 Task: Look for space in São Sebastião do Passé, Brazil from 6th September, 2023 to 18th September, 2023 for 3 adults in price range Rs.6000 to Rs.12000. Place can be entire place with 2 bedrooms having 2 beds and 2 bathrooms. Property type can be house, flat, guest house, hotel. Booking option can be shelf check-in. Required host language is Spanish.
Action: Mouse moved to (290, 187)
Screenshot: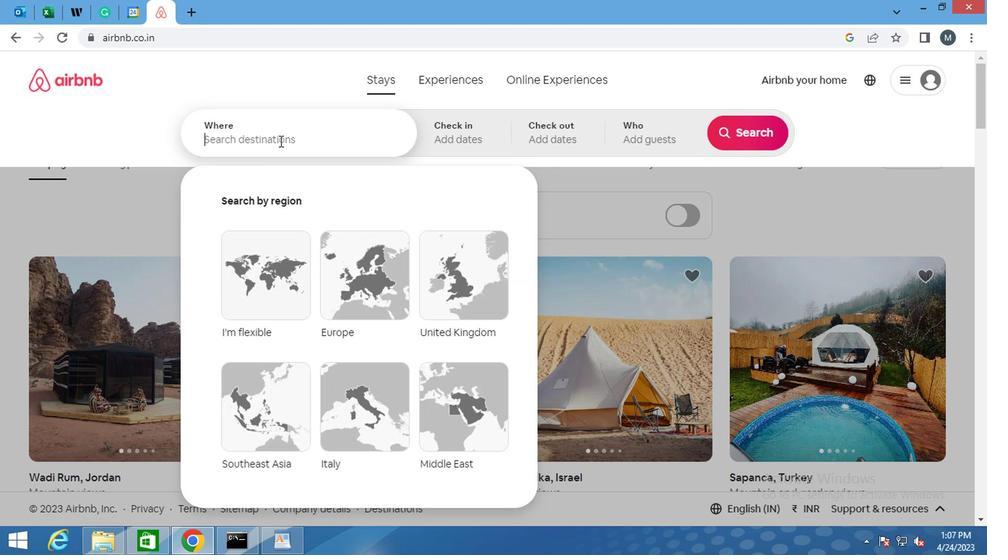 
Action: Mouse pressed left at (290, 187)
Screenshot: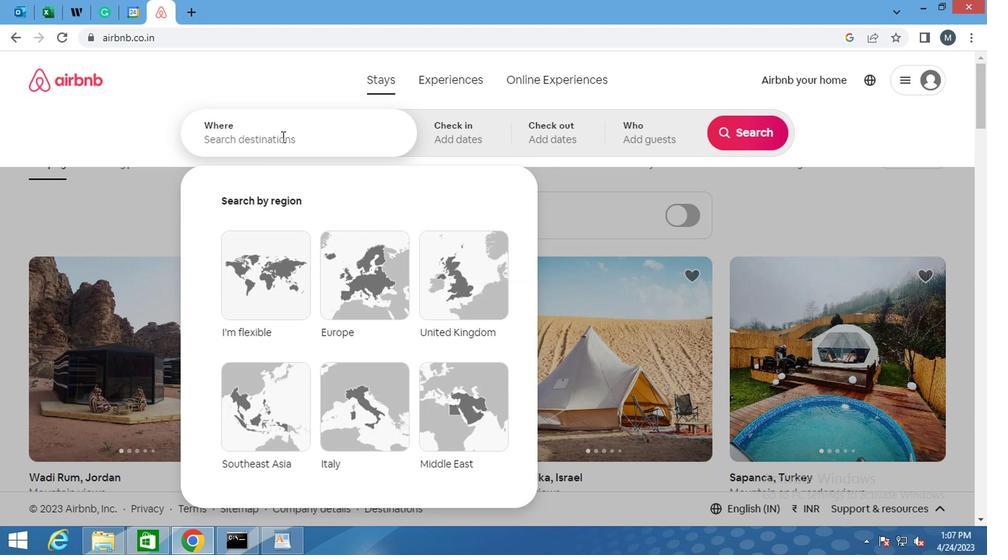 
Action: Key pressed <Key.shift>SAO<Key.space><Key.shift>SEBASTIAO,<Key.space><Key.shift><Key.shift><Key.shift><Key.shift><Key.shift><Key.shift><Key.shift><Key.shift><Key.shift><Key.shift><Key.shift><Key.backspace><Key.backspace><Key.space><Key.shift><Key.shift><Key.shift><Key.shift><Key.shift><Key.shift><Key.shift><Key.shift><Key.shift><Key.shift><Key.shift><Key.shift><Key.shift><Key.shift><Key.shift><Key.shift><Key.shift>DO<Key.space>PASSE<Key.space><Key.backspace>,<Key.space><Key.shift><Key.shift><Key.shift><Key.shift><Key.shift><Key.shift><Key.shift><Key.shift><Key.shift><Key.shift><Key.shift><Key.shift><Key.shift><Key.shift><Key.shift>BRAZIL<Key.enter>
Screenshot: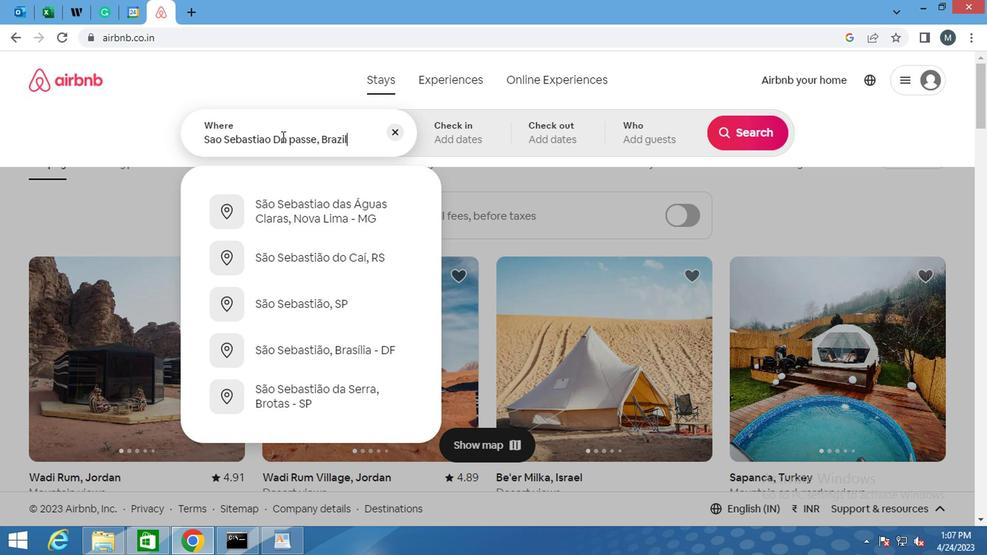
Action: Mouse moved to (484, 305)
Screenshot: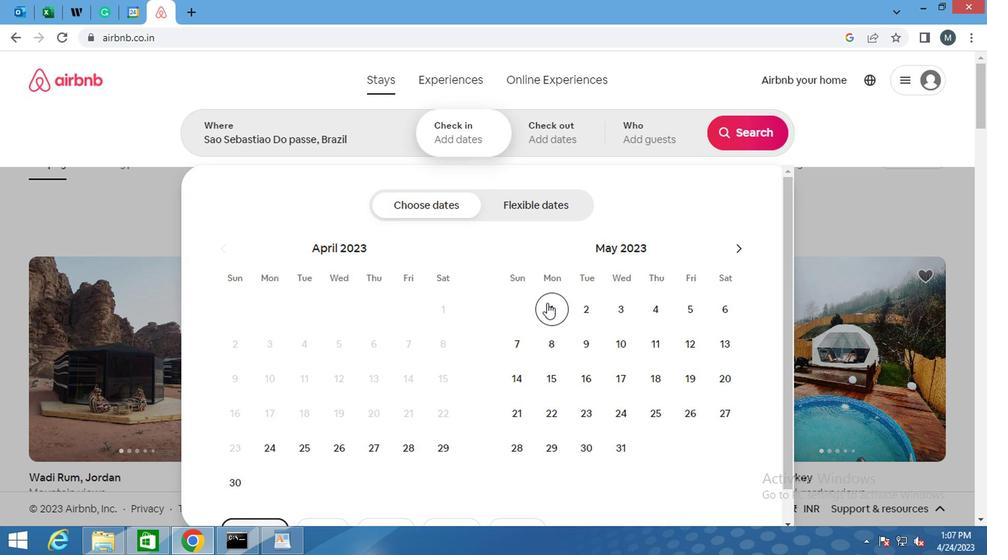 
Action: Mouse scrolled (484, 305) with delta (0, 0)
Screenshot: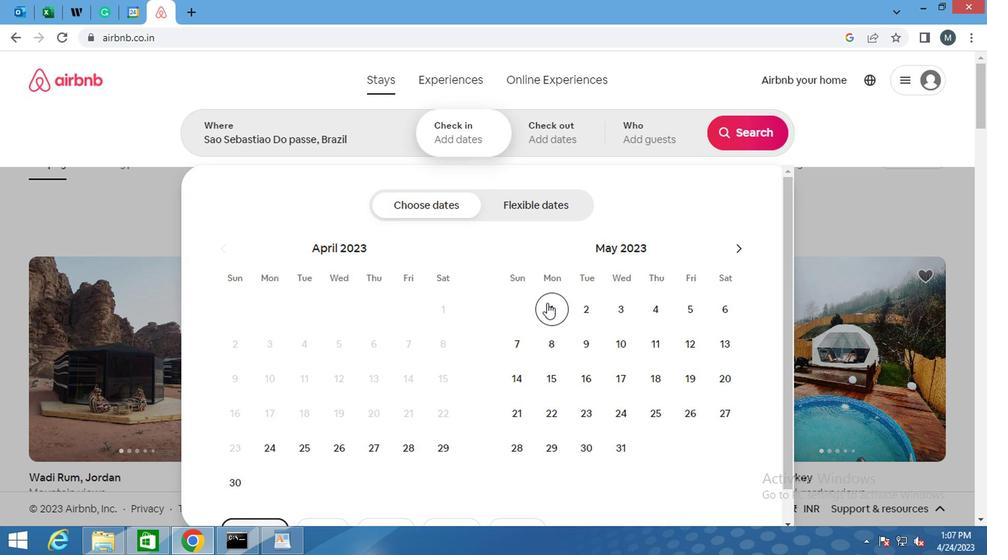 
Action: Mouse moved to (488, 305)
Screenshot: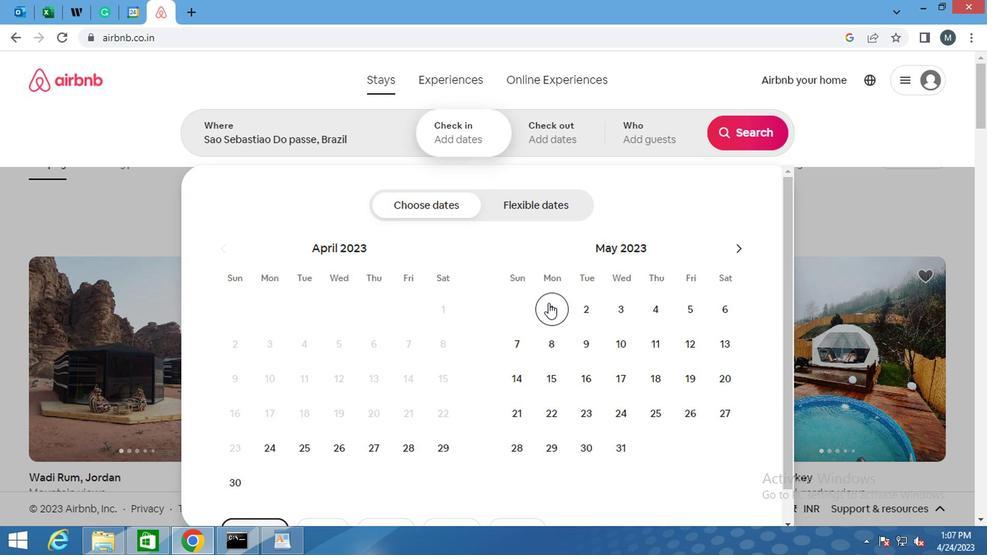 
Action: Mouse scrolled (488, 305) with delta (0, 0)
Screenshot: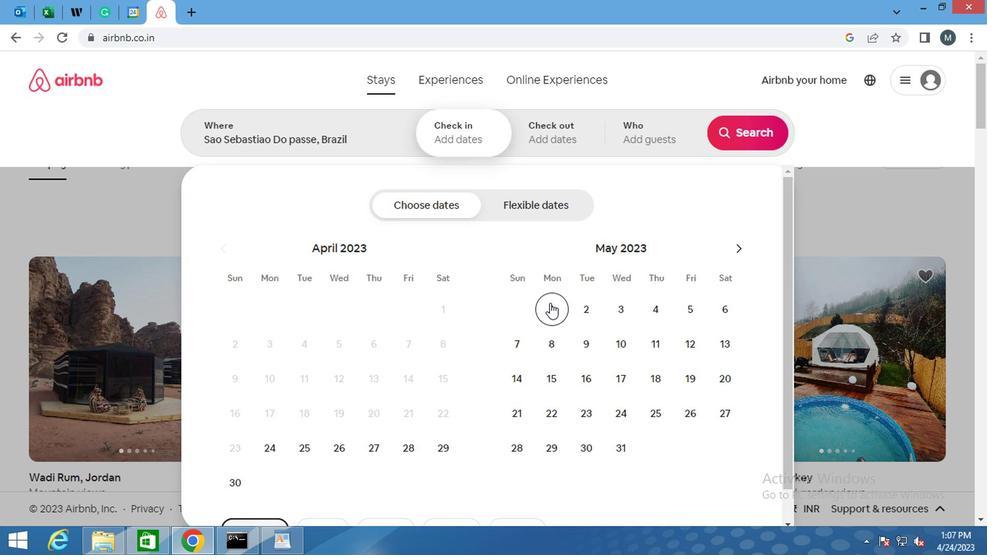 
Action: Mouse moved to (536, 284)
Screenshot: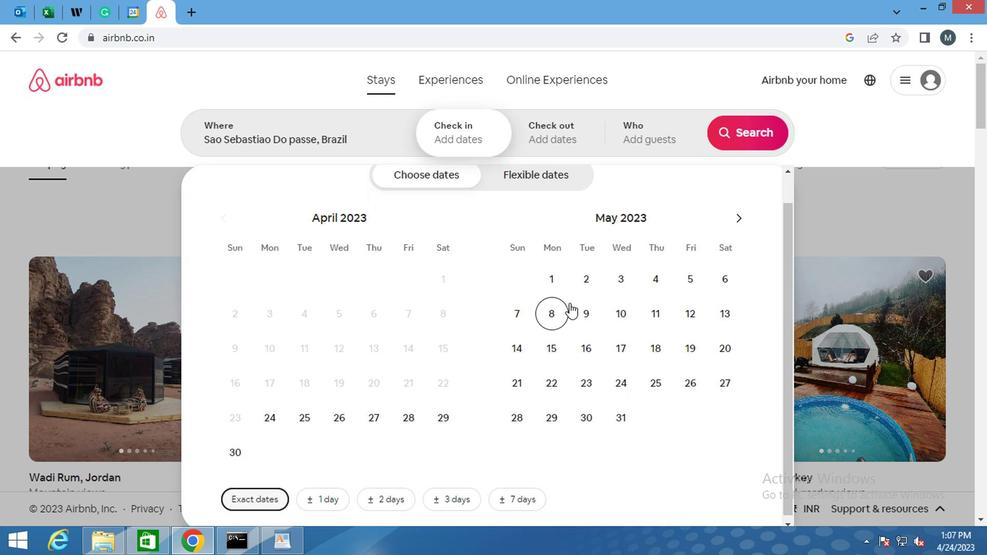
Action: Mouse scrolled (536, 285) with delta (0, 0)
Screenshot: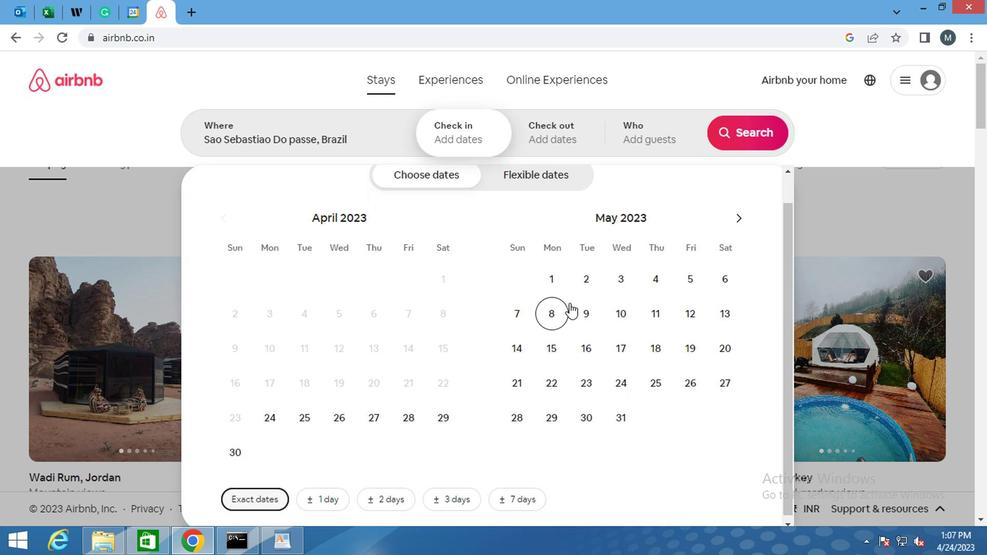 
Action: Mouse moved to (536, 284)
Screenshot: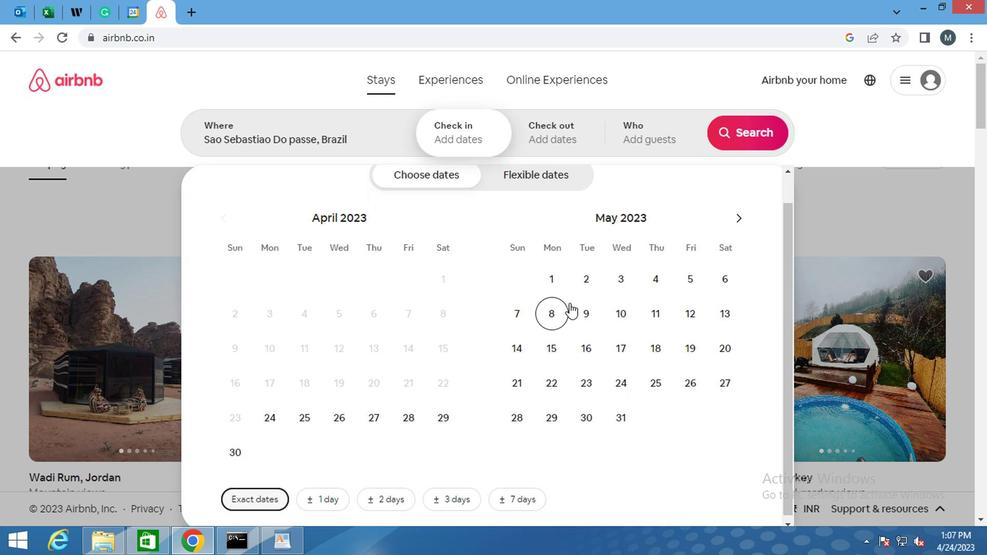 
Action: Mouse scrolled (536, 285) with delta (0, 0)
Screenshot: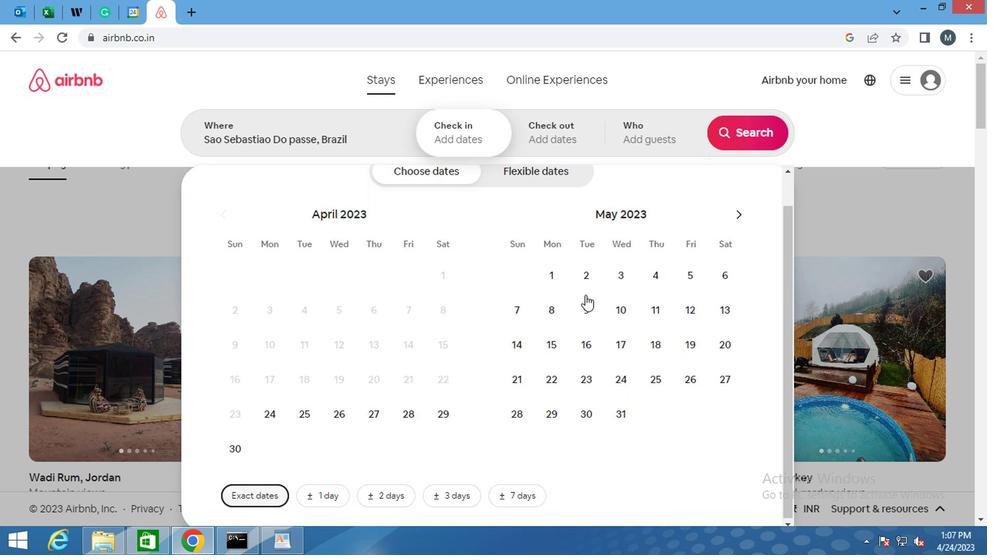 
Action: Mouse moved to (608, 264)
Screenshot: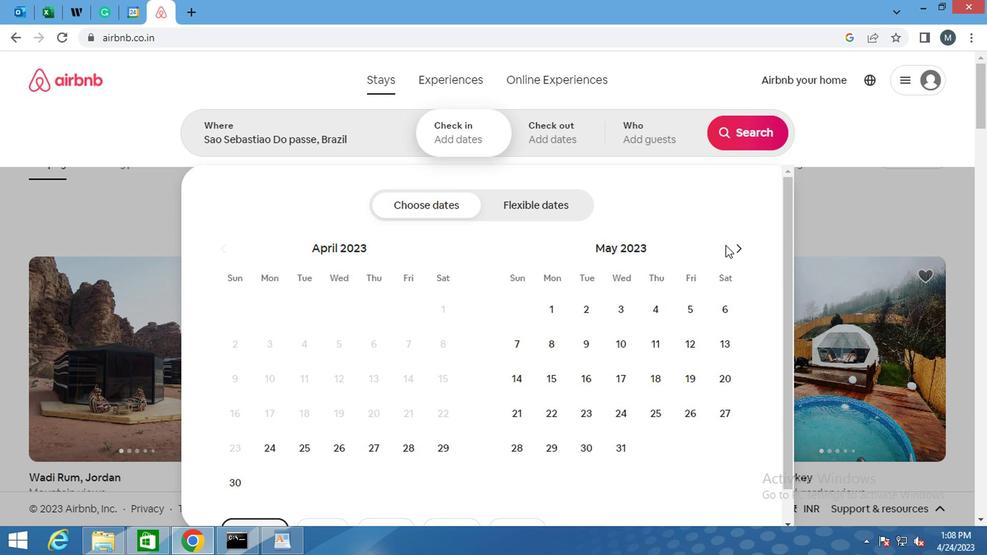 
Action: Mouse pressed left at (608, 264)
Screenshot: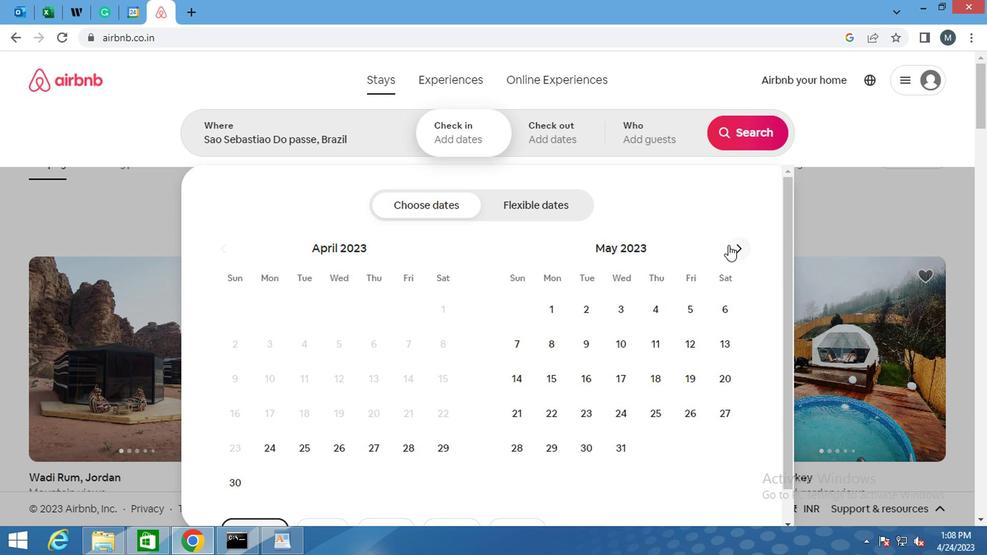 
Action: Mouse moved to (610, 264)
Screenshot: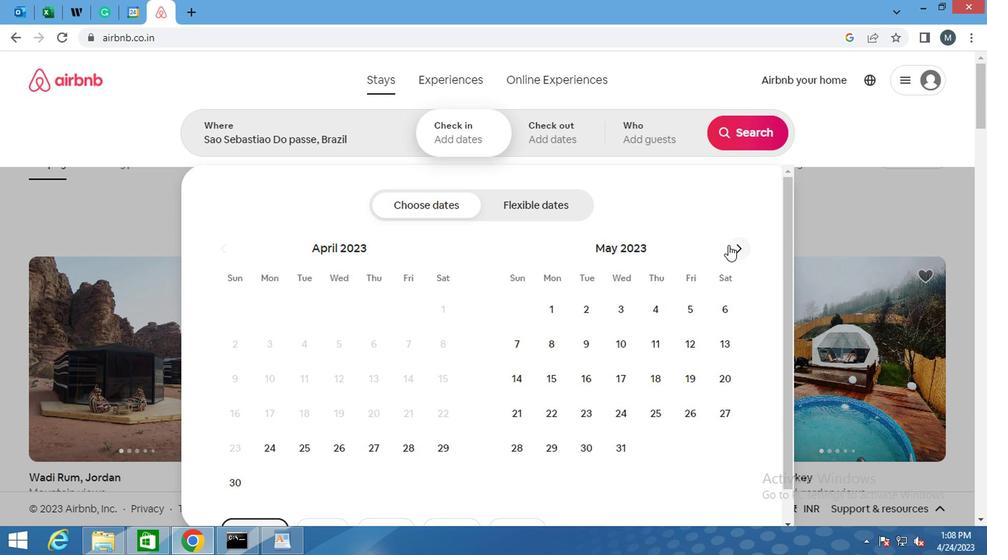
Action: Mouse pressed left at (610, 264)
Screenshot: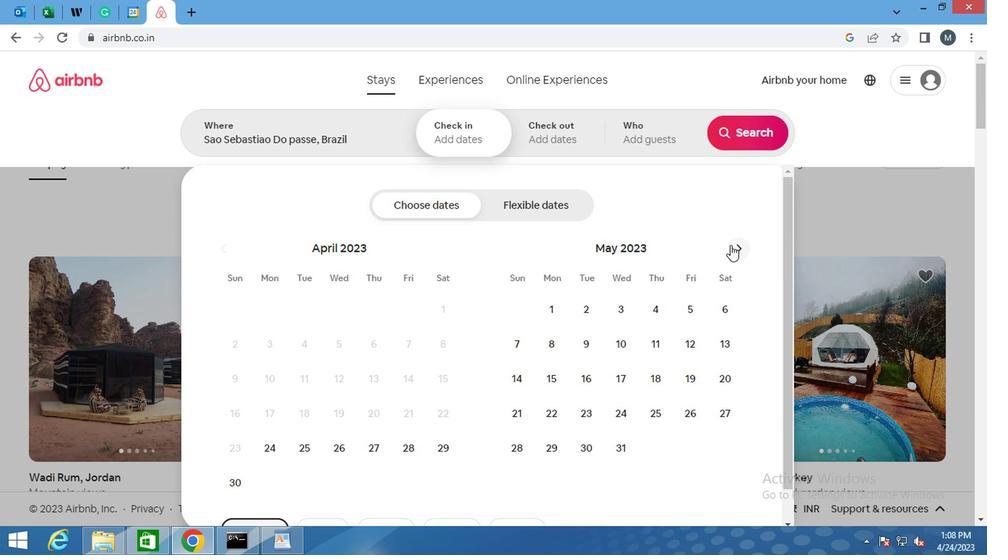 
Action: Mouse pressed left at (610, 264)
Screenshot: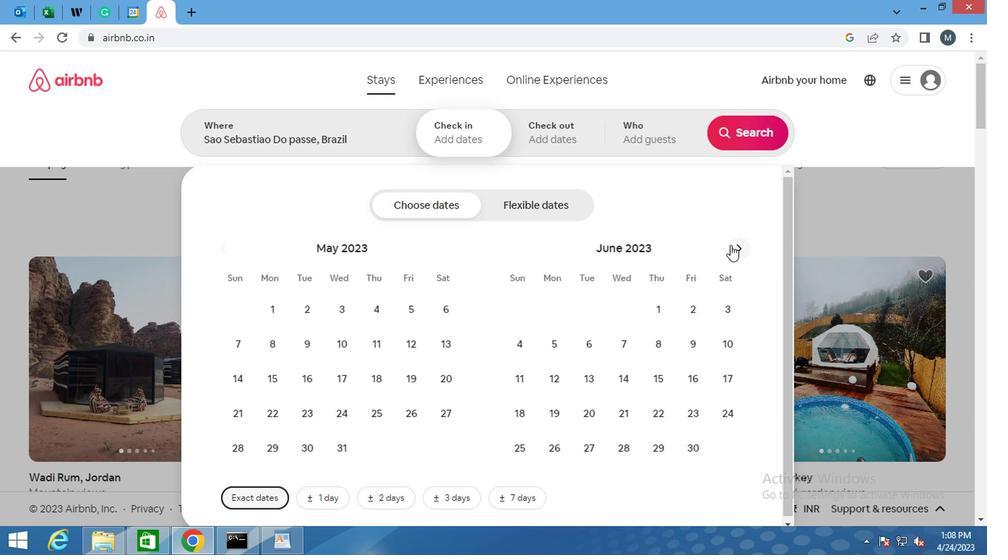 
Action: Mouse moved to (610, 264)
Screenshot: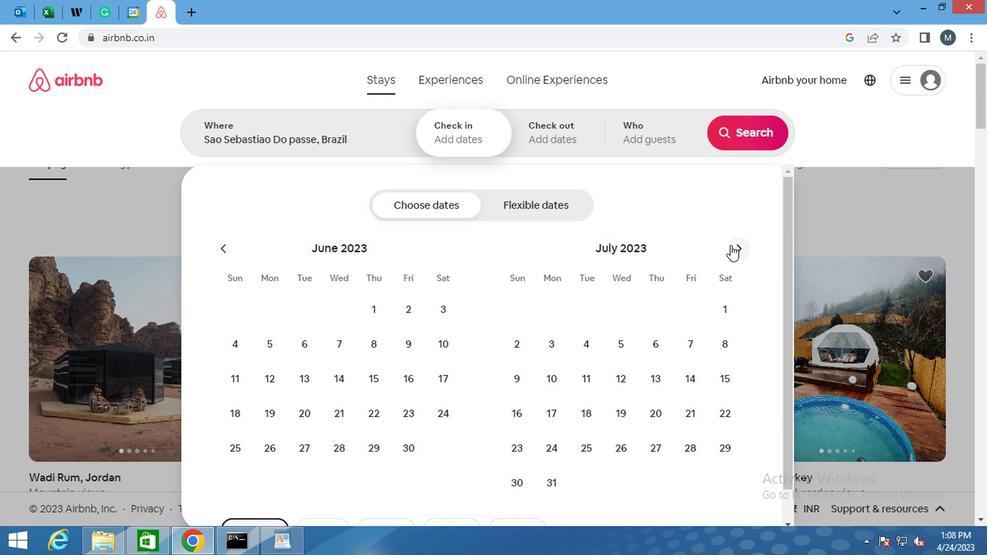 
Action: Mouse pressed left at (610, 264)
Screenshot: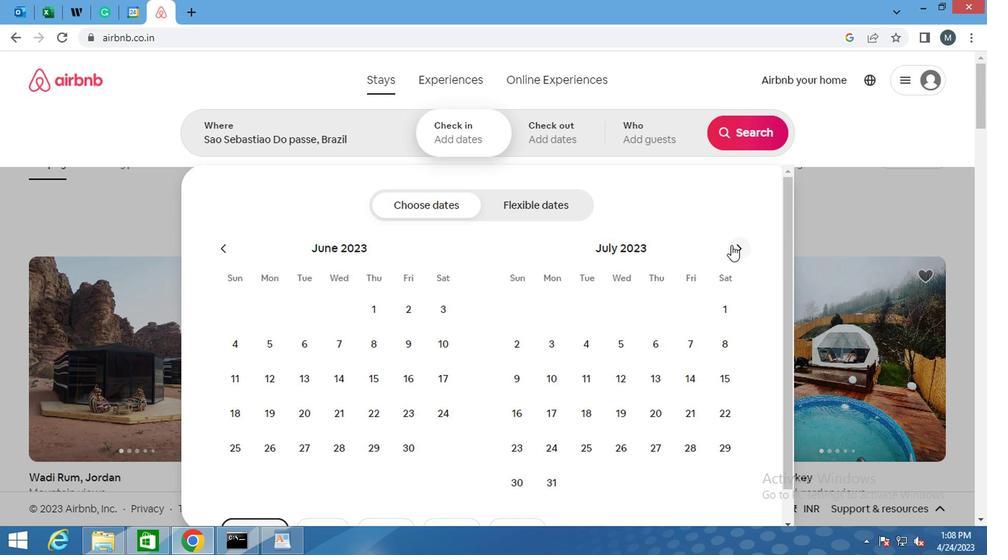 
Action: Mouse pressed left at (610, 264)
Screenshot: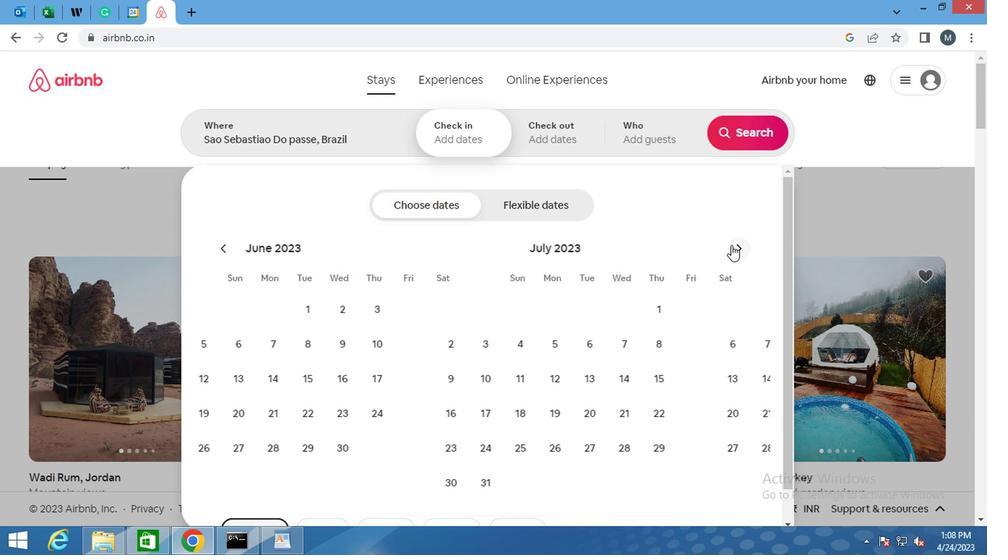 
Action: Mouse moved to (496, 388)
Screenshot: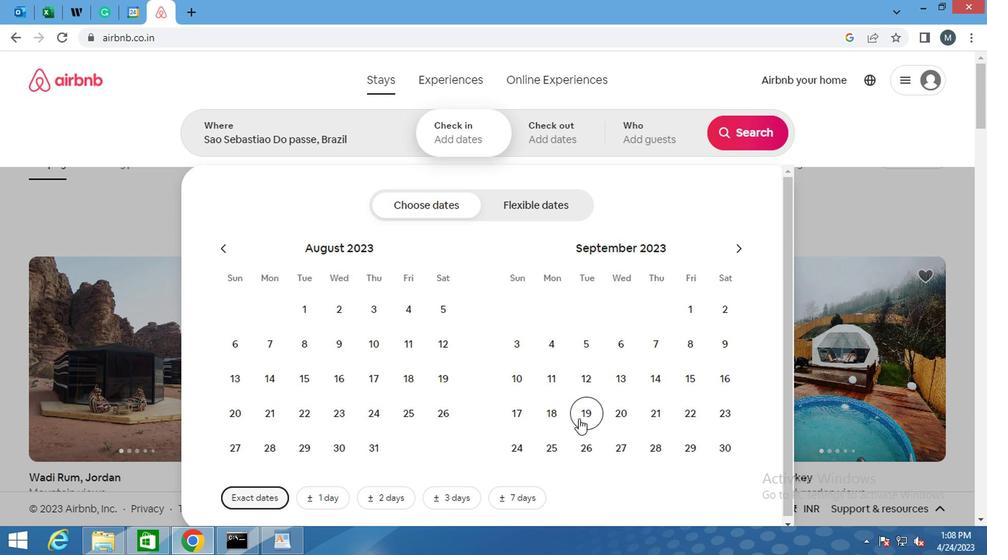 
Action: Mouse scrolled (496, 388) with delta (0, 0)
Screenshot: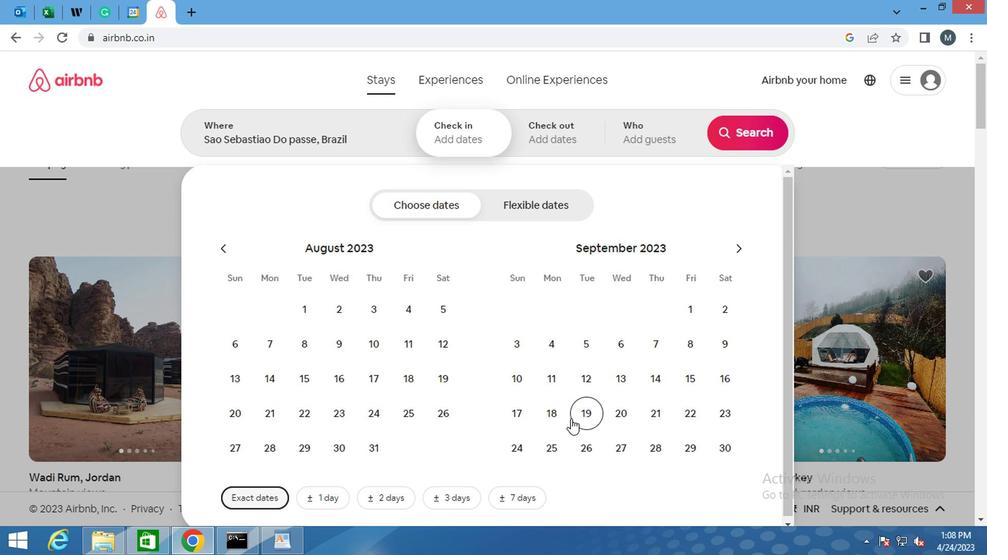 
Action: Mouse moved to (495, 387)
Screenshot: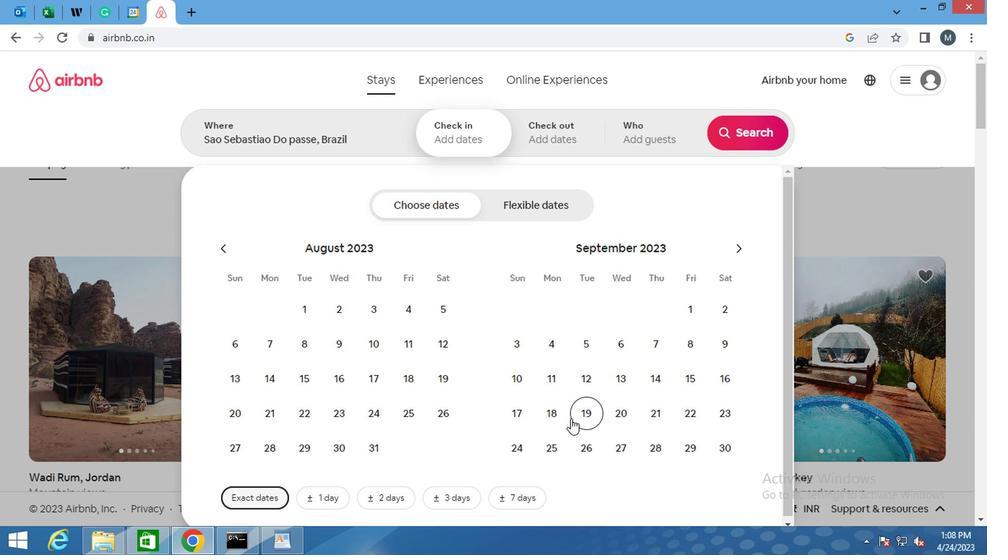 
Action: Mouse scrolled (495, 387) with delta (0, 0)
Screenshot: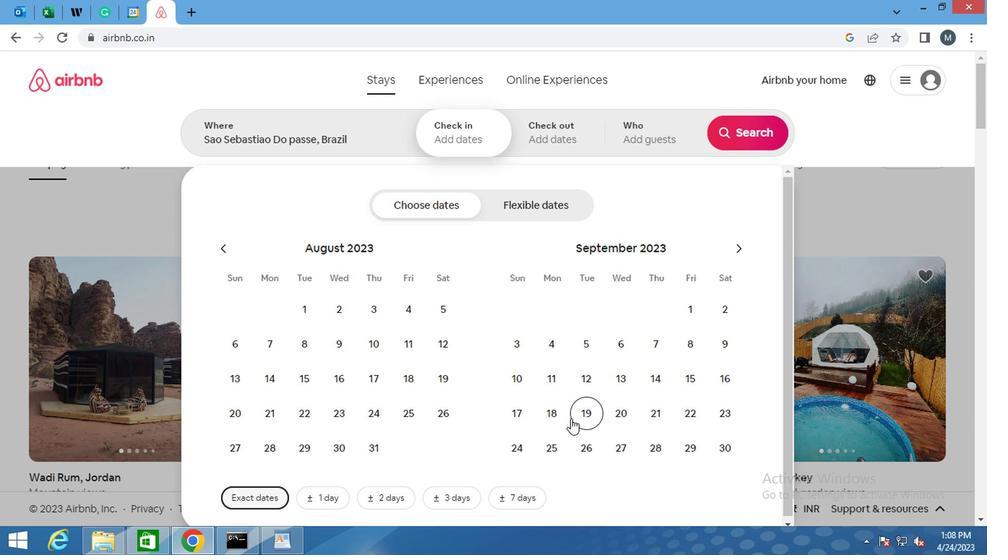 
Action: Mouse moved to (538, 335)
Screenshot: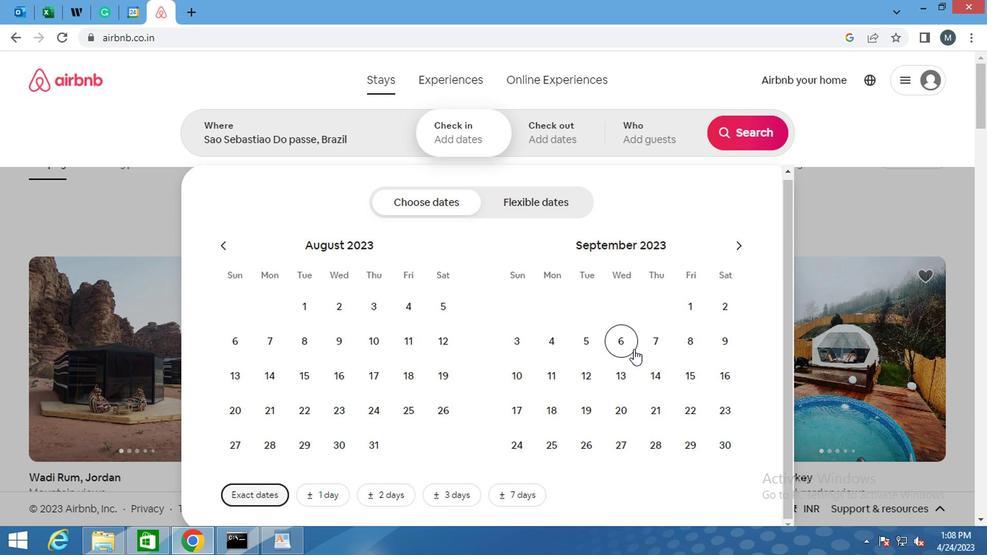 
Action: Mouse pressed left at (538, 335)
Screenshot: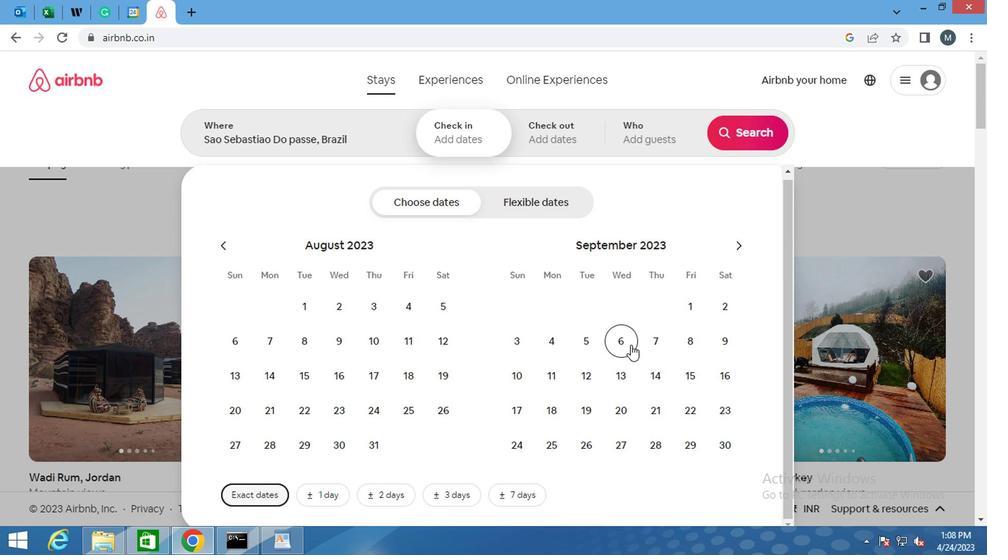 
Action: Mouse moved to (490, 387)
Screenshot: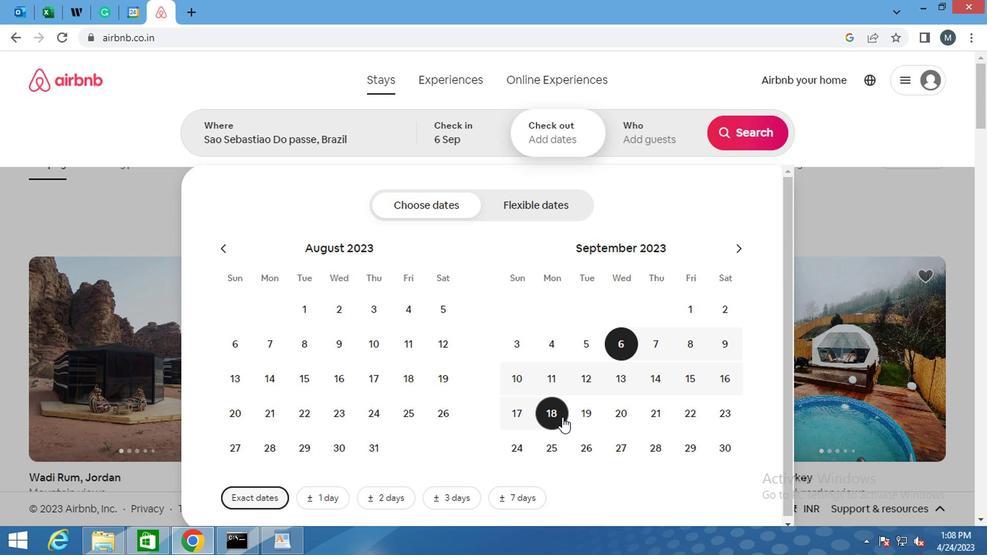 
Action: Mouse pressed left at (490, 387)
Screenshot: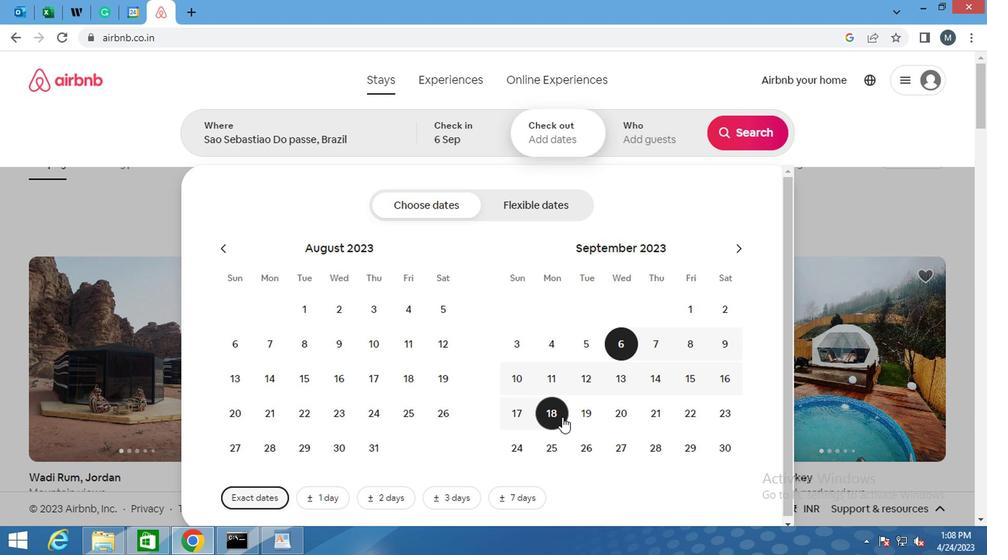 
Action: Mouse moved to (487, 381)
Screenshot: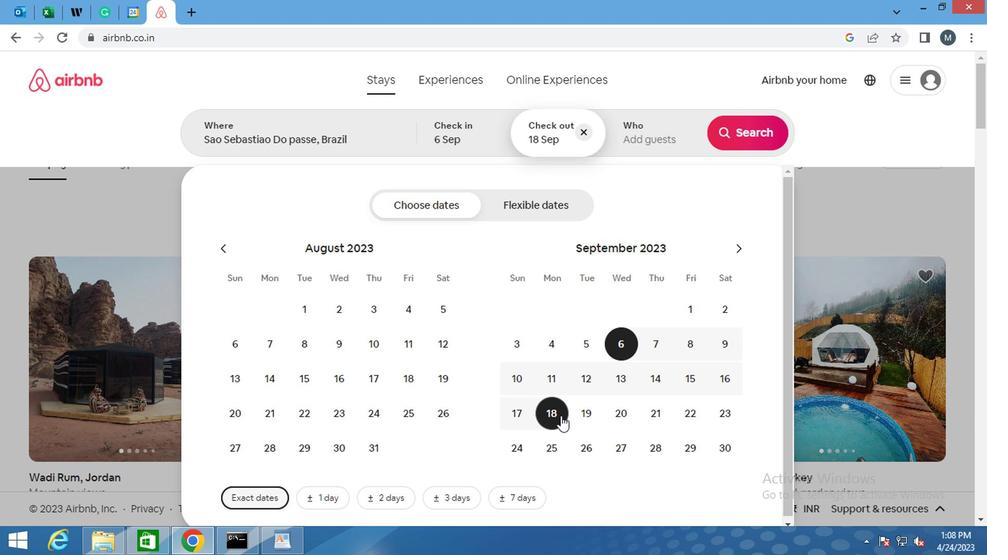 
Action: Mouse scrolled (487, 380) with delta (0, 0)
Screenshot: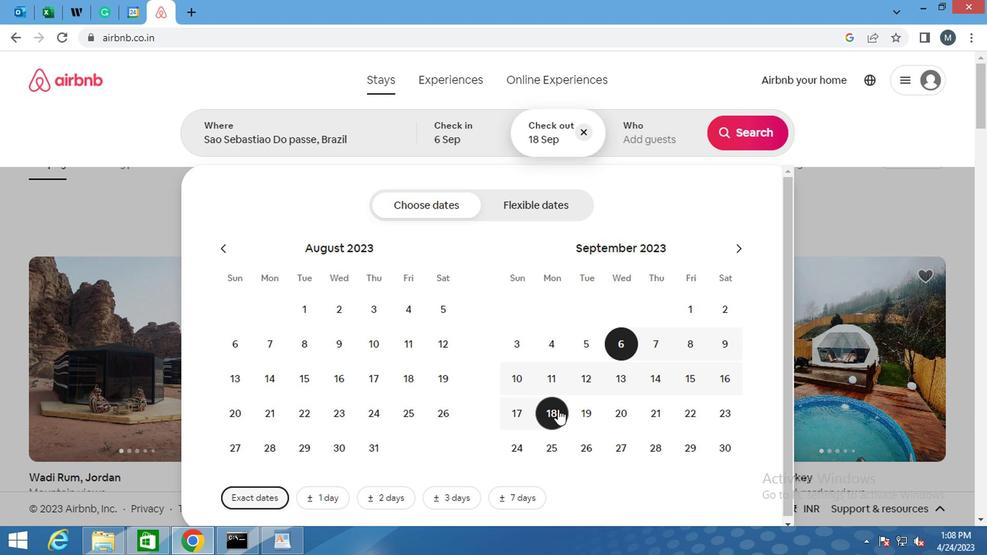 
Action: Mouse moved to (487, 379)
Screenshot: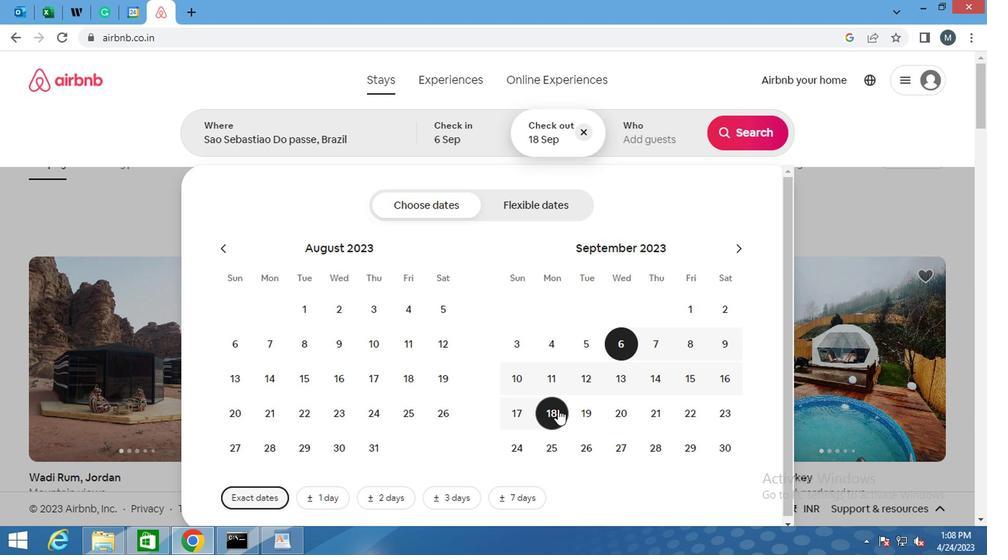 
Action: Mouse scrolled (487, 380) with delta (0, 0)
Screenshot: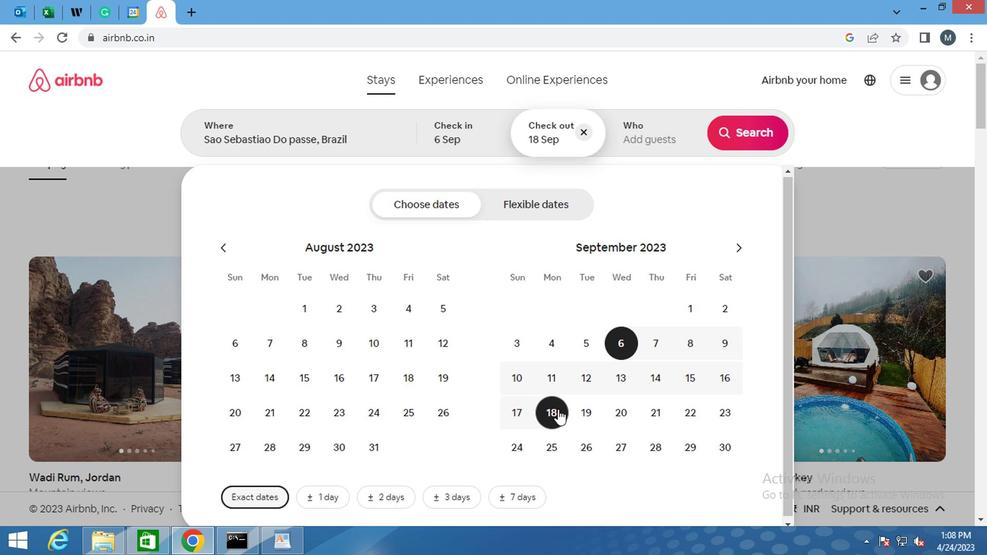
Action: Mouse moved to (486, 378)
Screenshot: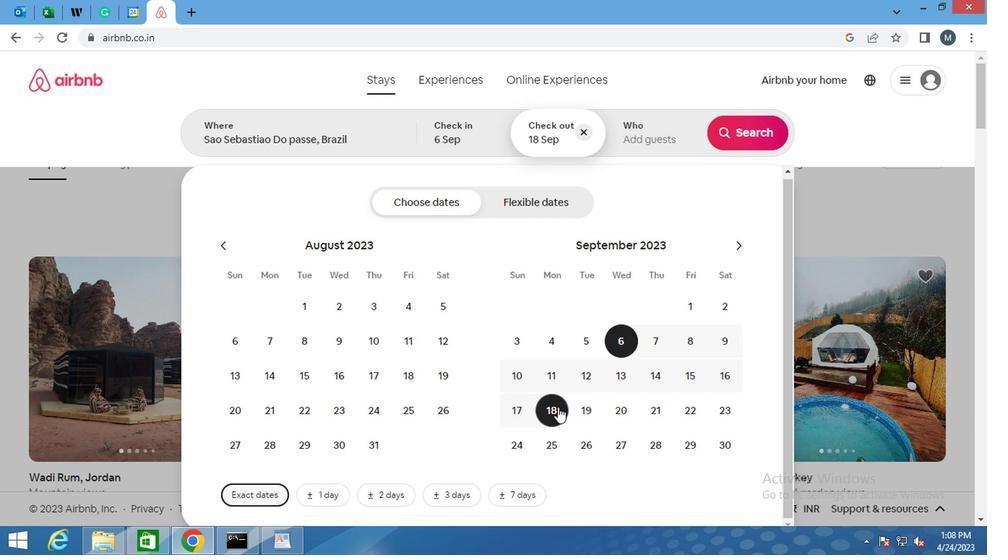 
Action: Mouse scrolled (486, 379) with delta (0, 0)
Screenshot: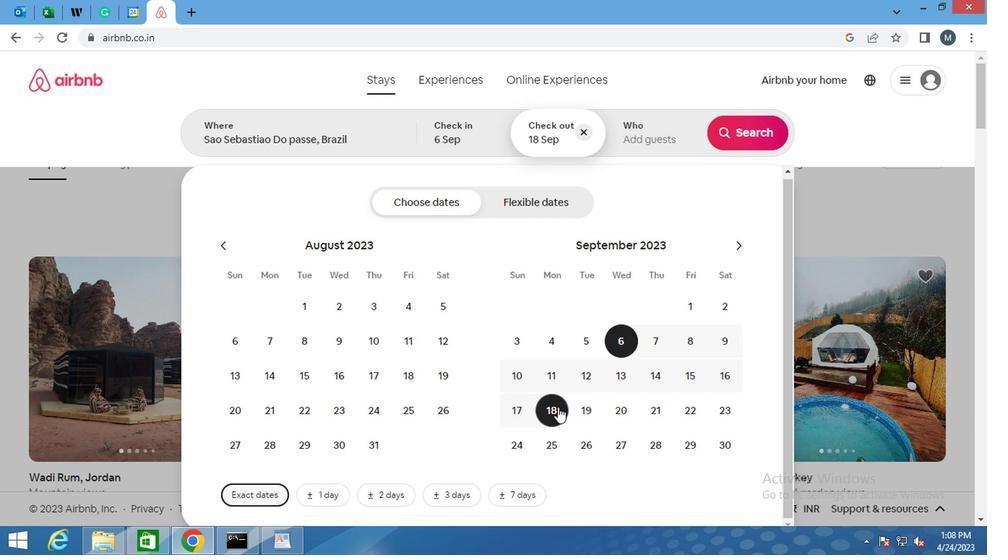 
Action: Mouse moved to (561, 190)
Screenshot: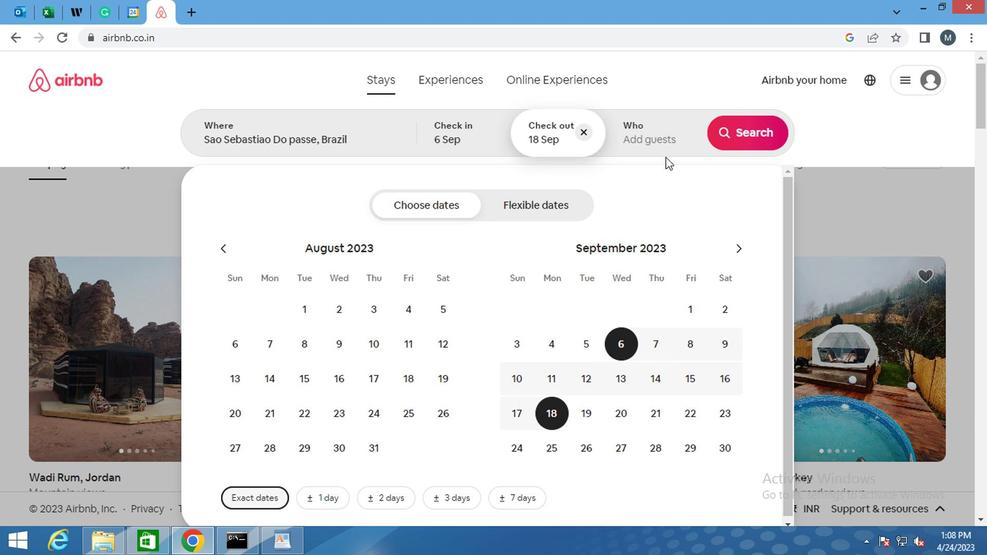 
Action: Mouse pressed left at (561, 190)
Screenshot: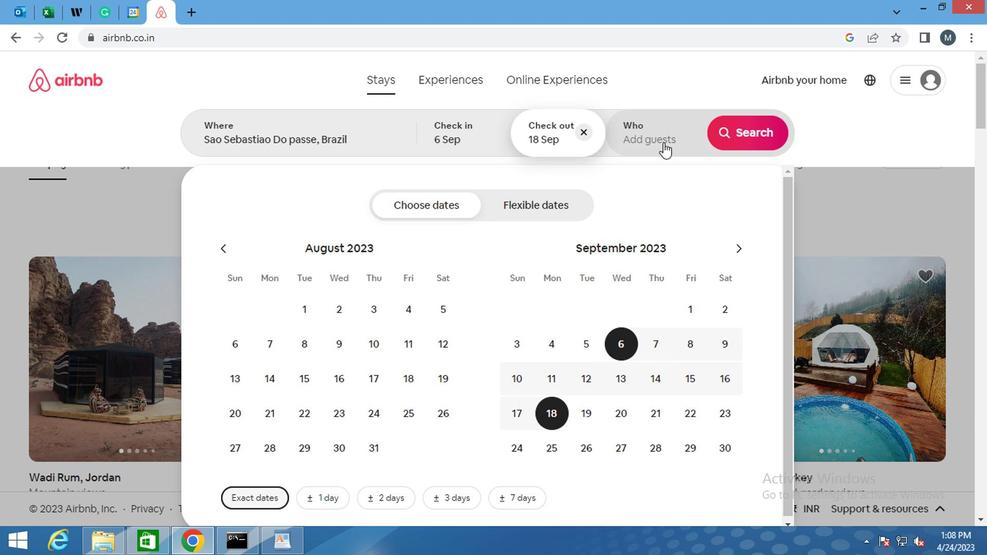 
Action: Mouse moved to (624, 238)
Screenshot: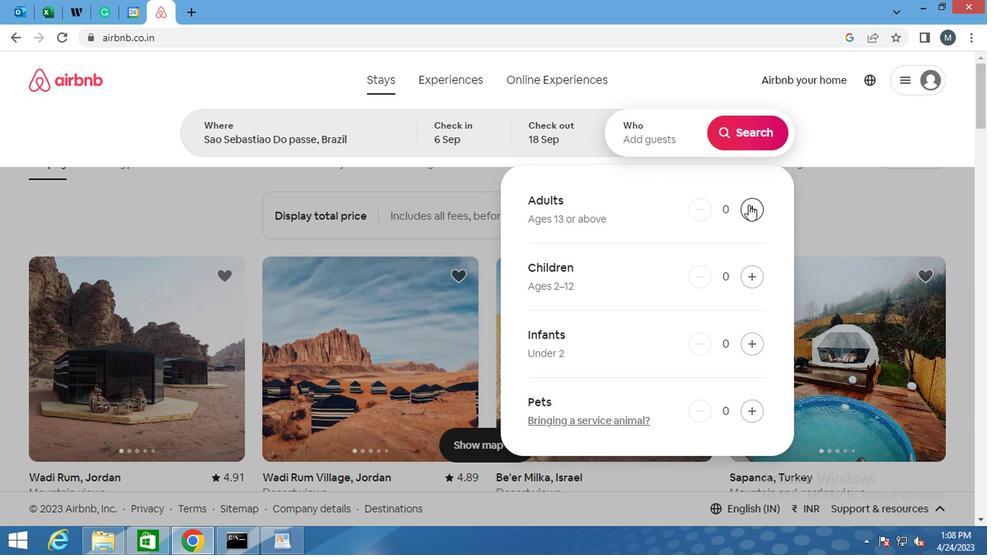 
Action: Mouse pressed left at (624, 238)
Screenshot: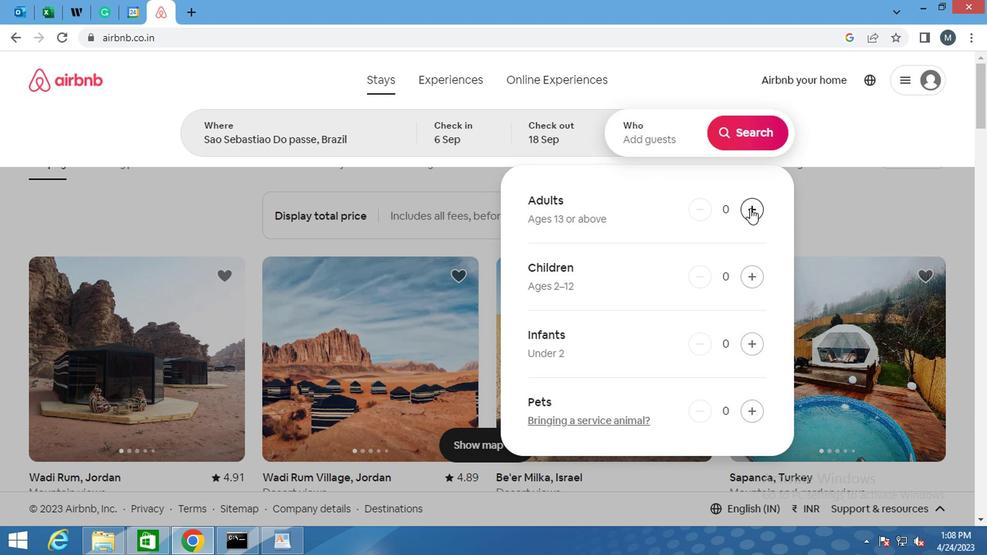 
Action: Mouse pressed left at (624, 238)
Screenshot: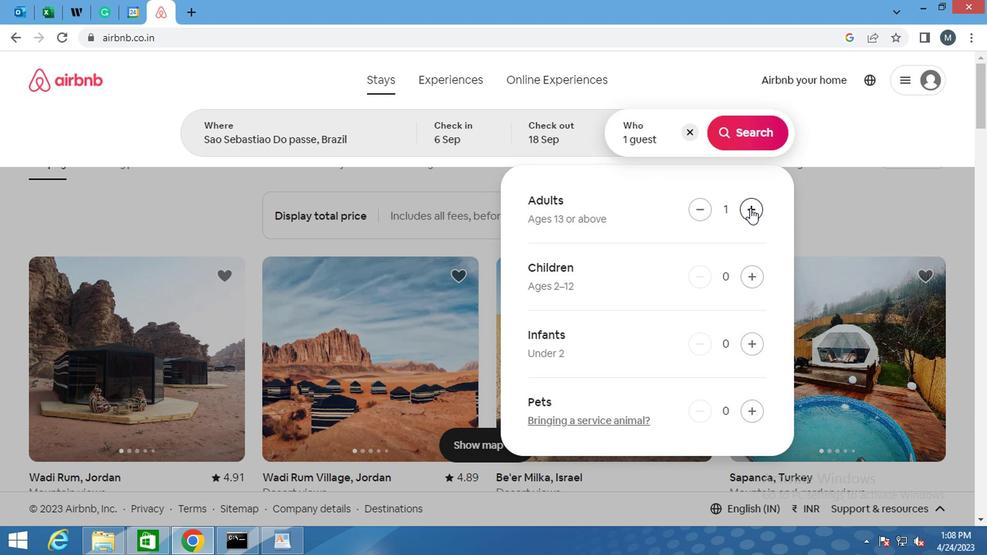 
Action: Mouse moved to (624, 238)
Screenshot: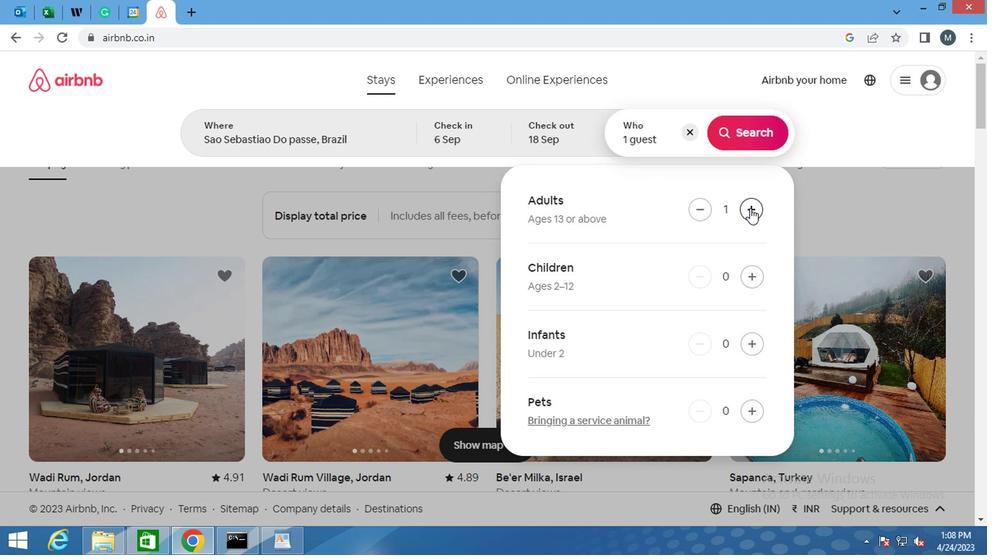 
Action: Mouse pressed left at (624, 238)
Screenshot: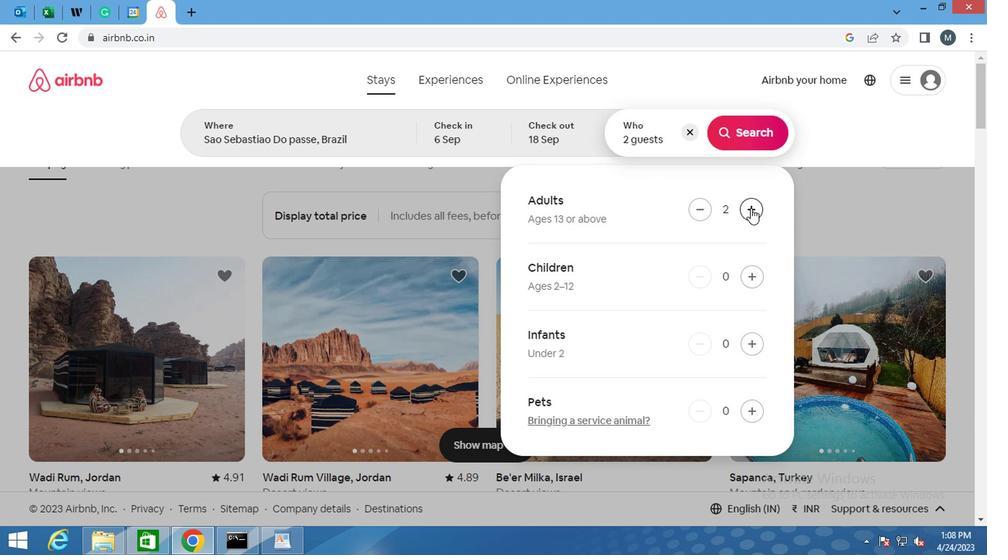 
Action: Mouse moved to (654, 202)
Screenshot: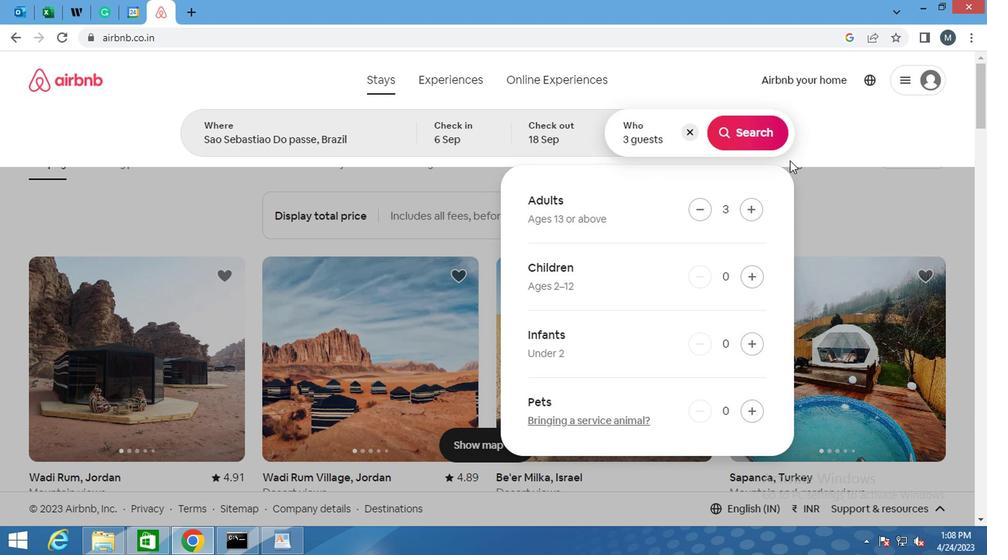 
Action: Mouse scrolled (654, 202) with delta (0, 0)
Screenshot: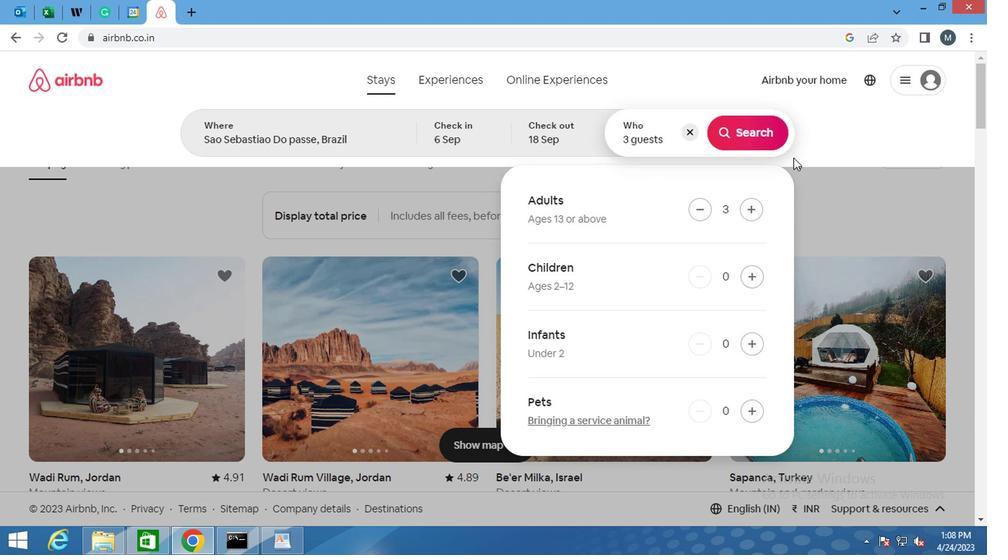 
Action: Mouse scrolled (654, 203) with delta (0, 0)
Screenshot: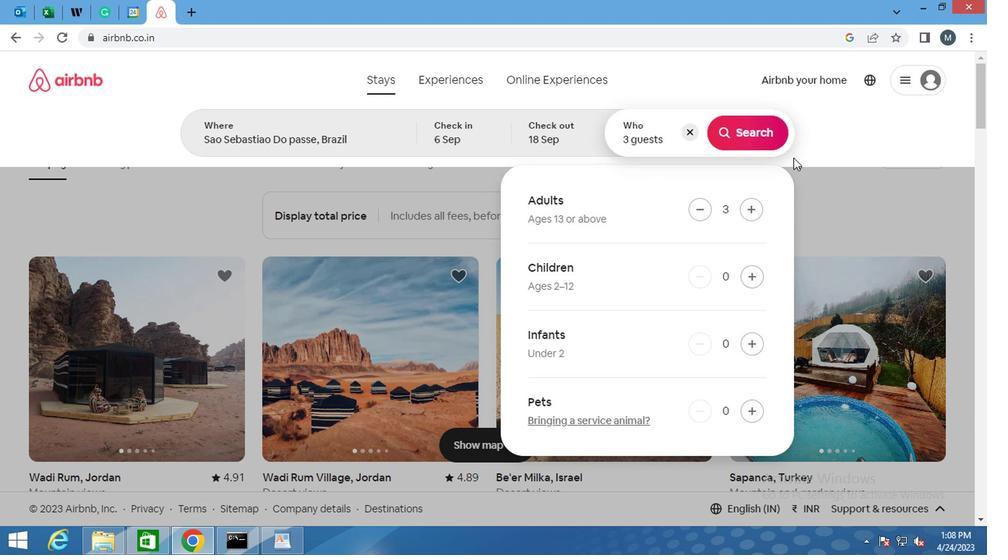 
Action: Mouse moved to (654, 201)
Screenshot: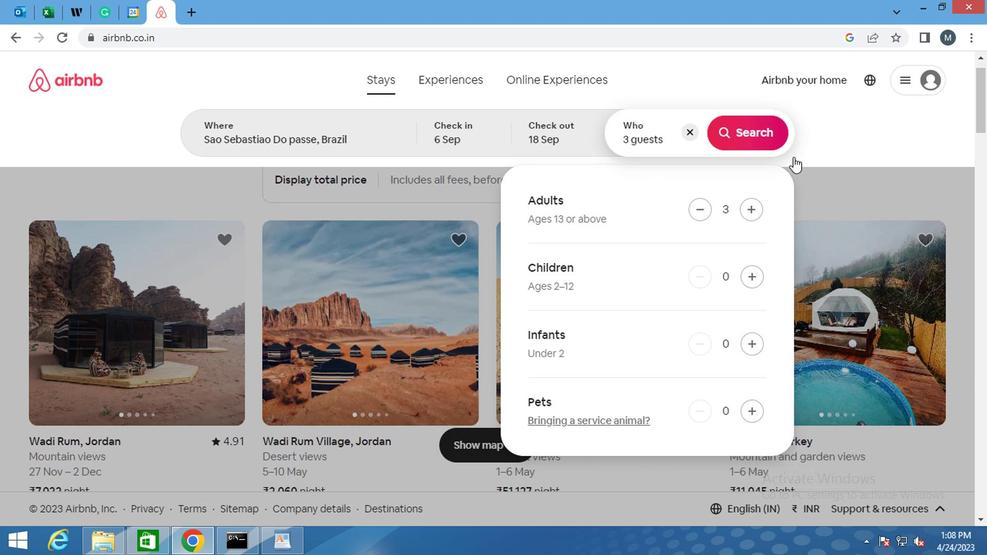 
Action: Mouse scrolled (654, 202) with delta (0, 0)
Screenshot: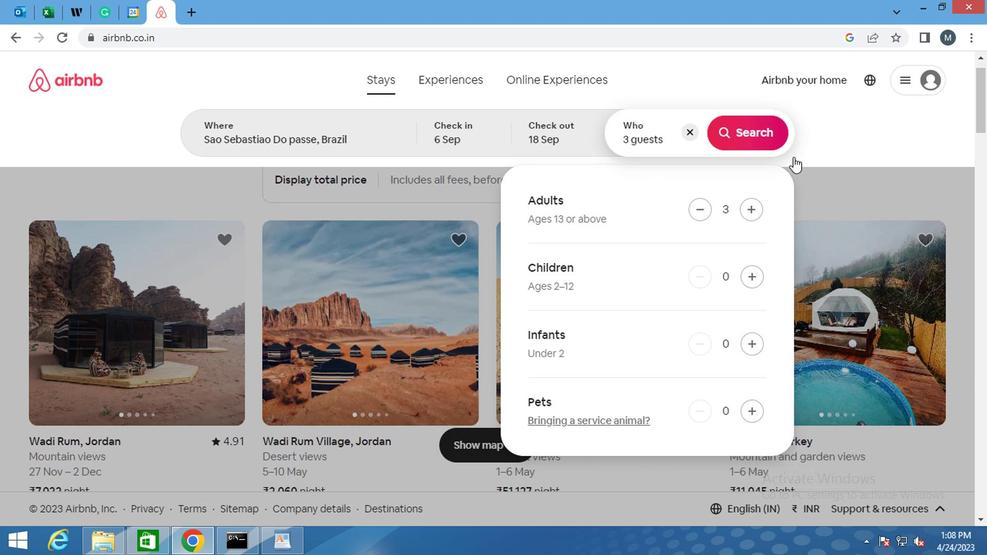 
Action: Mouse moved to (756, 198)
Screenshot: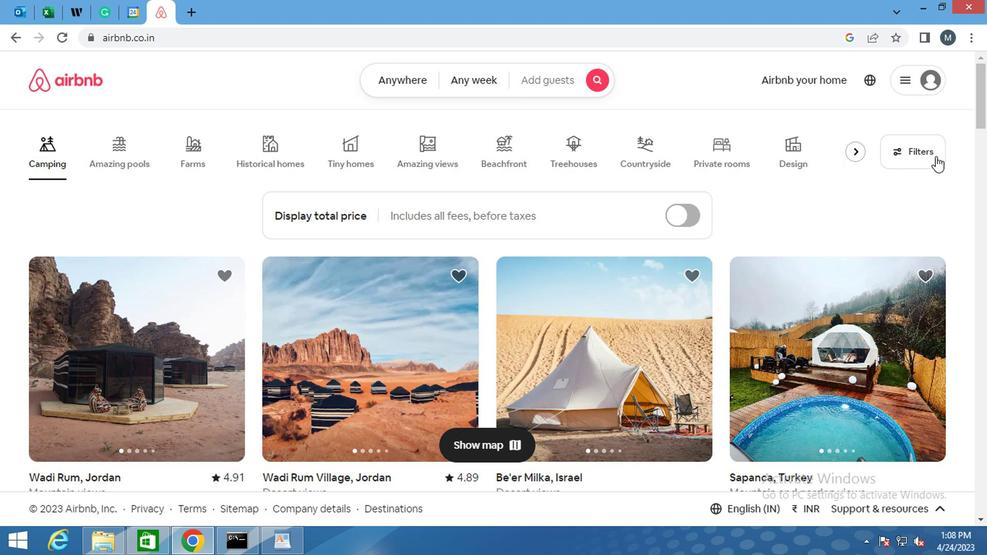 
Action: Mouse pressed left at (756, 198)
Screenshot: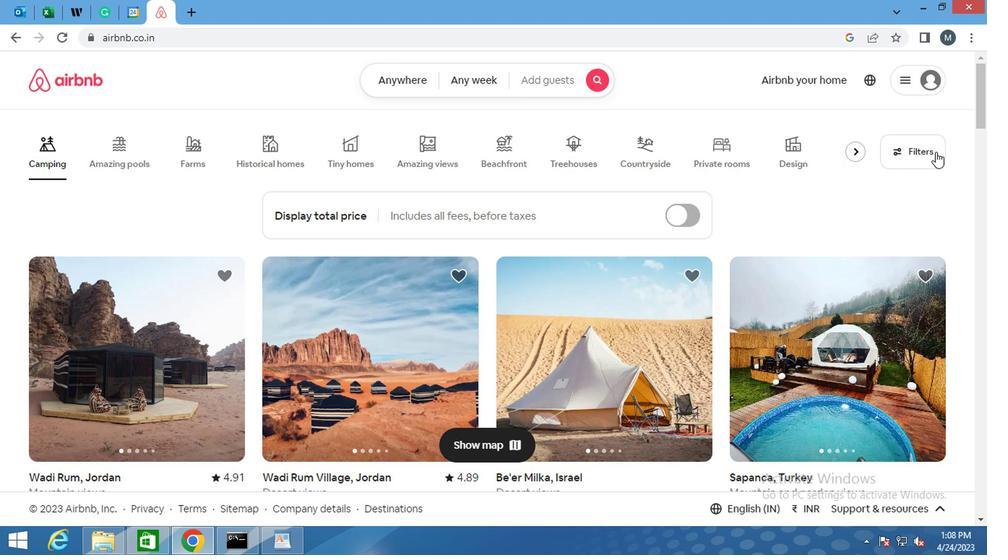 
Action: Mouse moved to (347, 308)
Screenshot: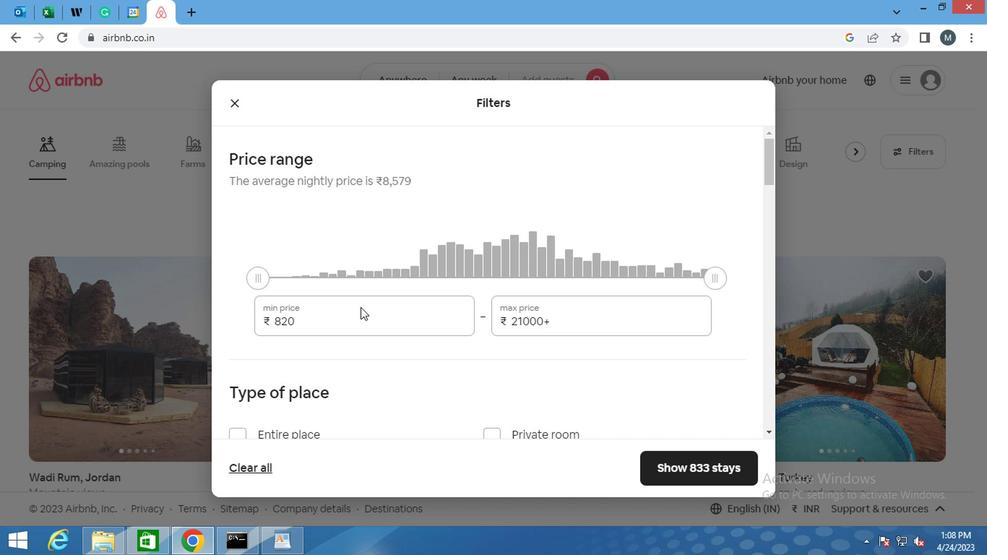 
Action: Mouse pressed left at (347, 308)
Screenshot: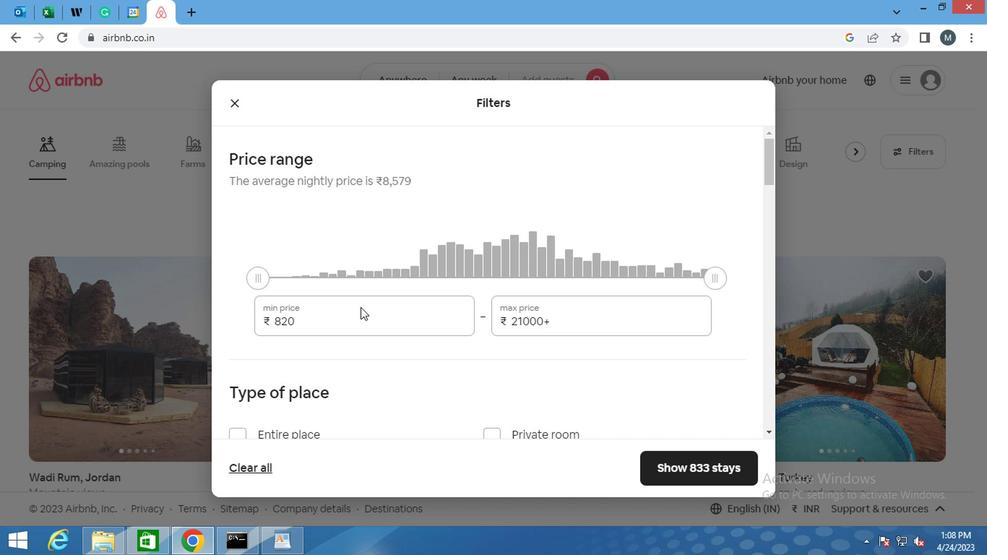 
Action: Mouse moved to (345, 321)
Screenshot: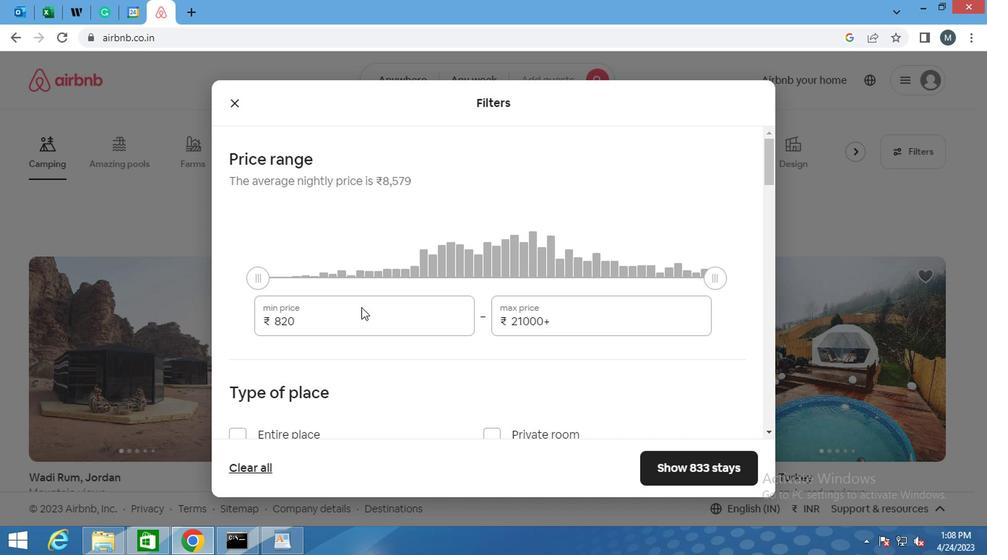 
Action: Mouse pressed left at (345, 321)
Screenshot: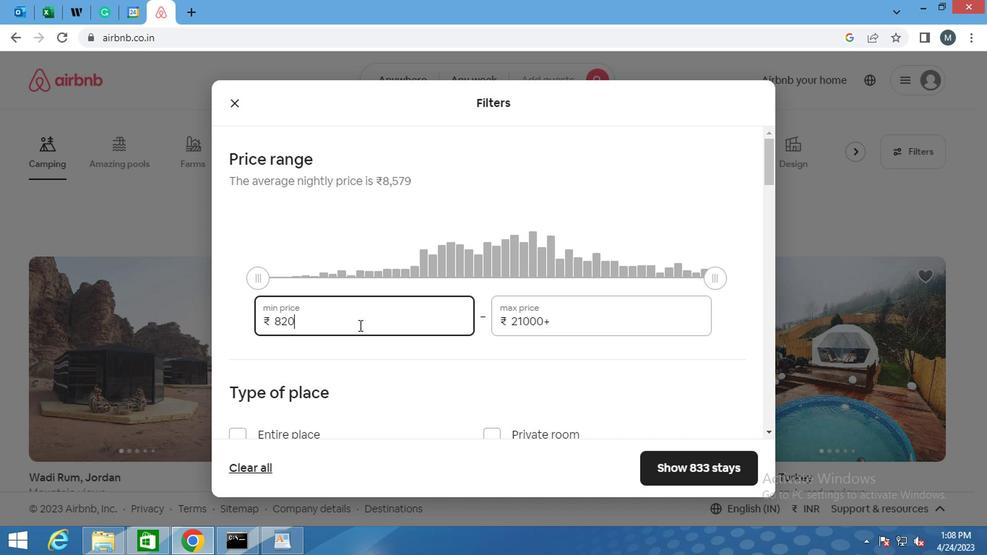 
Action: Mouse pressed left at (345, 321)
Screenshot: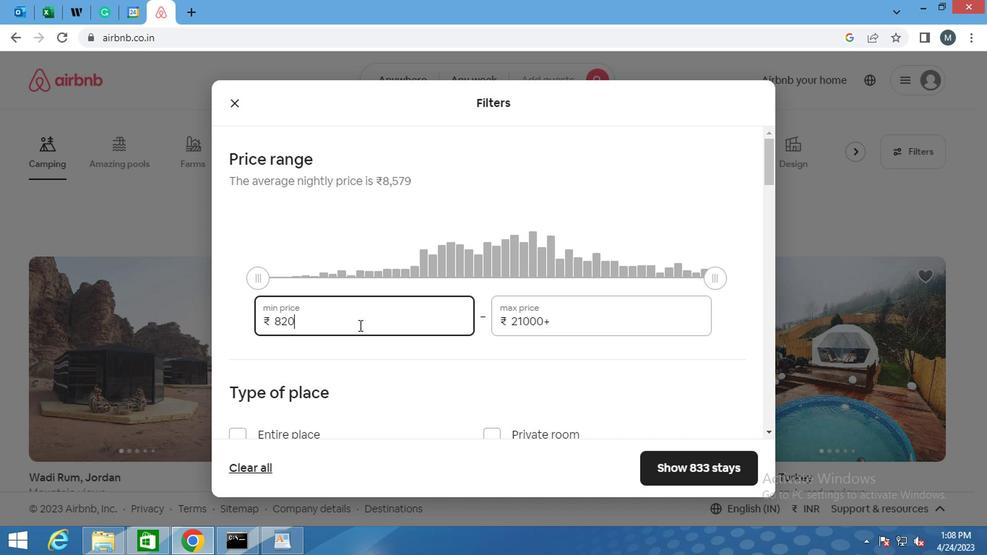 
Action: Mouse pressed left at (345, 321)
Screenshot: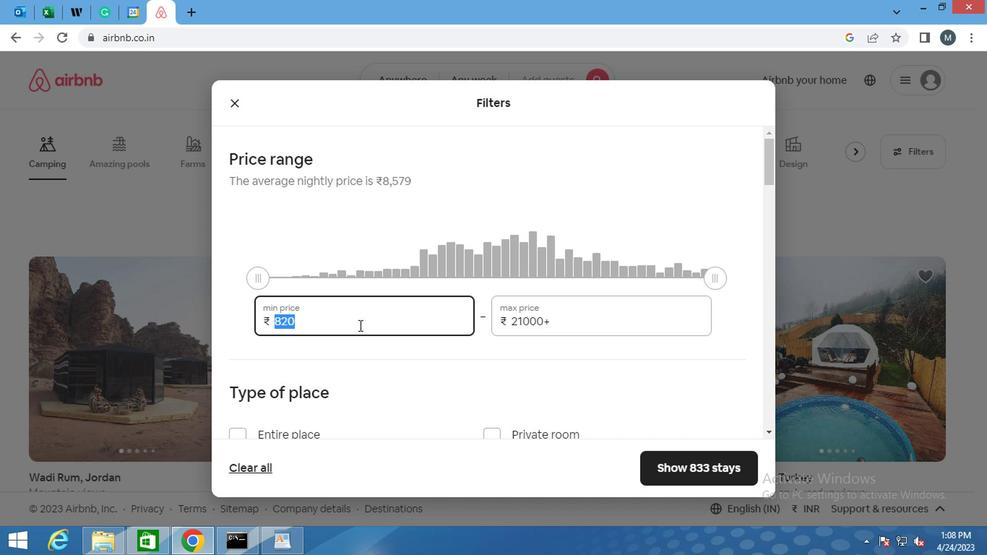 
Action: Mouse moved to (345, 321)
Screenshot: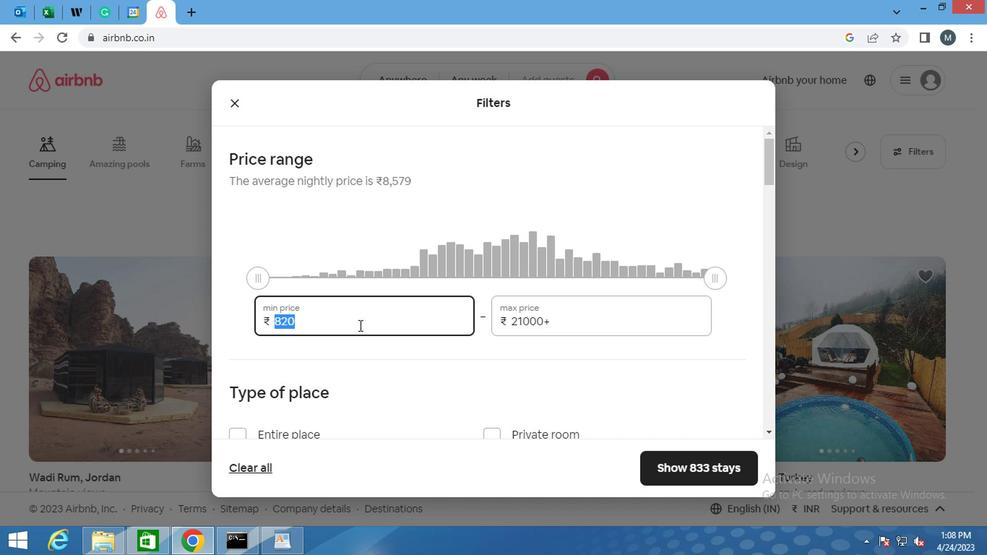 
Action: Key pressed 6000
Screenshot: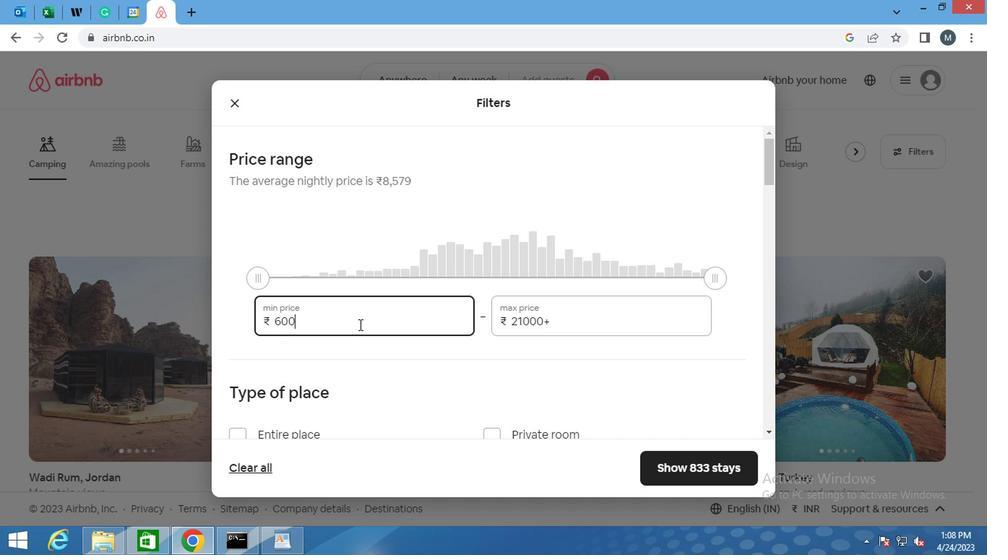 
Action: Mouse moved to (495, 319)
Screenshot: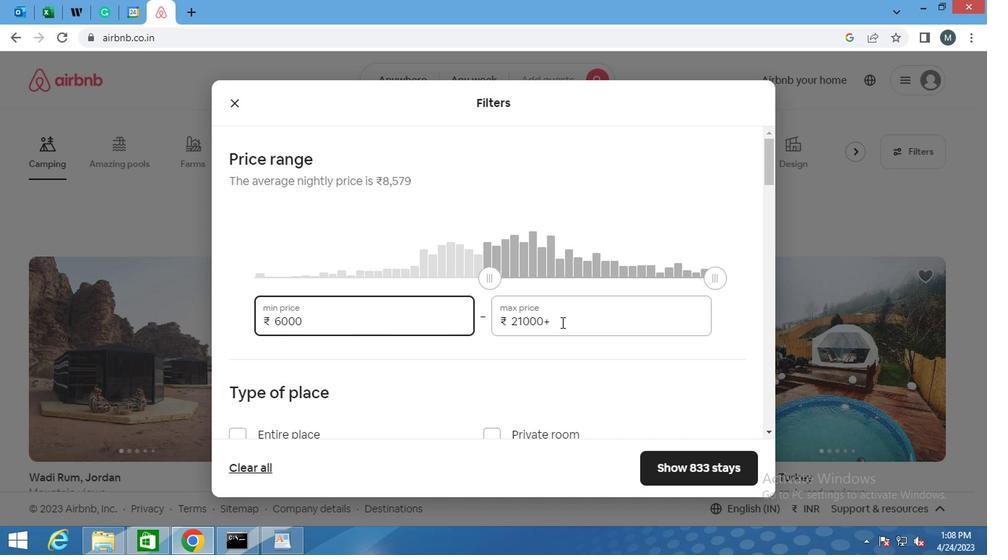 
Action: Mouse pressed left at (495, 319)
Screenshot: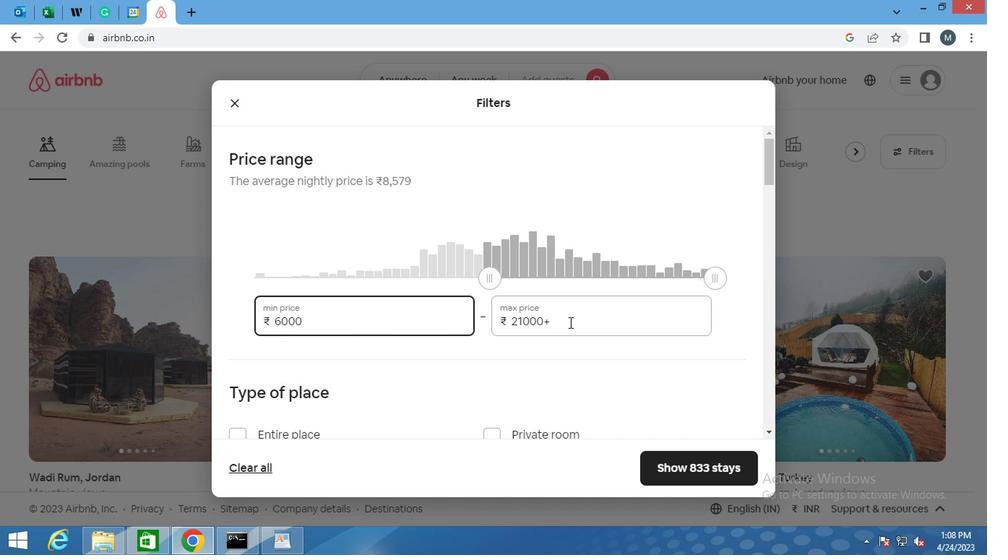 
Action: Mouse pressed left at (495, 319)
Screenshot: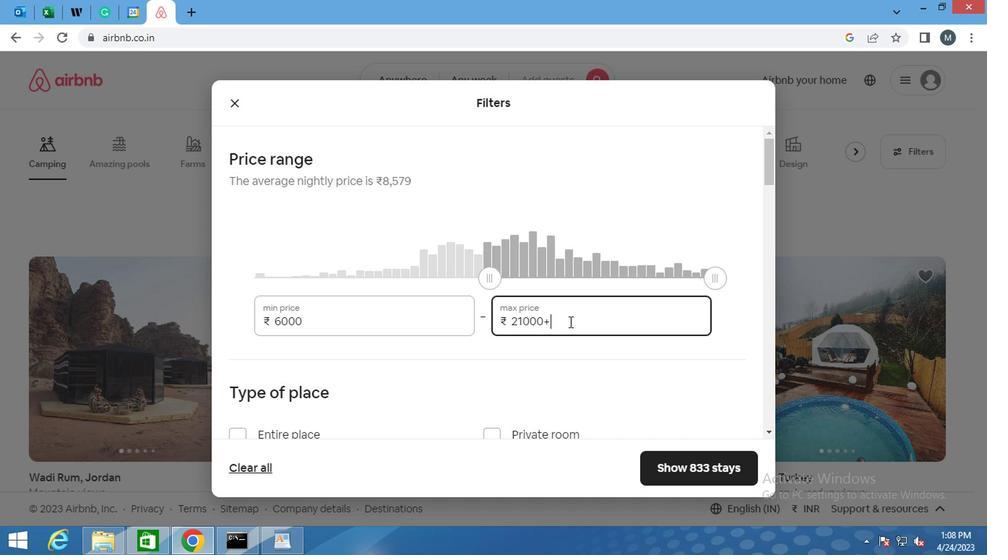 
Action: Mouse pressed left at (495, 319)
Screenshot: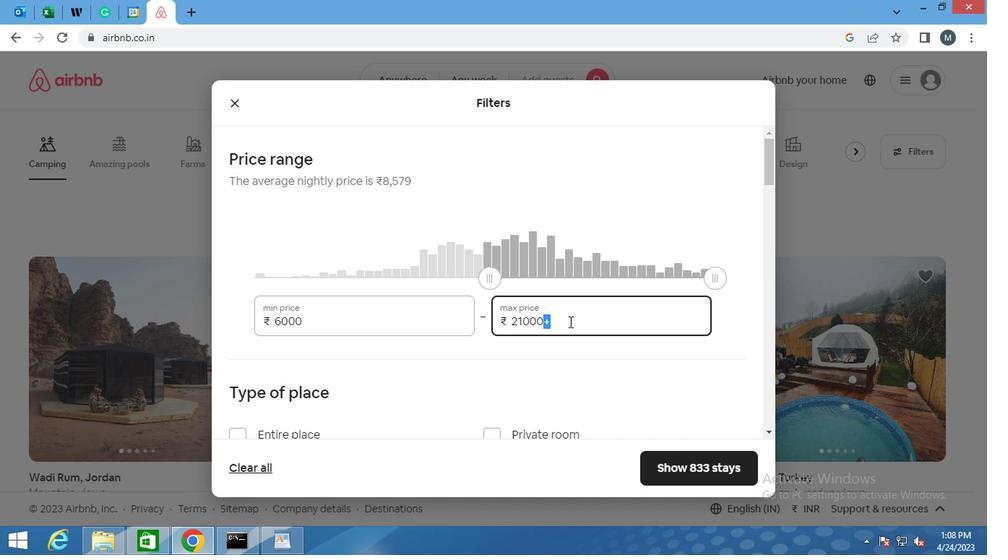 
Action: Key pressed 12
Screenshot: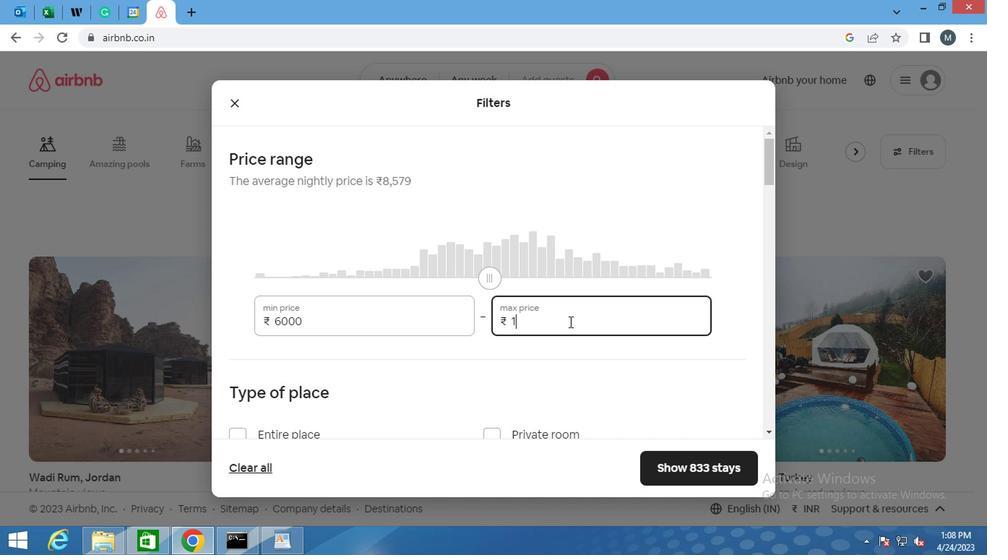 
Action: Mouse moved to (495, 319)
Screenshot: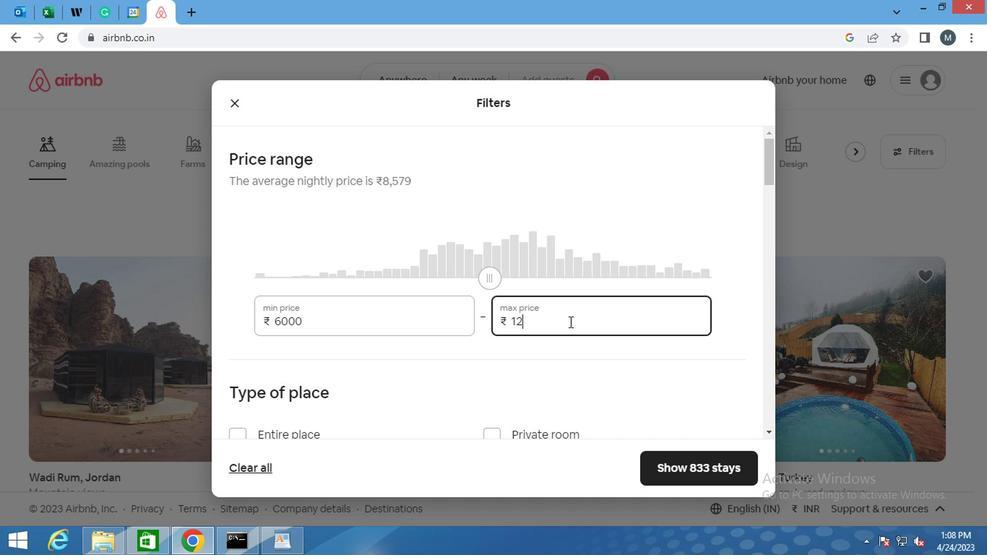 
Action: Key pressed 000
Screenshot: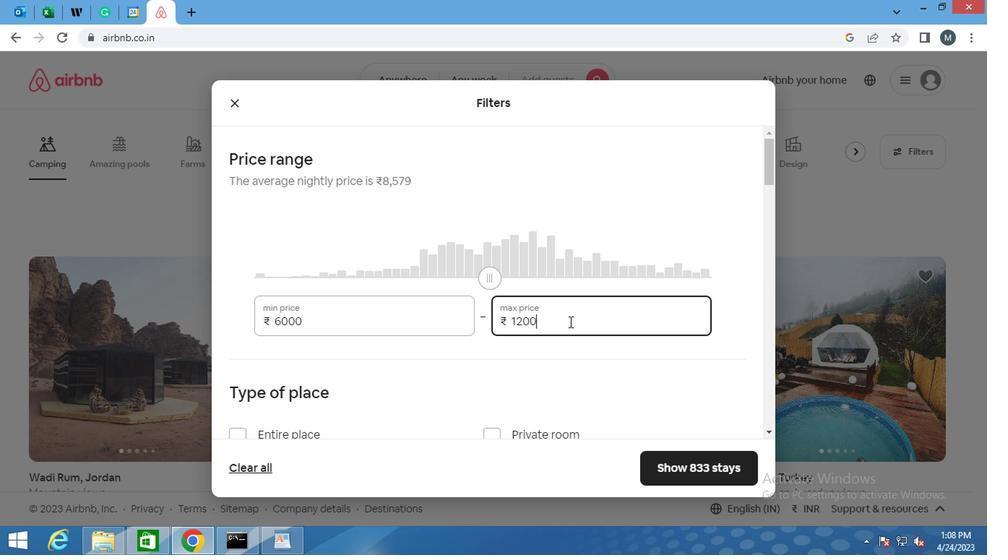 
Action: Mouse moved to (495, 305)
Screenshot: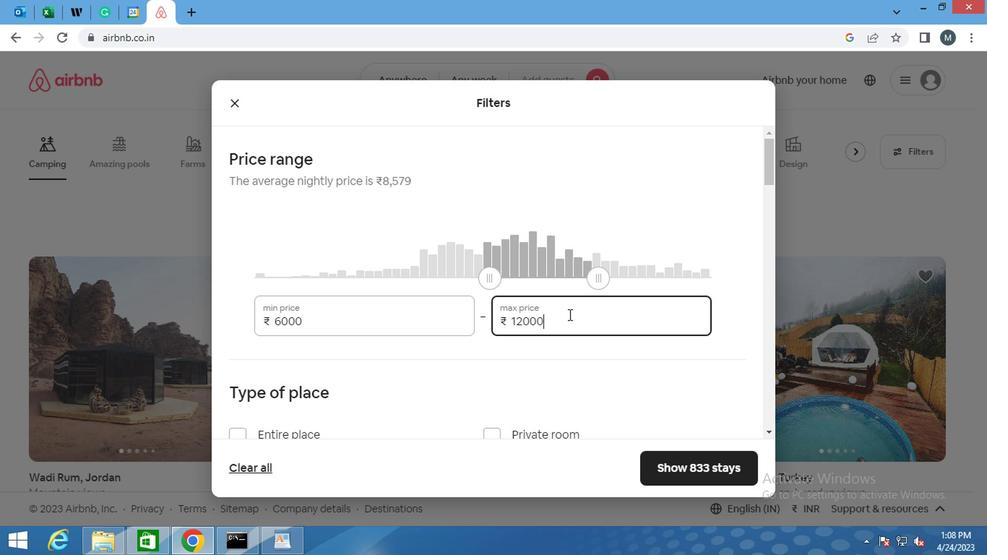 
Action: Mouse scrolled (495, 304) with delta (0, 0)
Screenshot: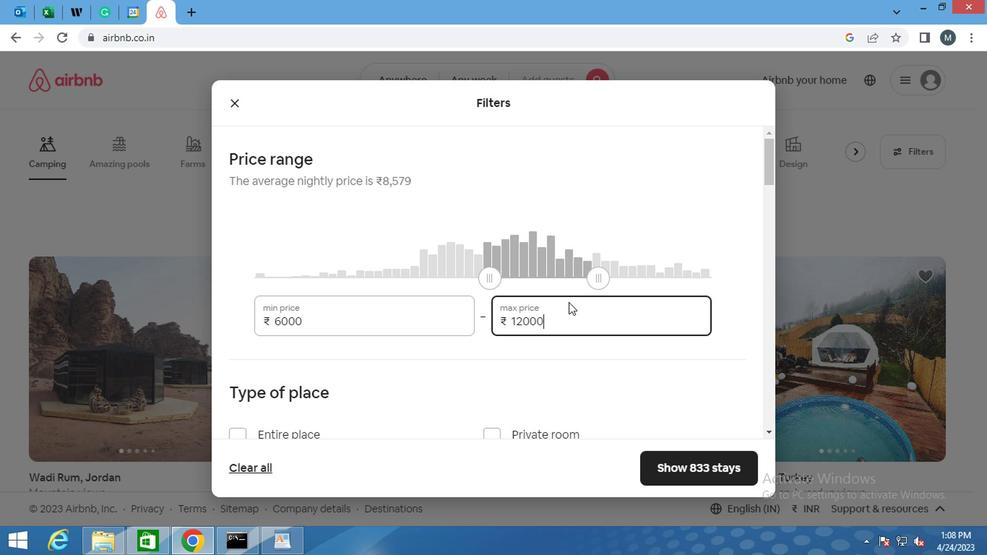 
Action: Mouse scrolled (495, 304) with delta (0, 0)
Screenshot: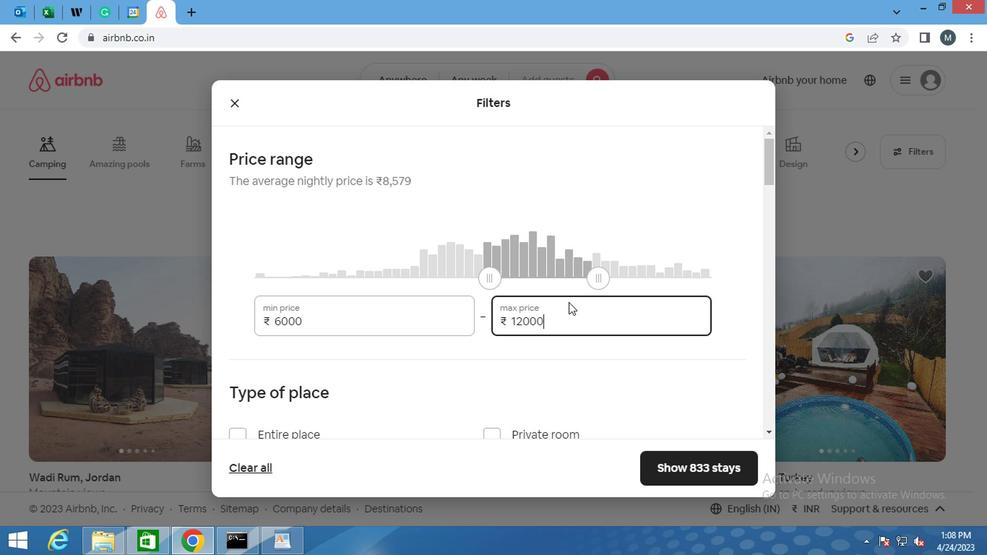 
Action: Mouse moved to (487, 308)
Screenshot: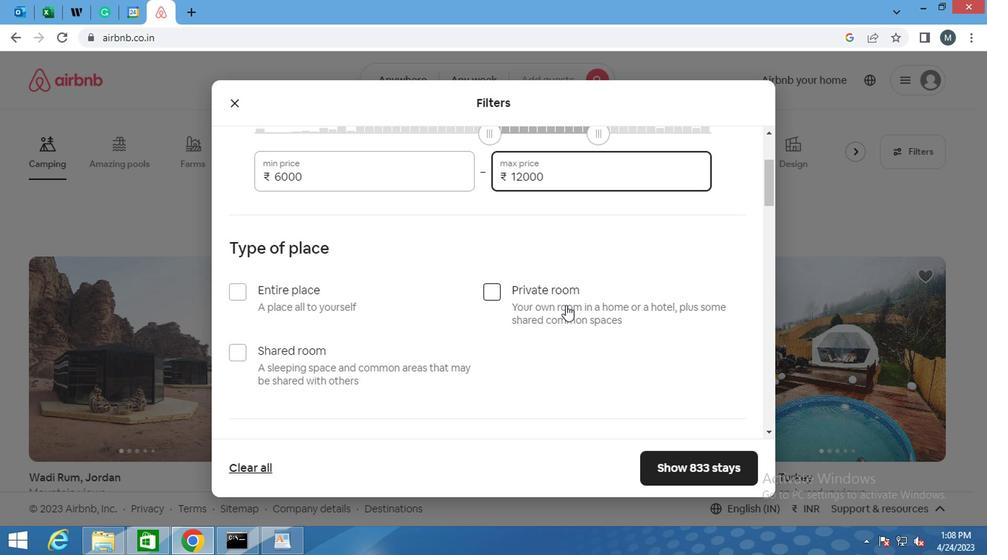 
Action: Mouse scrolled (487, 308) with delta (0, 0)
Screenshot: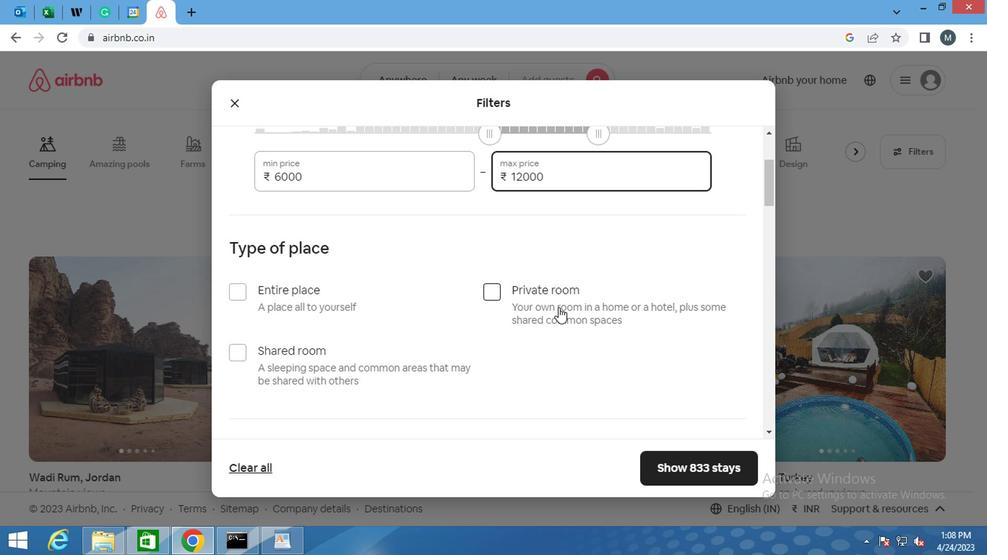 
Action: Mouse scrolled (487, 309) with delta (0, 0)
Screenshot: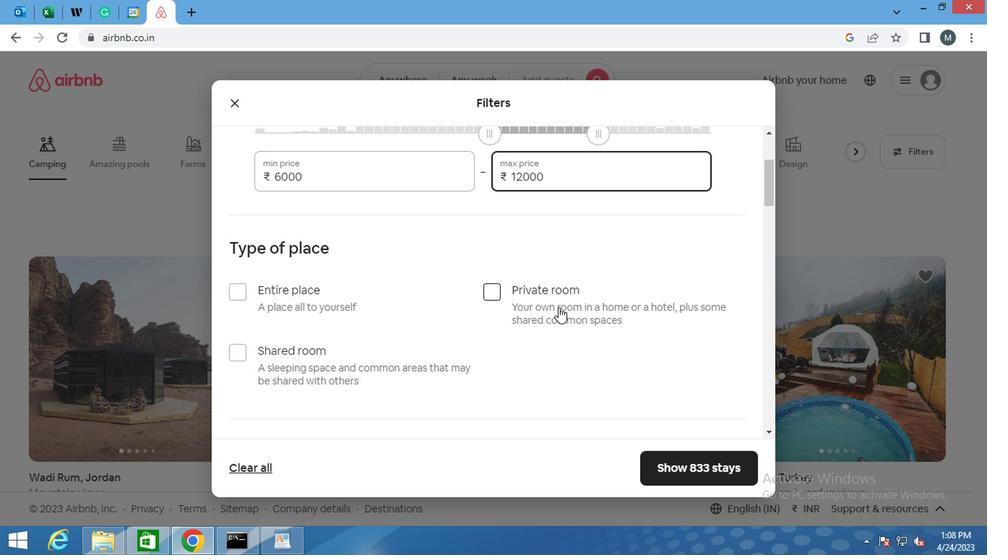 
Action: Mouse moved to (487, 308)
Screenshot: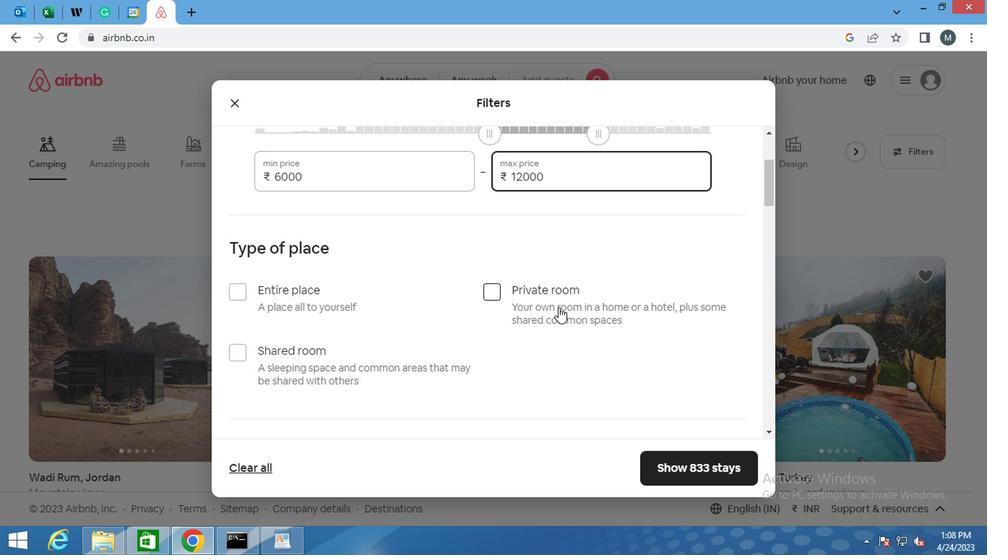 
Action: Mouse scrolled (487, 309) with delta (0, 0)
Screenshot: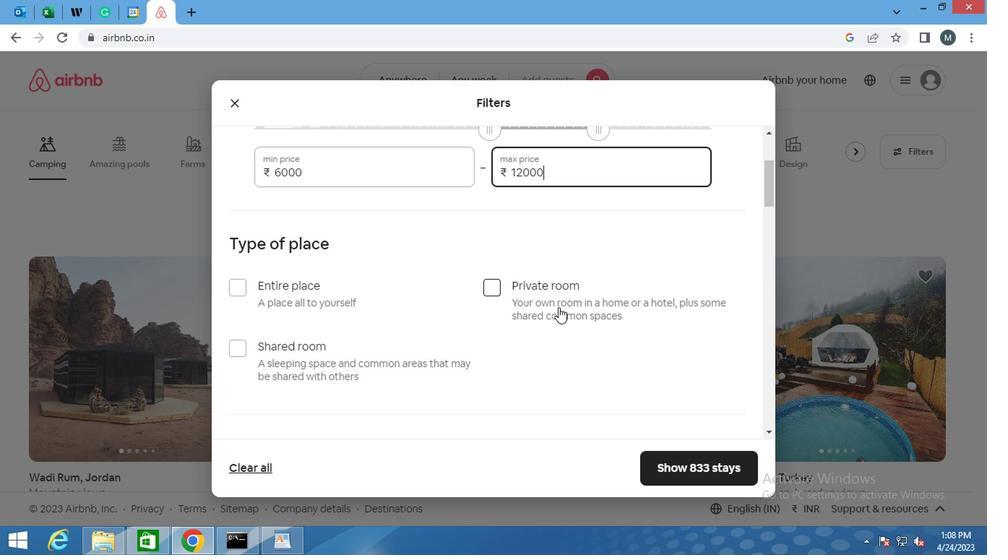 
Action: Mouse moved to (470, 300)
Screenshot: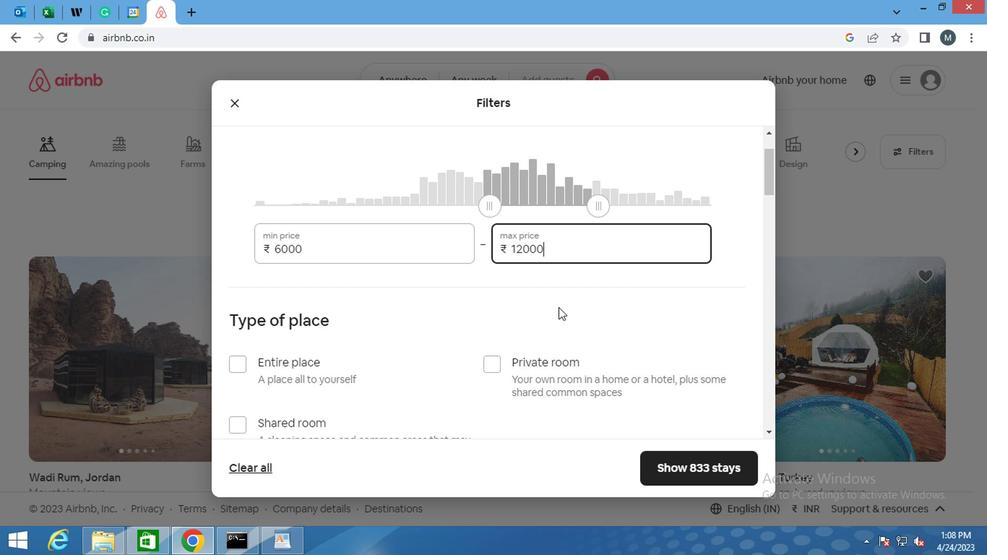 
Action: Mouse scrolled (470, 300) with delta (0, 0)
Screenshot: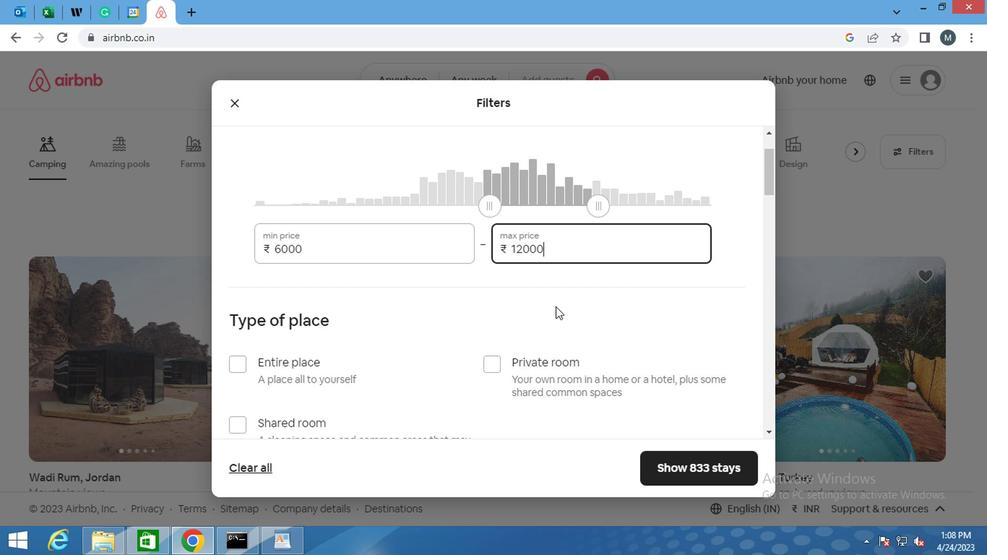 
Action: Mouse moved to (470, 300)
Screenshot: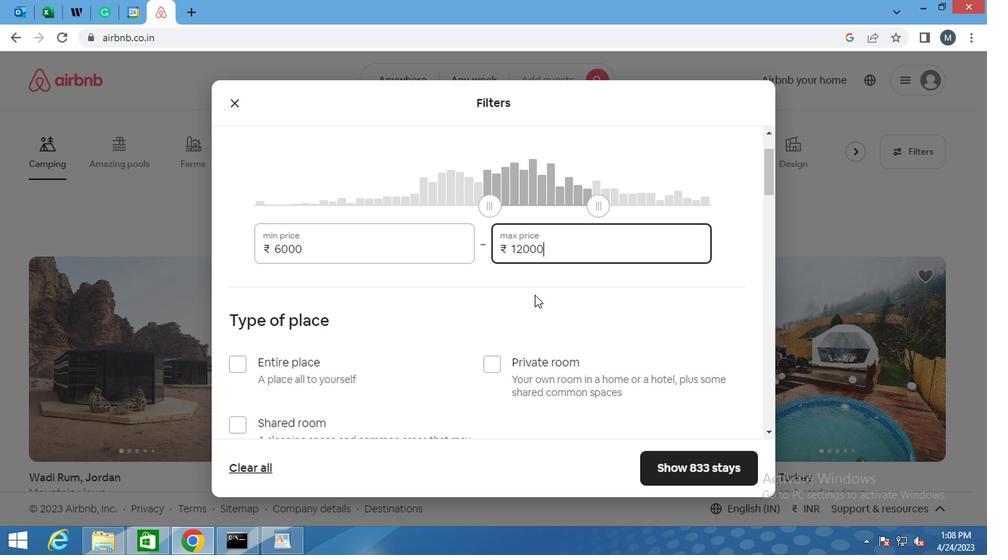 
Action: Mouse scrolled (470, 299) with delta (0, 0)
Screenshot: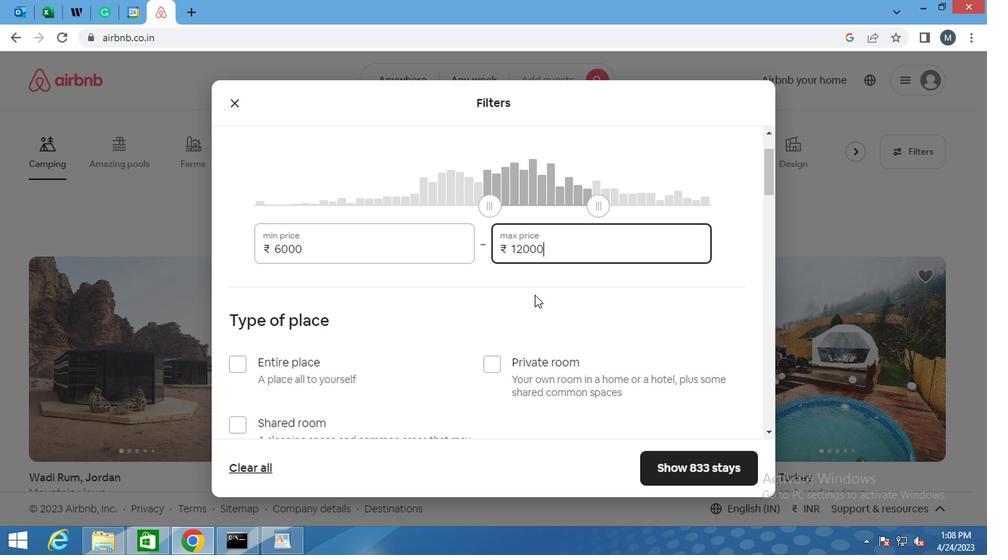 
Action: Mouse moved to (468, 302)
Screenshot: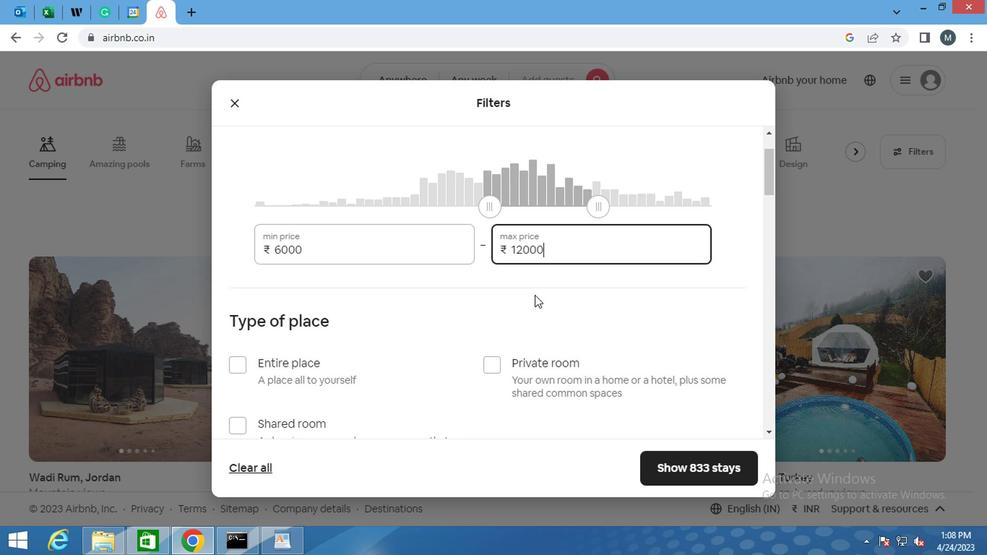 
Action: Mouse scrolled (468, 301) with delta (0, 0)
Screenshot: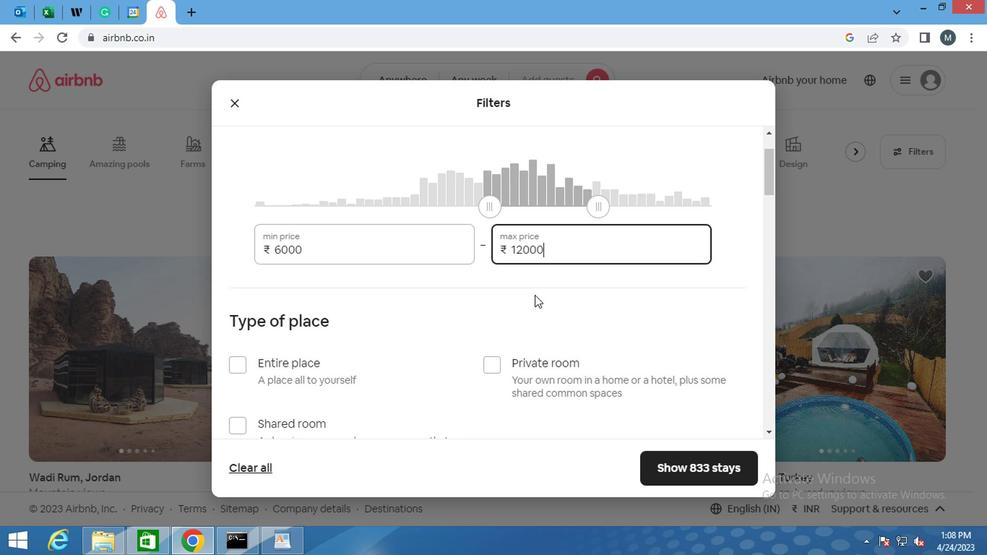 
Action: Mouse moved to (253, 295)
Screenshot: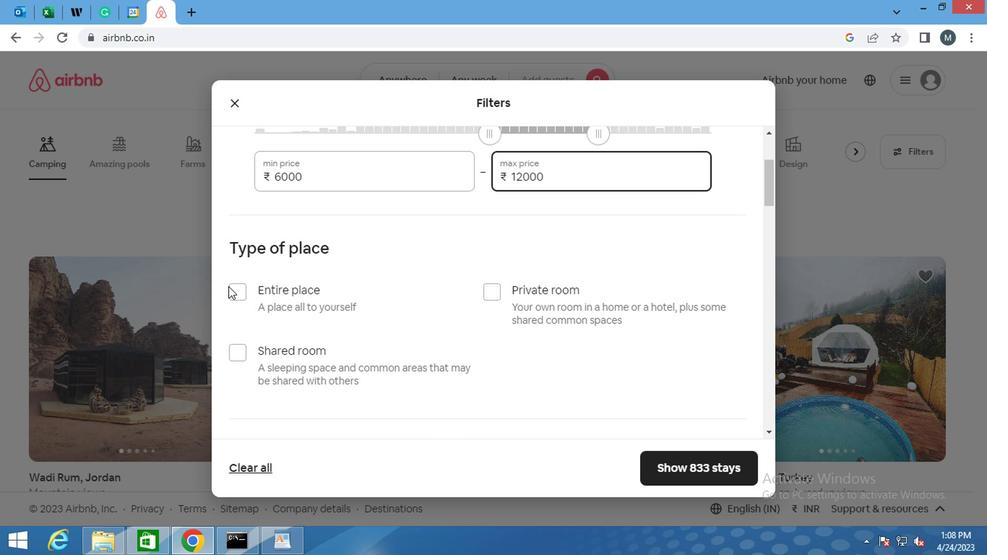
Action: Mouse pressed left at (253, 295)
Screenshot: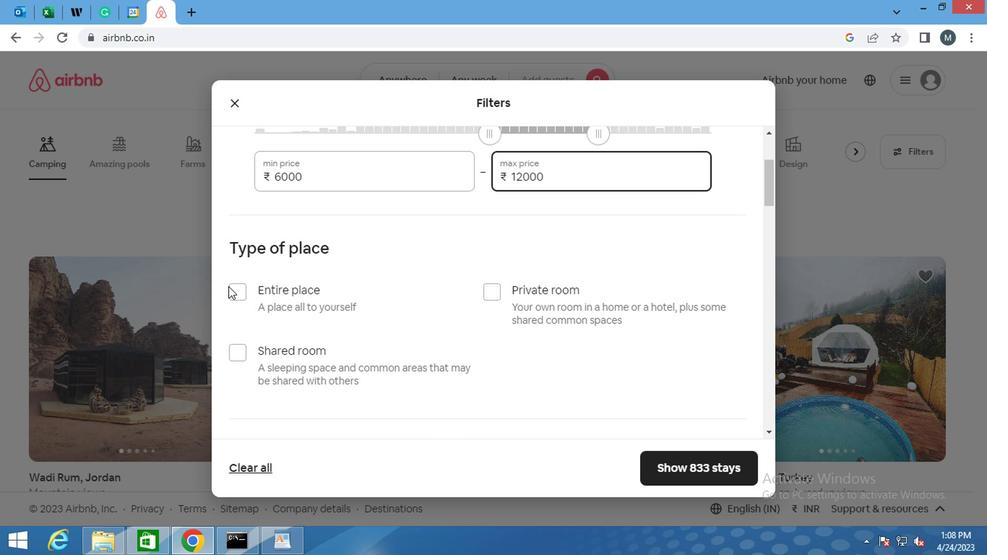 
Action: Mouse moved to (276, 295)
Screenshot: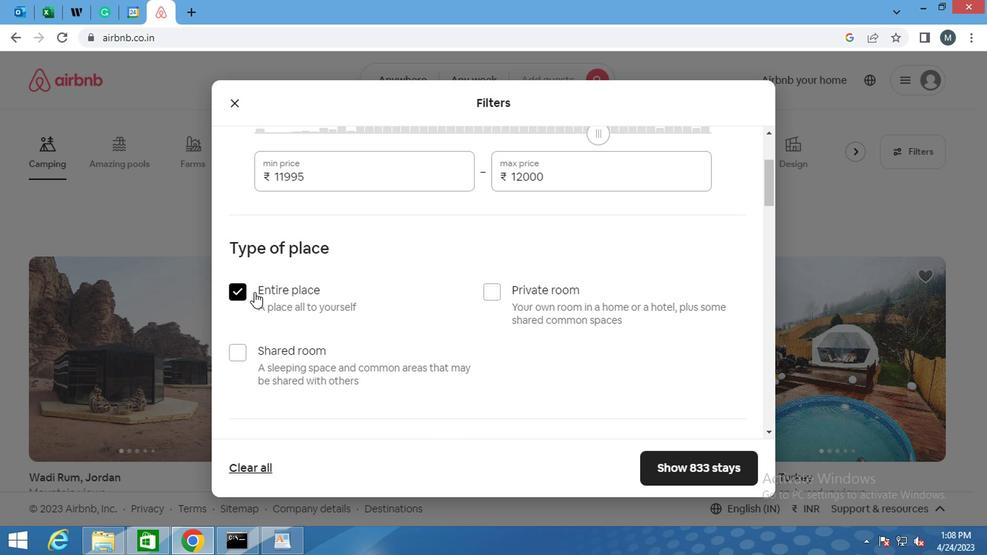 
Action: Mouse scrolled (276, 294) with delta (0, 0)
Screenshot: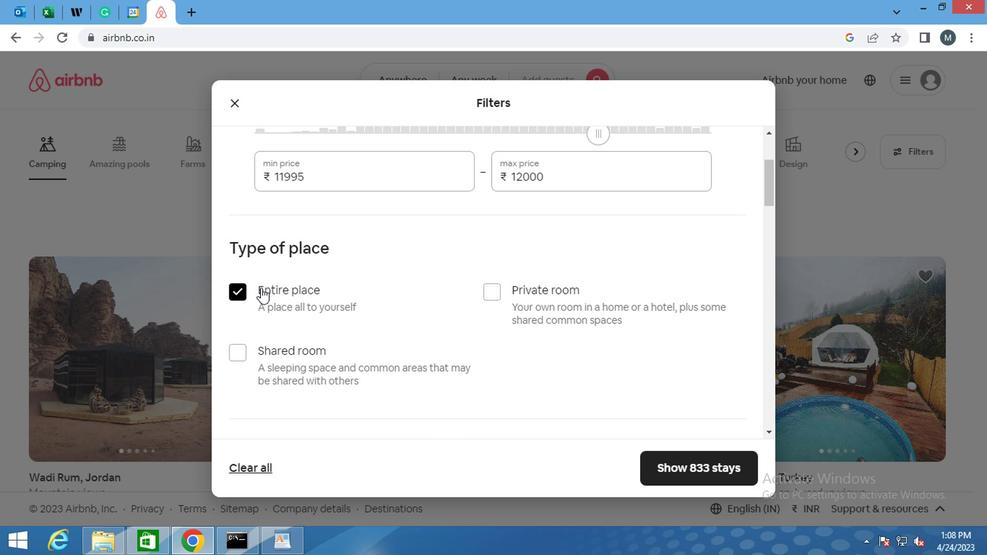 
Action: Mouse scrolled (276, 294) with delta (0, 0)
Screenshot: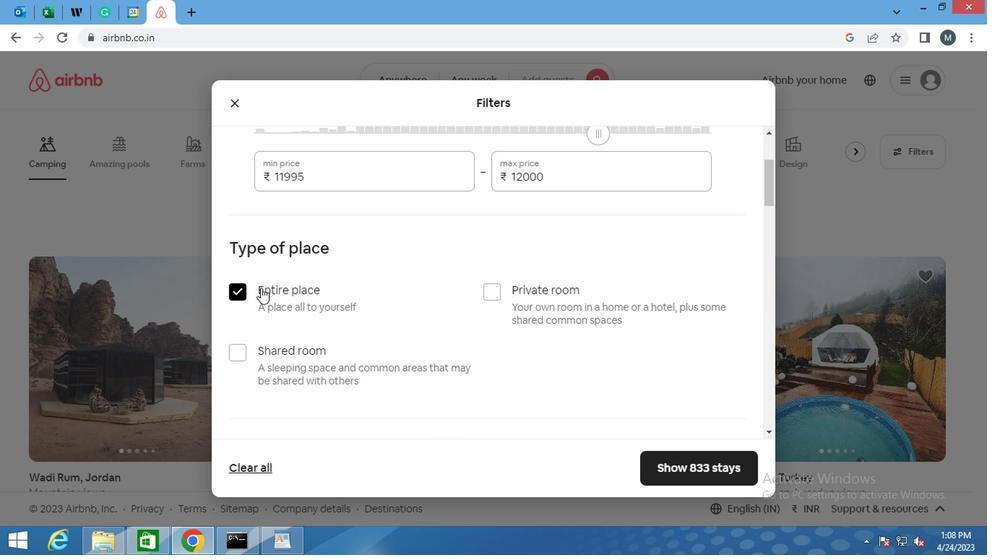 
Action: Mouse moved to (343, 308)
Screenshot: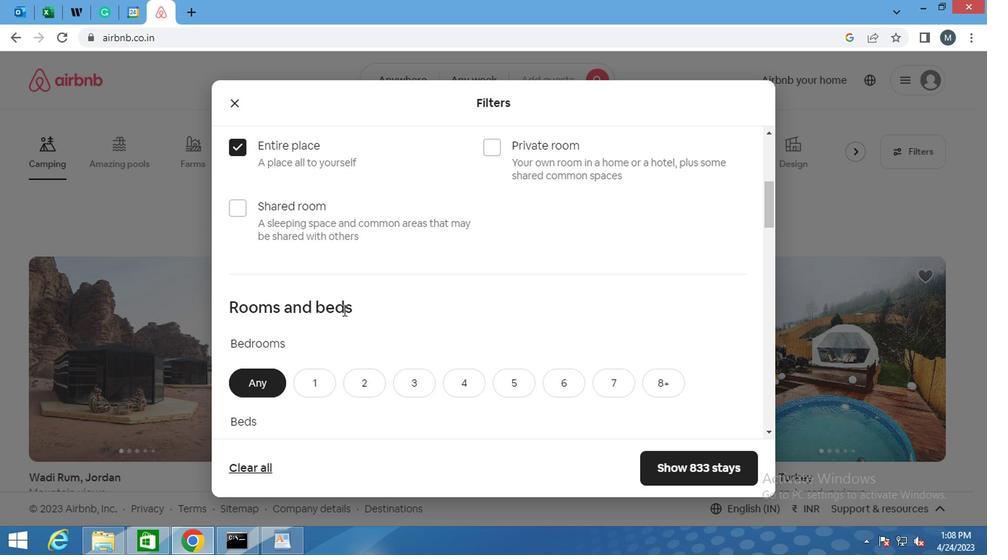
Action: Mouse scrolled (343, 308) with delta (0, 0)
Screenshot: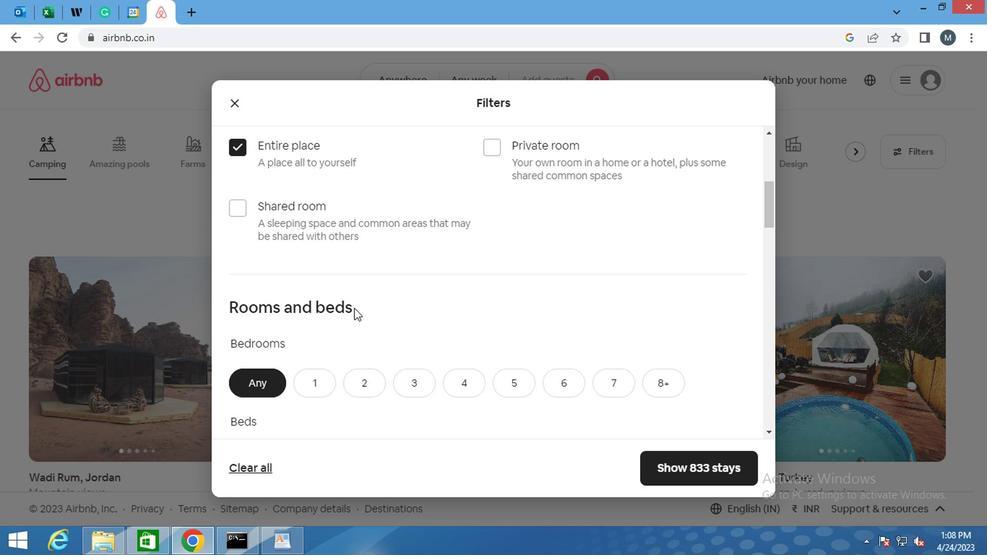 
Action: Mouse moved to (343, 308)
Screenshot: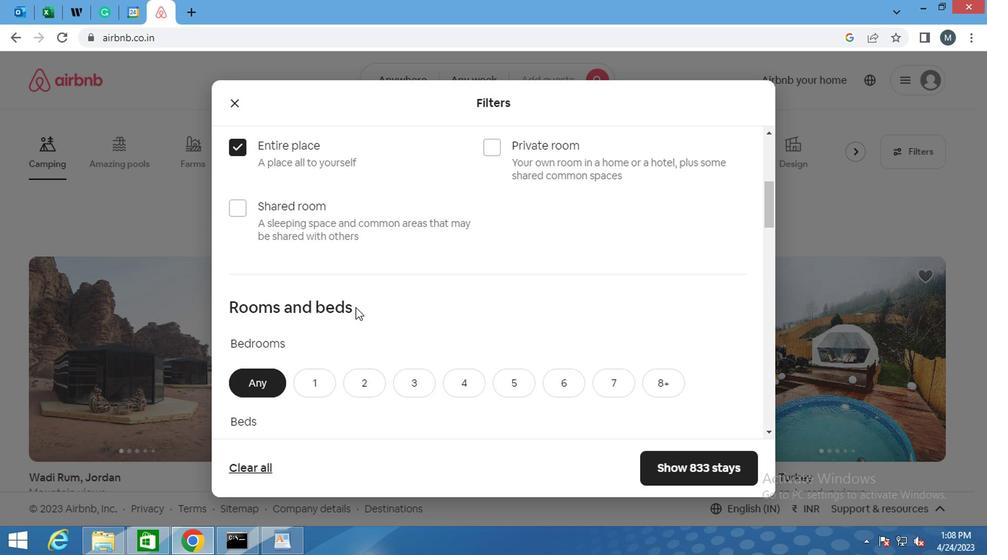 
Action: Mouse scrolled (343, 308) with delta (0, 0)
Screenshot: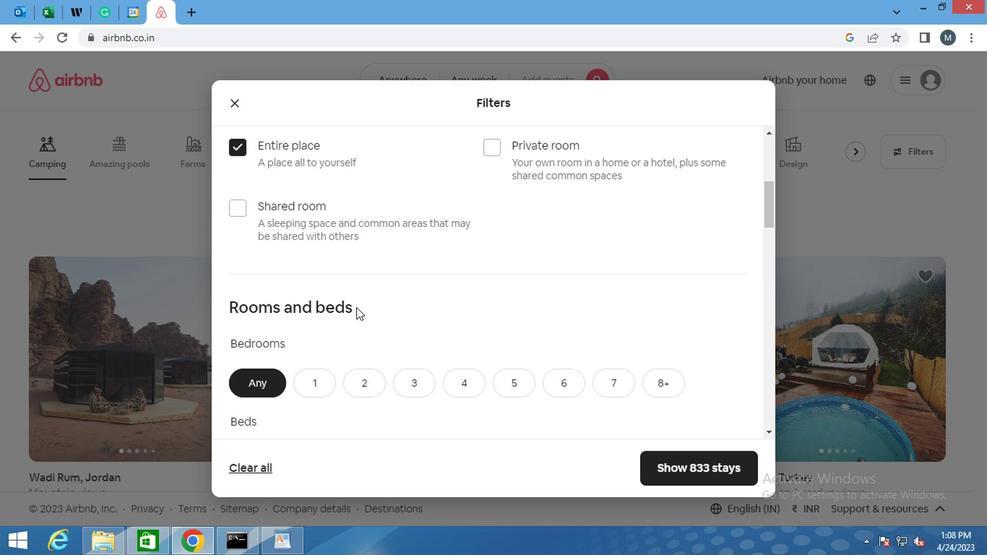 
Action: Mouse scrolled (343, 309) with delta (0, 0)
Screenshot: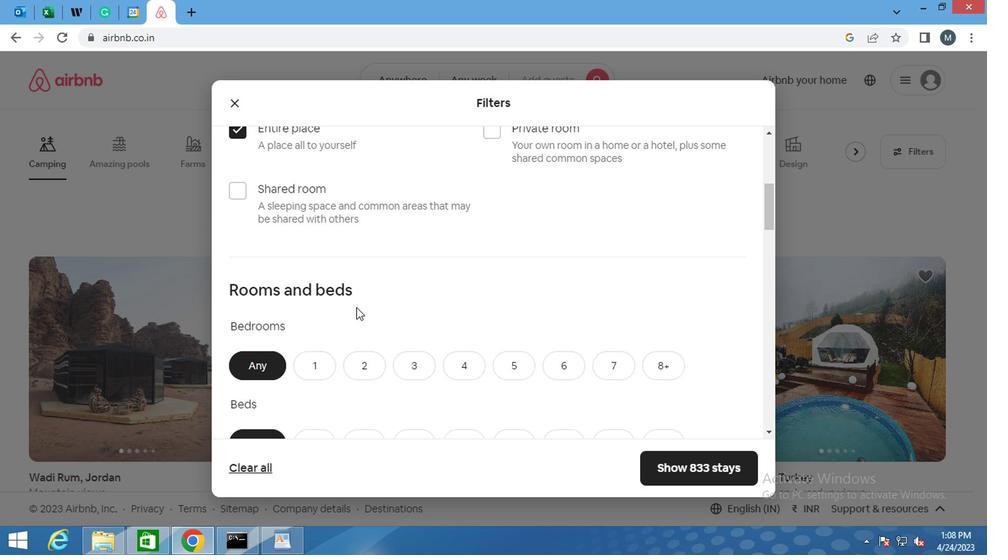 
Action: Mouse moved to (349, 309)
Screenshot: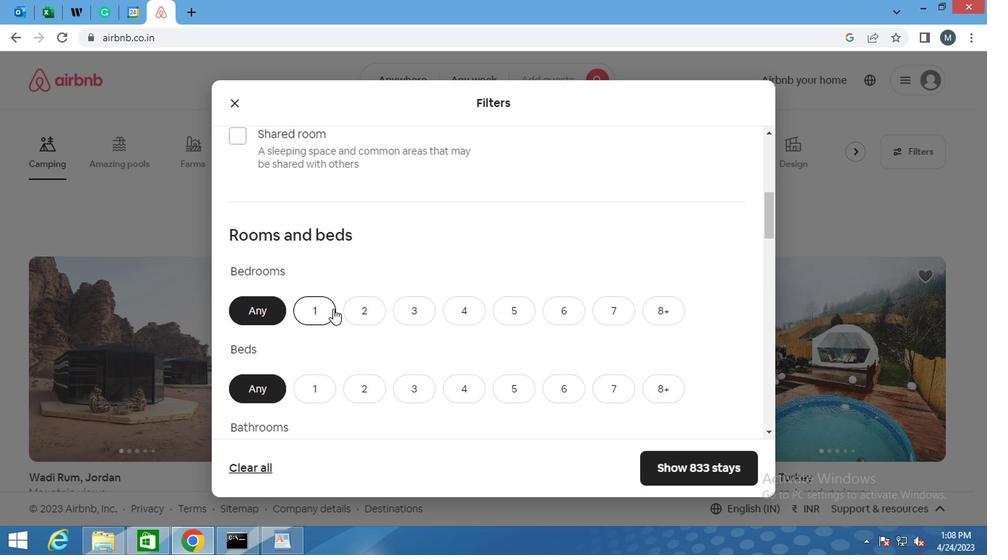 
Action: Mouse pressed left at (349, 309)
Screenshot: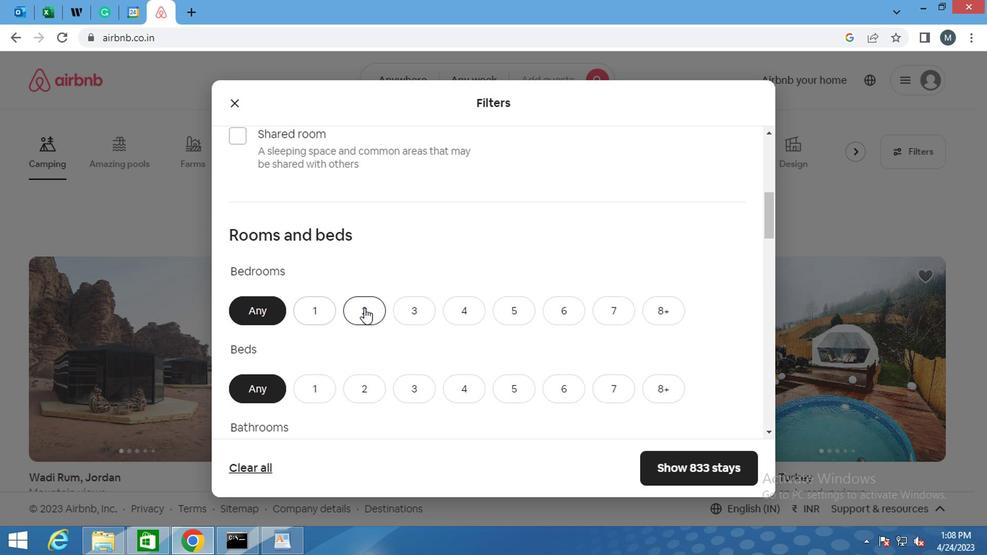 
Action: Mouse moved to (347, 281)
Screenshot: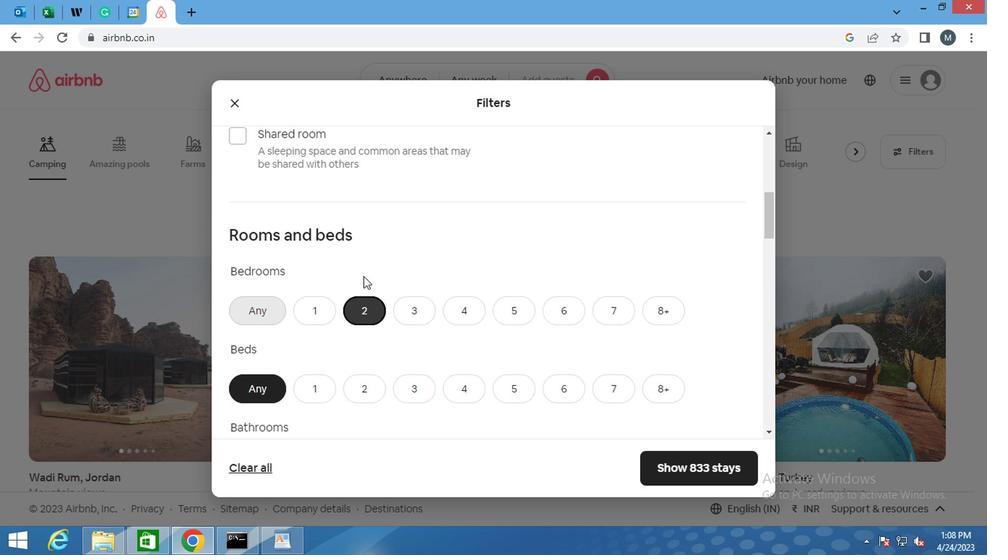 
Action: Mouse scrolled (347, 281) with delta (0, 0)
Screenshot: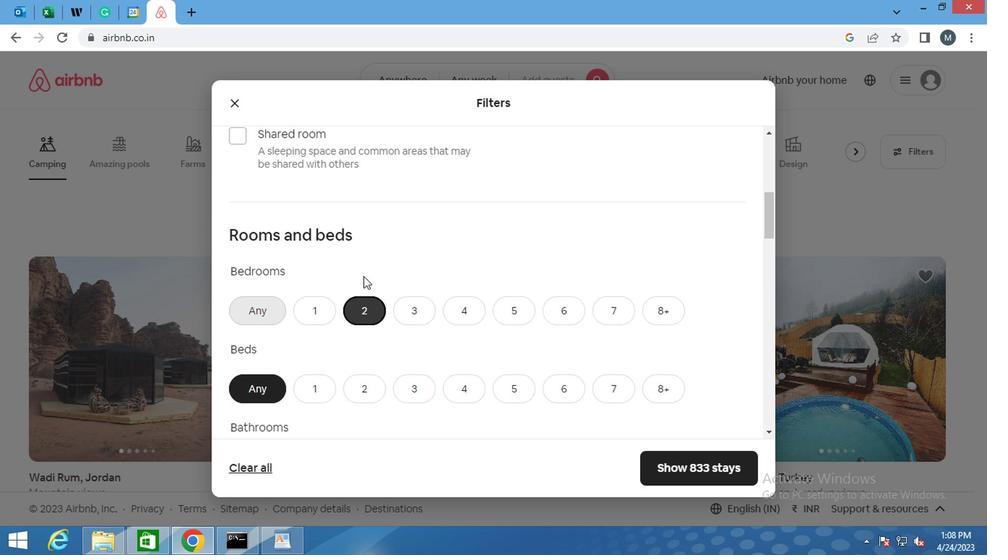 
Action: Mouse scrolled (347, 281) with delta (0, 0)
Screenshot: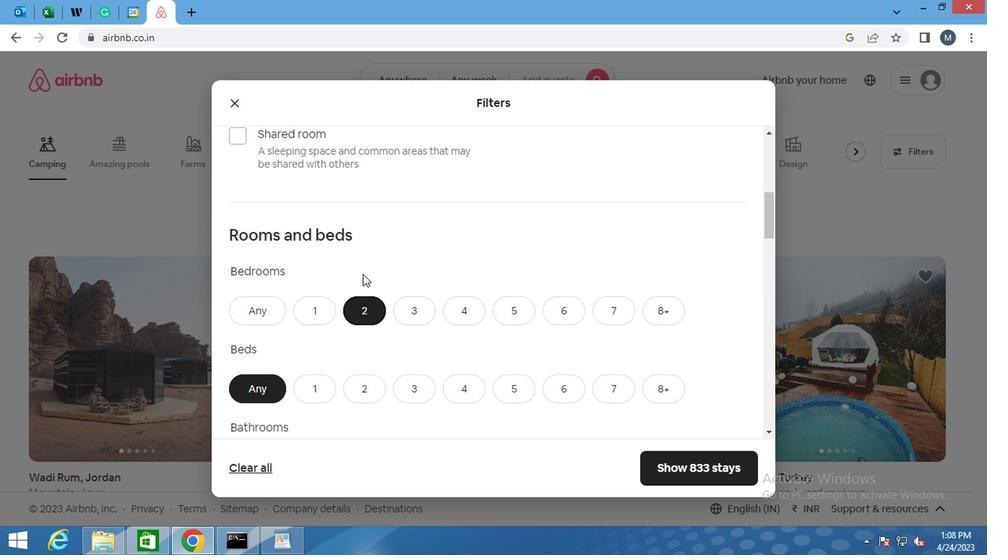 
Action: Mouse moved to (347, 282)
Screenshot: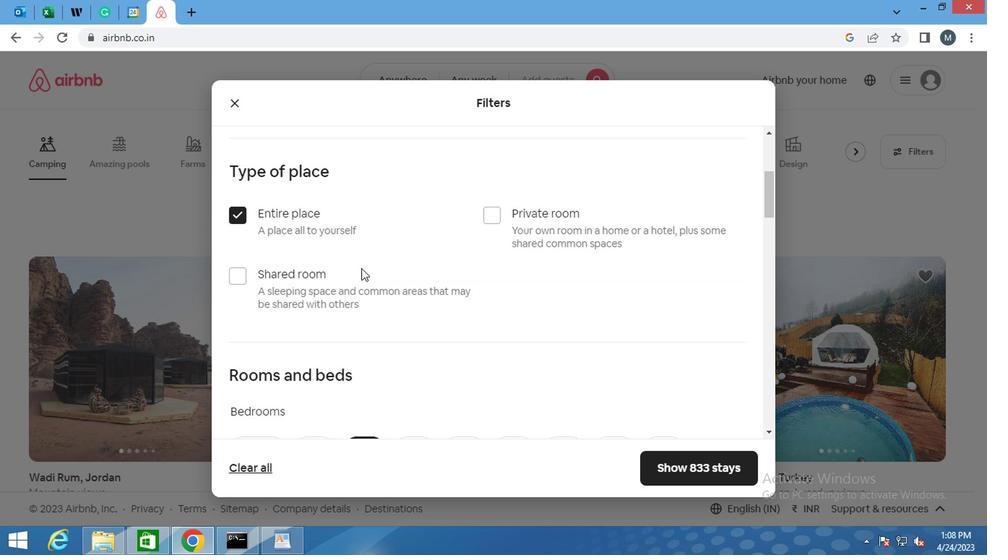 
Action: Mouse scrolled (347, 281) with delta (0, 0)
Screenshot: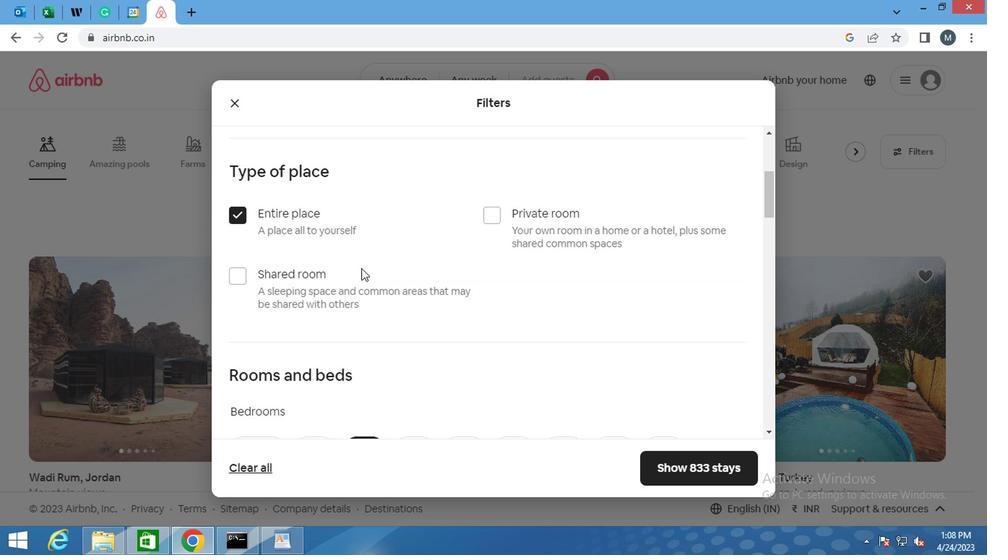 
Action: Mouse moved to (347, 286)
Screenshot: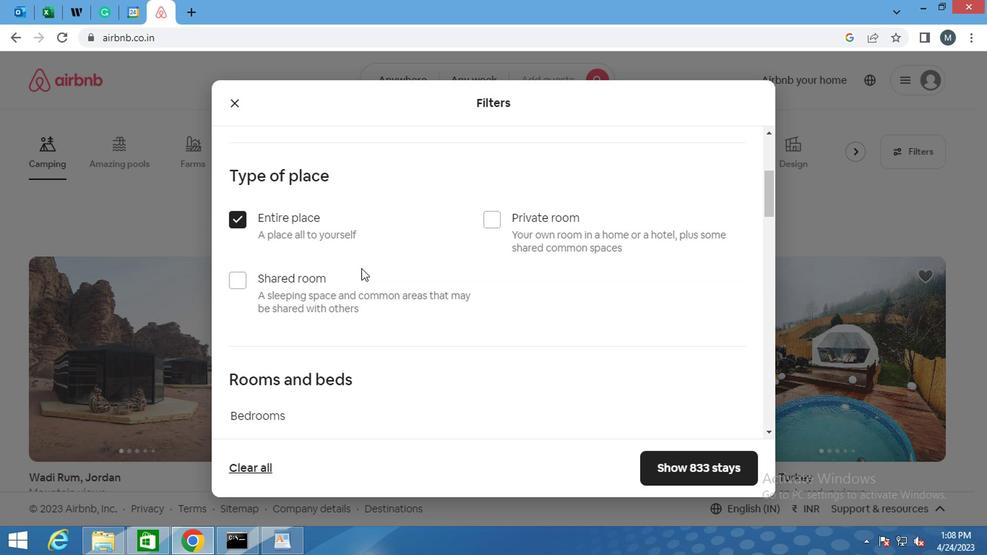 
Action: Mouse scrolled (347, 286) with delta (0, 0)
Screenshot: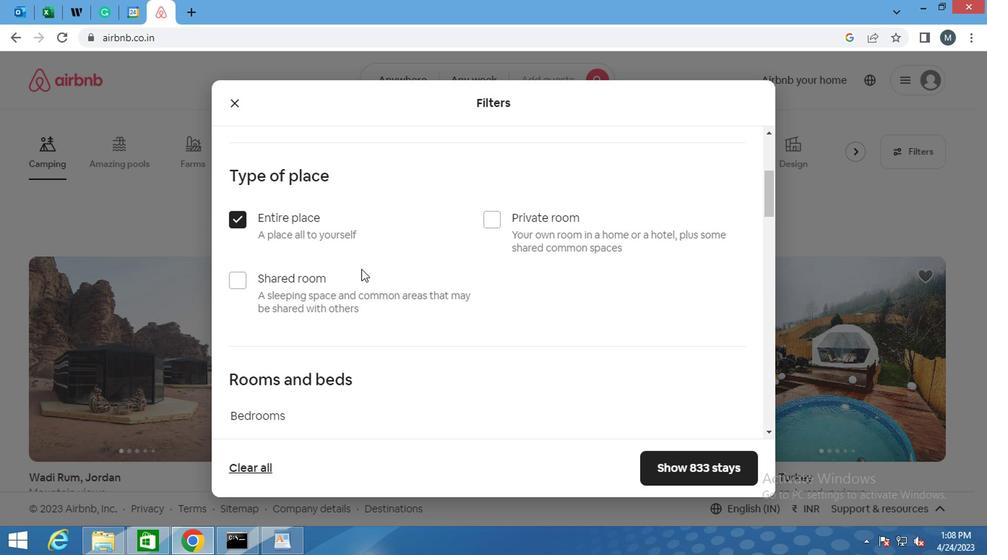 
Action: Mouse moved to (357, 363)
Screenshot: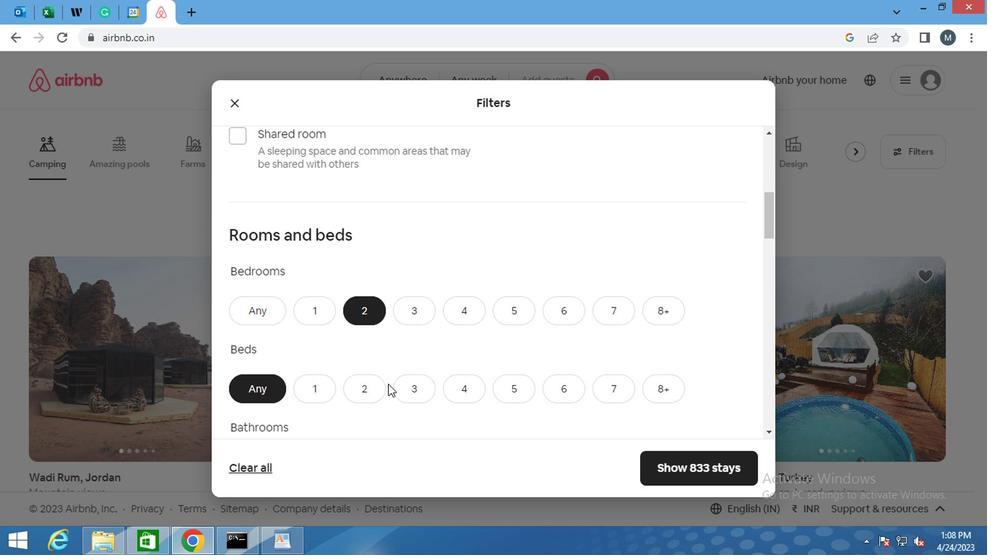 
Action: Mouse pressed left at (357, 363)
Screenshot: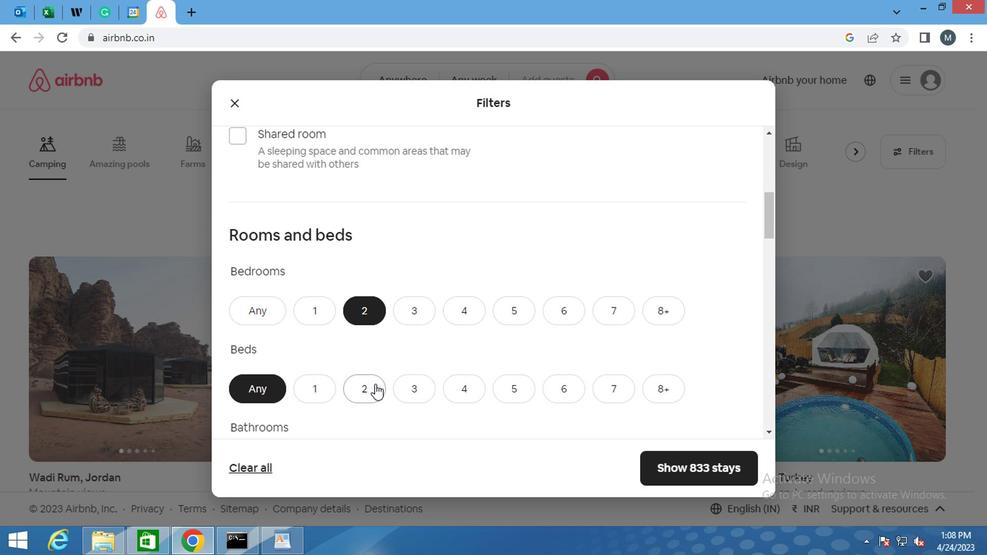 
Action: Mouse moved to (358, 342)
Screenshot: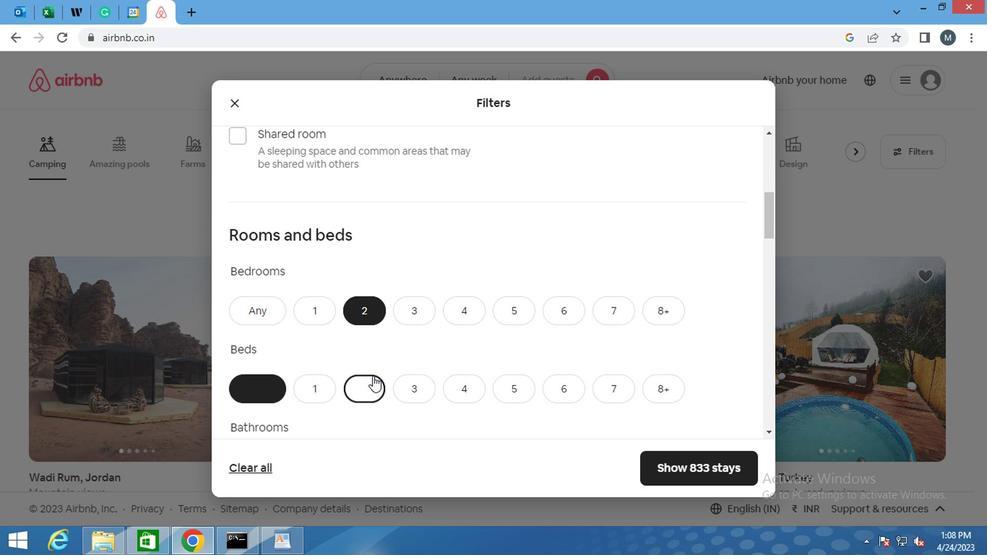 
Action: Mouse scrolled (358, 341) with delta (0, 0)
Screenshot: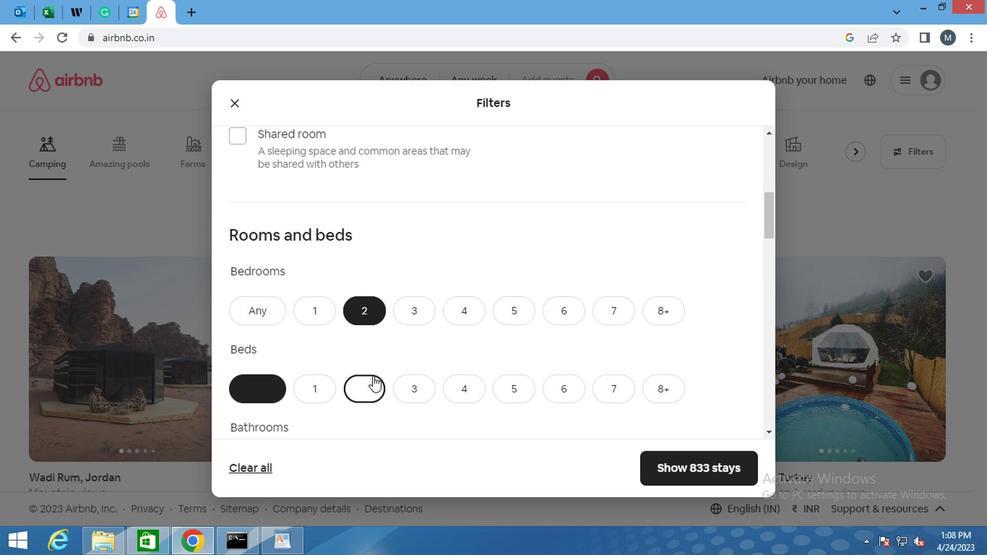 
Action: Mouse moved to (359, 344)
Screenshot: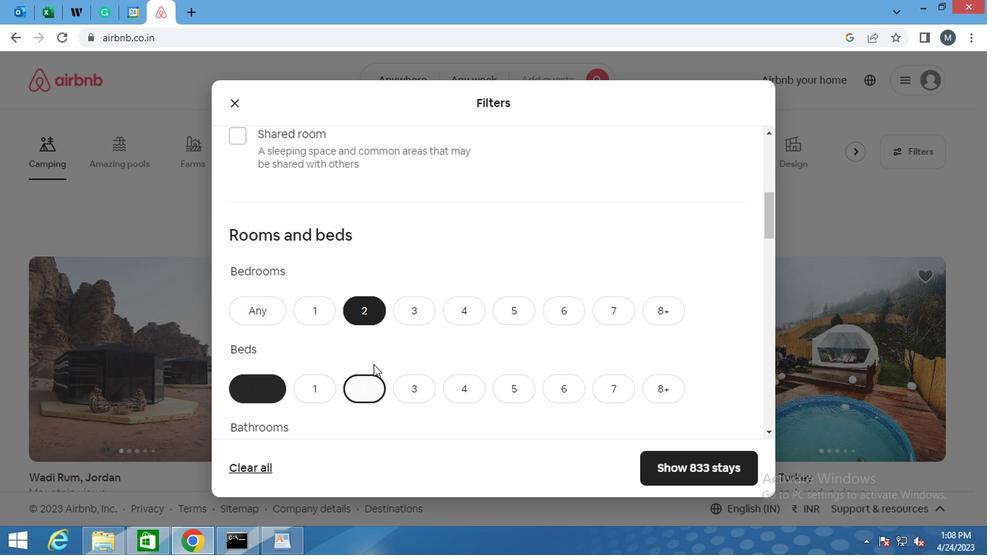 
Action: Mouse scrolled (359, 343) with delta (0, 0)
Screenshot: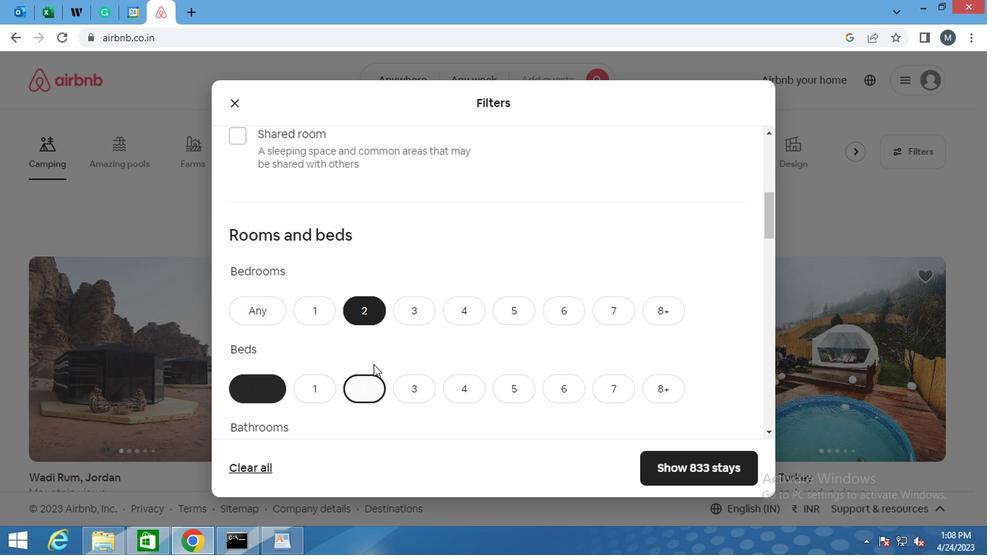 
Action: Mouse moved to (350, 319)
Screenshot: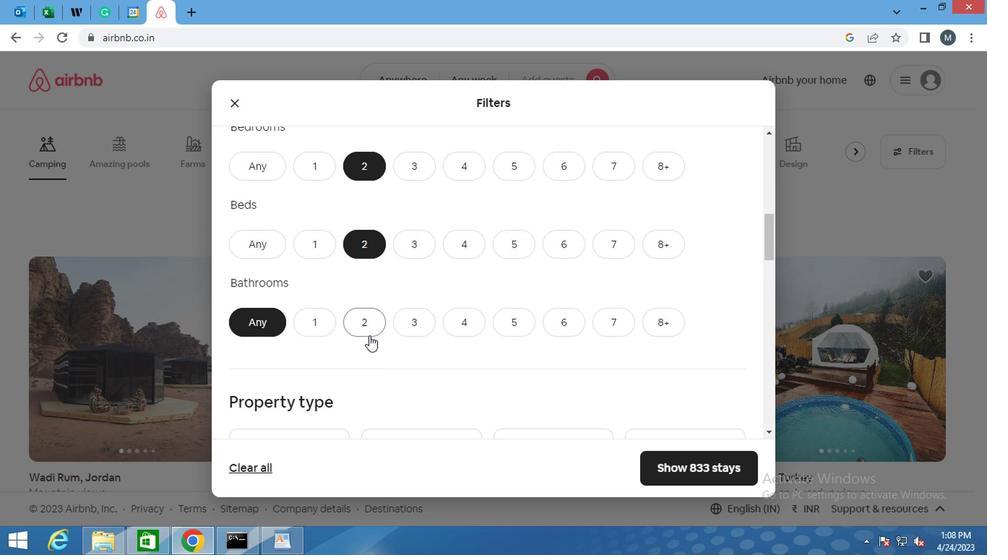 
Action: Mouse pressed left at (350, 319)
Screenshot: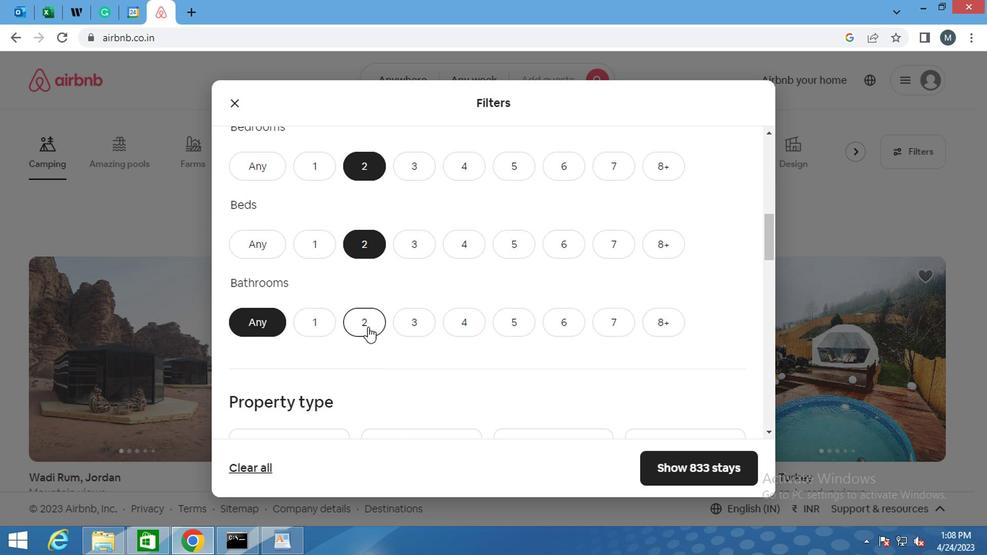 
Action: Mouse moved to (349, 323)
Screenshot: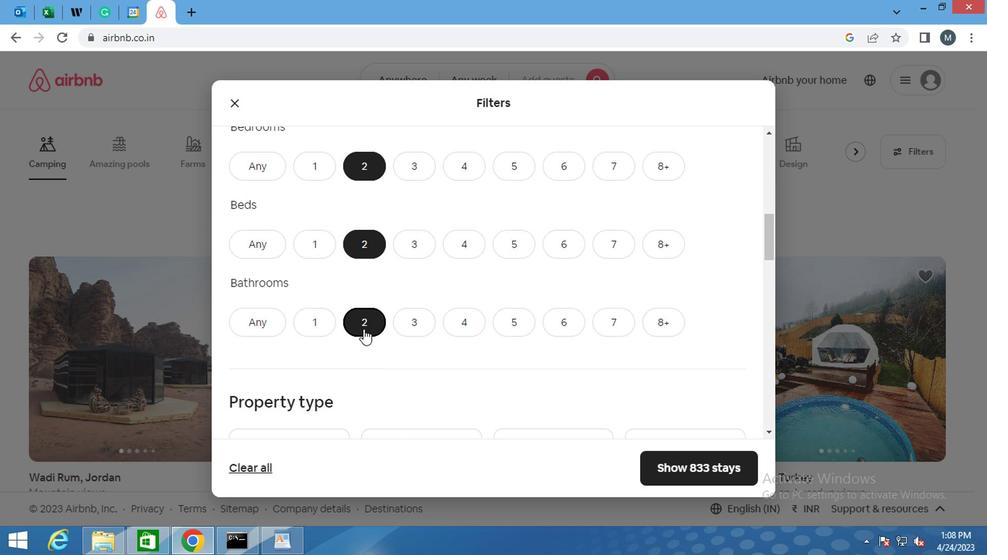 
Action: Mouse scrolled (349, 323) with delta (0, 0)
Screenshot: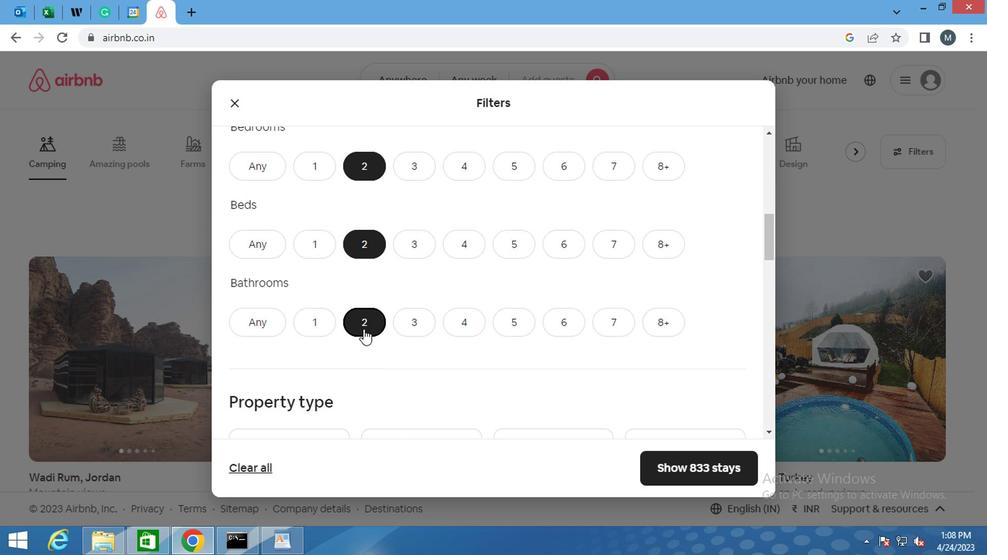 
Action: Mouse moved to (349, 323)
Screenshot: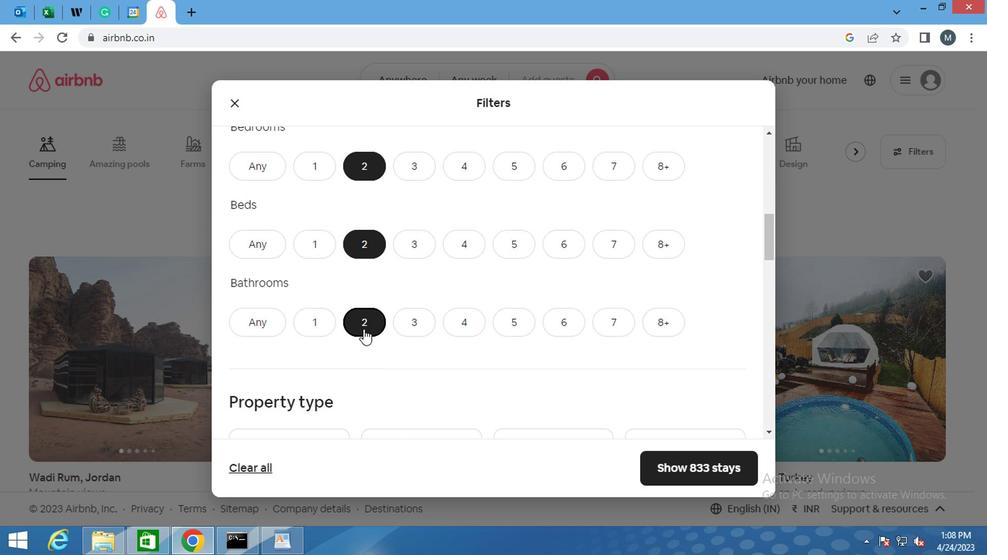 
Action: Mouse scrolled (349, 323) with delta (0, 0)
Screenshot: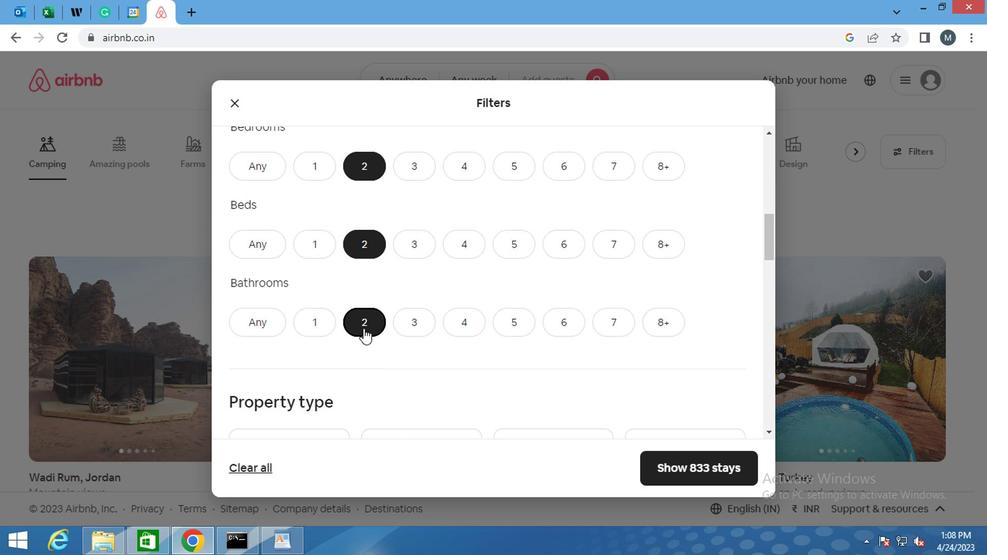 
Action: Mouse moved to (349, 324)
Screenshot: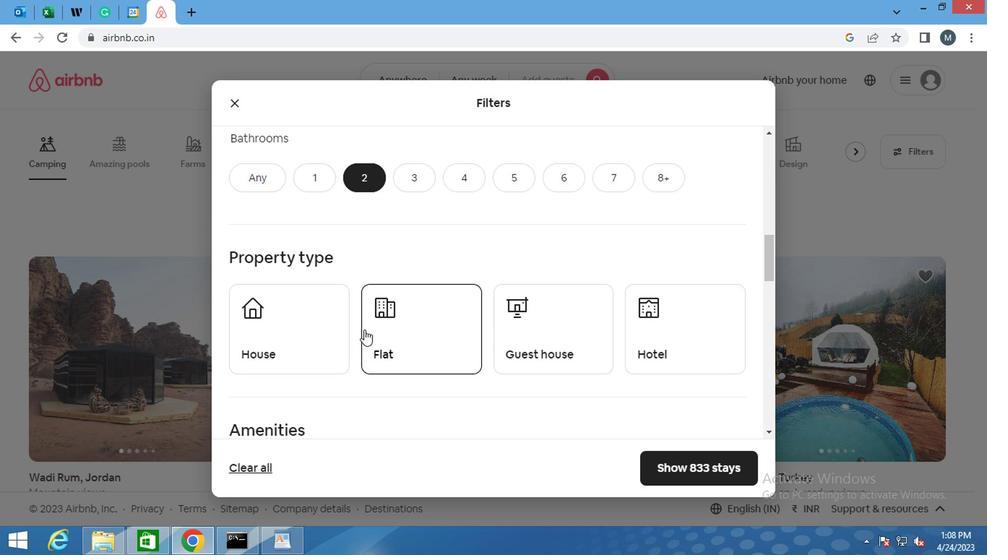 
Action: Mouse scrolled (349, 324) with delta (0, 0)
Screenshot: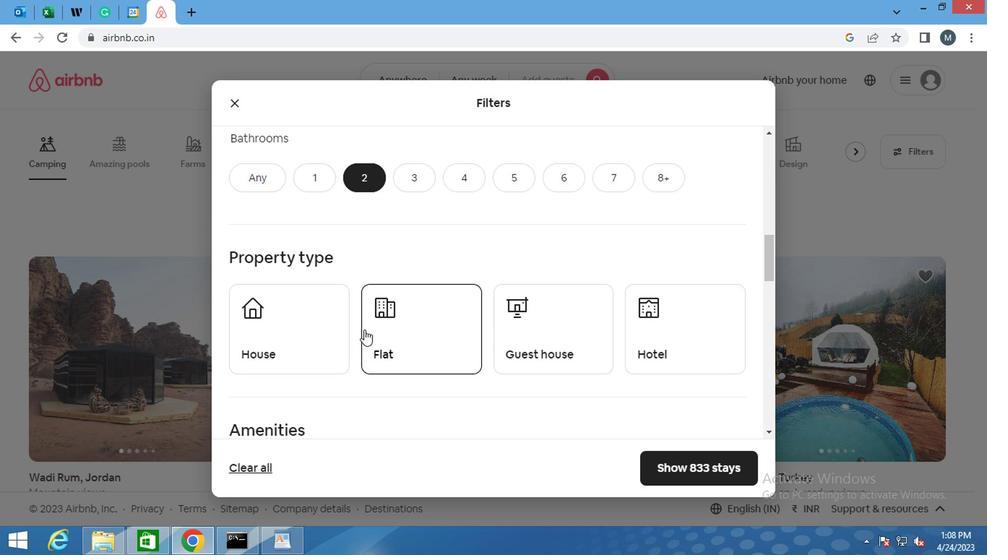 
Action: Mouse moved to (307, 284)
Screenshot: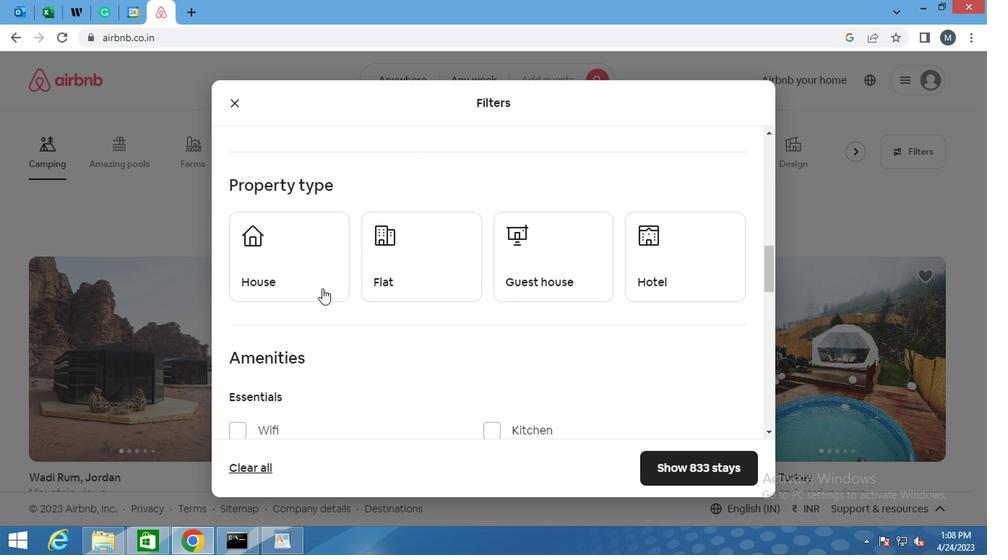 
Action: Mouse pressed left at (307, 284)
Screenshot: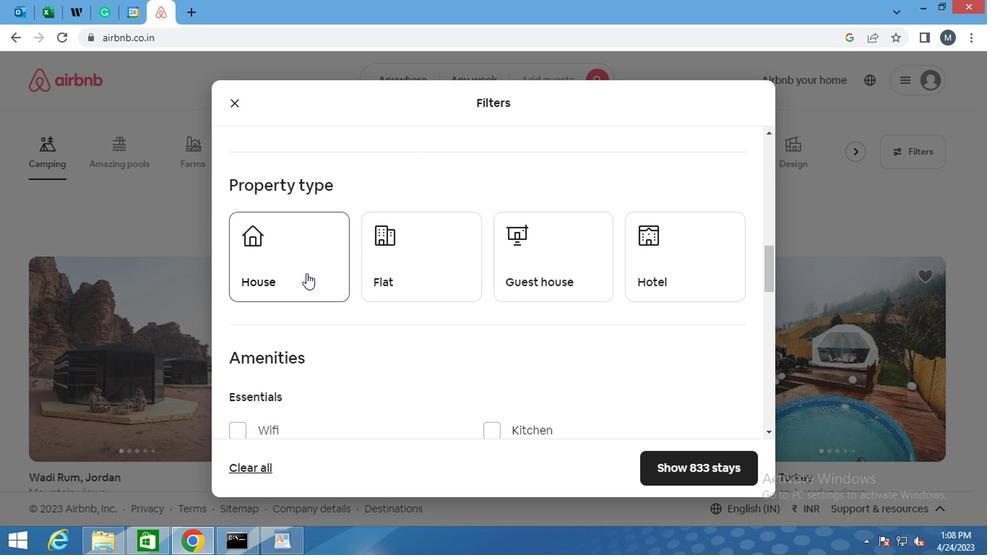 
Action: Mouse moved to (417, 295)
Screenshot: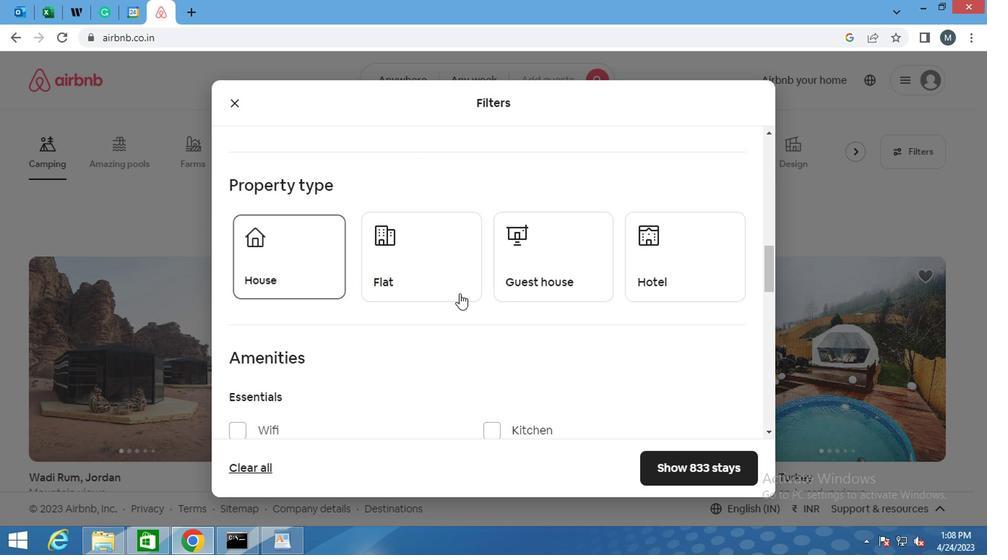 
Action: Mouse pressed left at (417, 295)
Screenshot: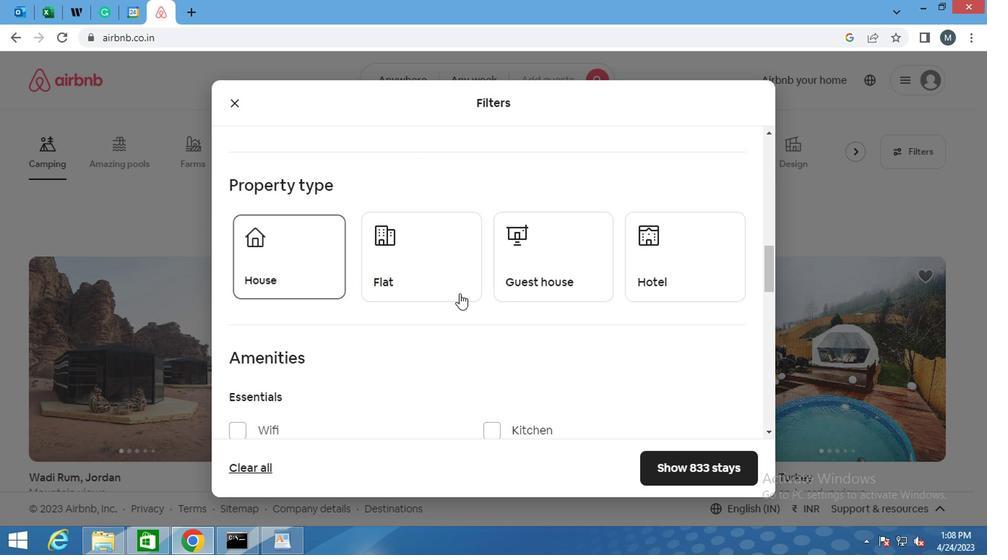 
Action: Mouse moved to (445, 287)
Screenshot: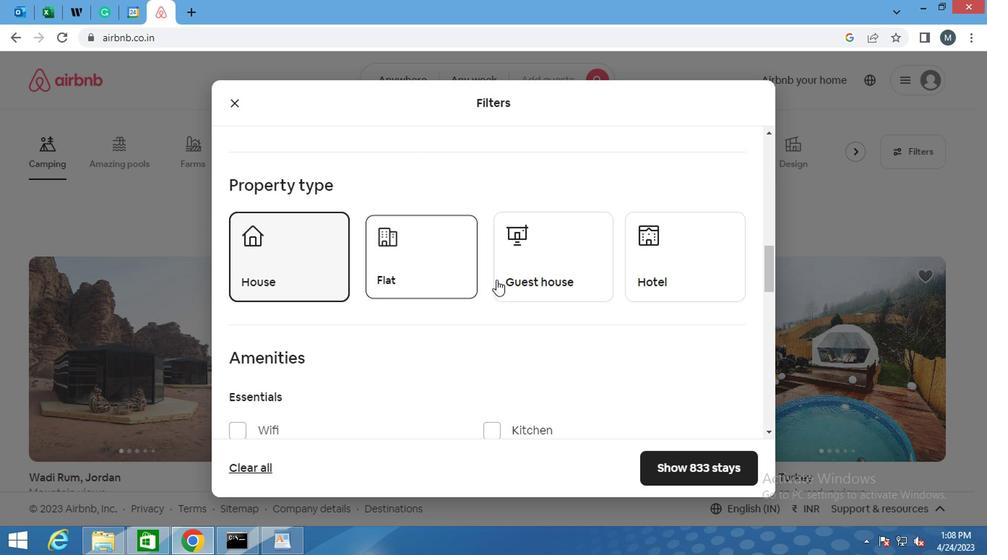 
Action: Mouse pressed left at (445, 287)
Screenshot: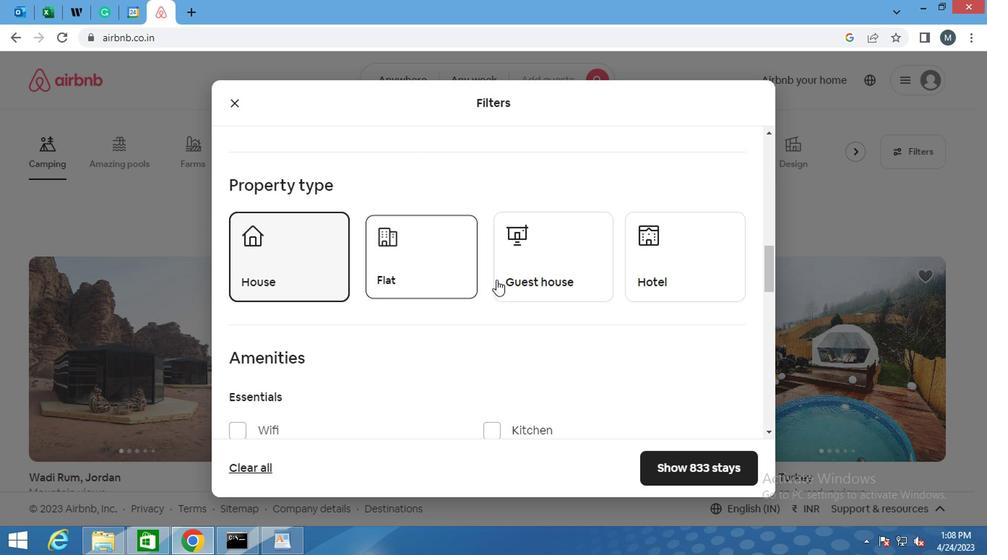 
Action: Mouse moved to (556, 282)
Screenshot: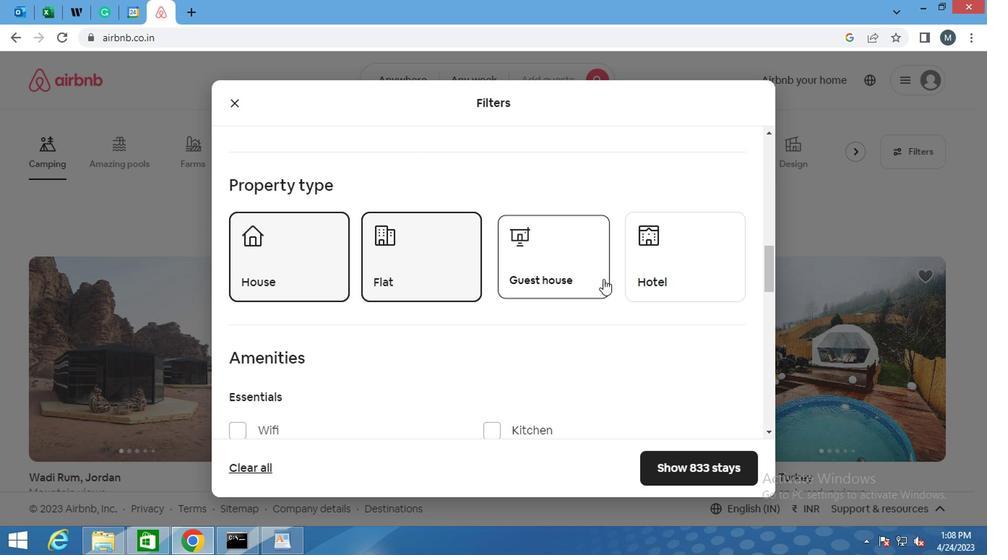 
Action: Mouse pressed left at (556, 282)
Screenshot: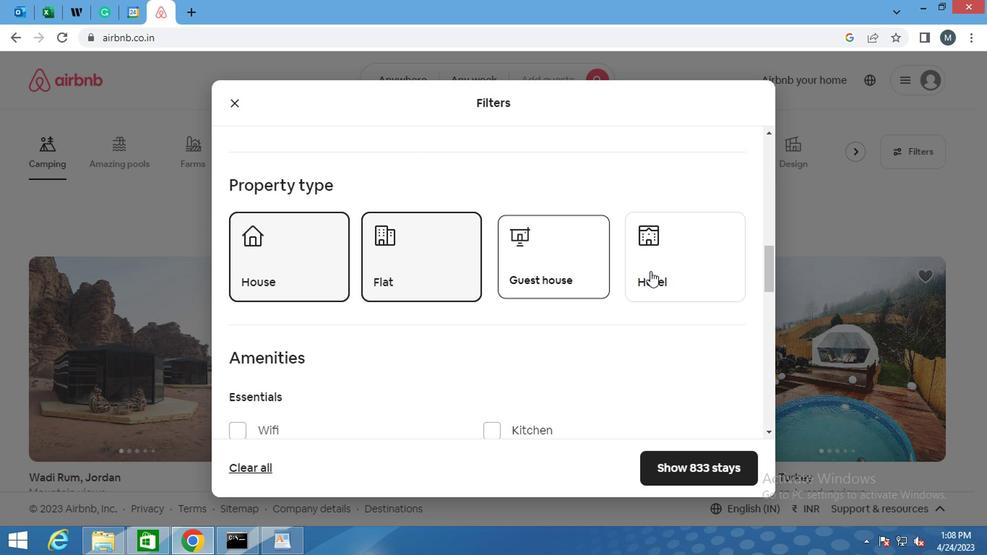 
Action: Mouse moved to (426, 294)
Screenshot: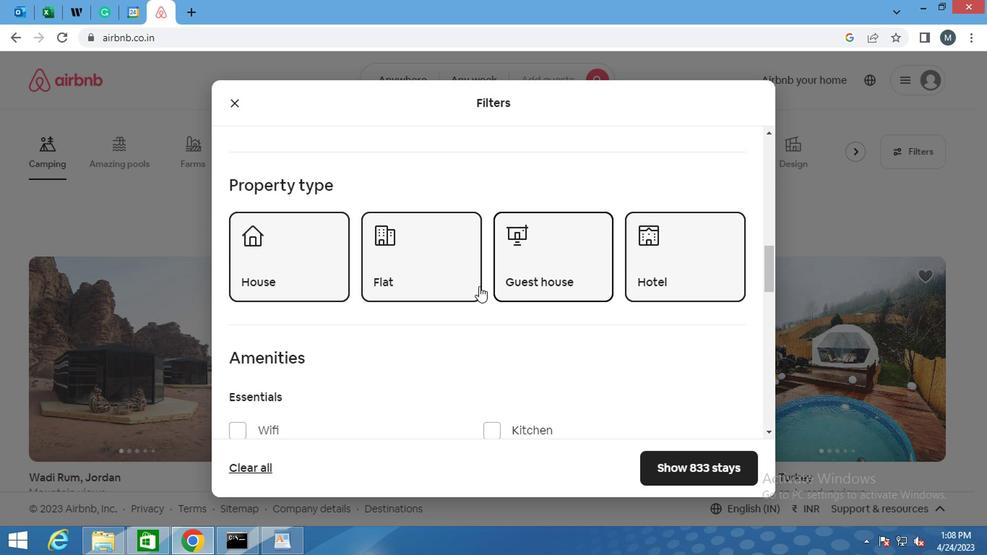 
Action: Mouse scrolled (426, 293) with delta (0, 0)
Screenshot: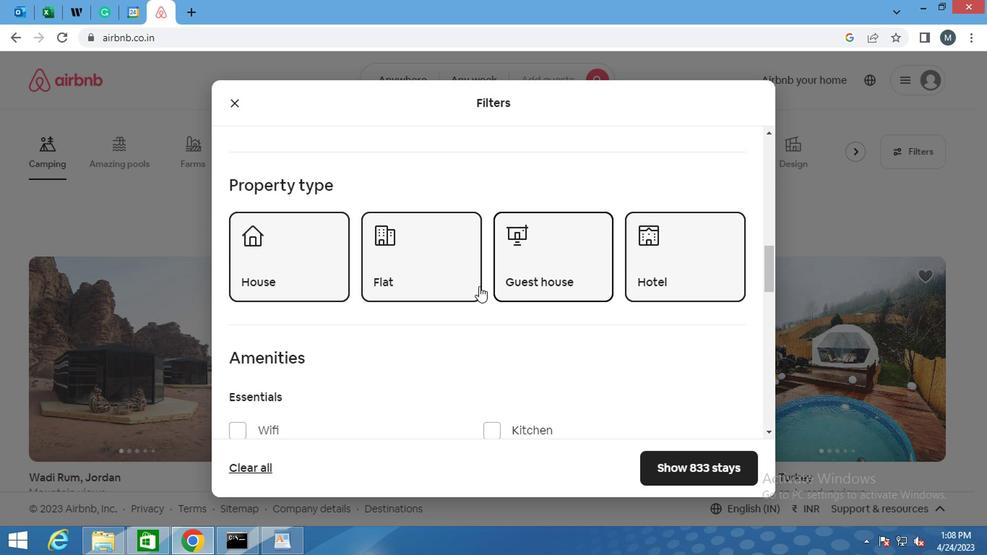 
Action: Mouse moved to (425, 296)
Screenshot: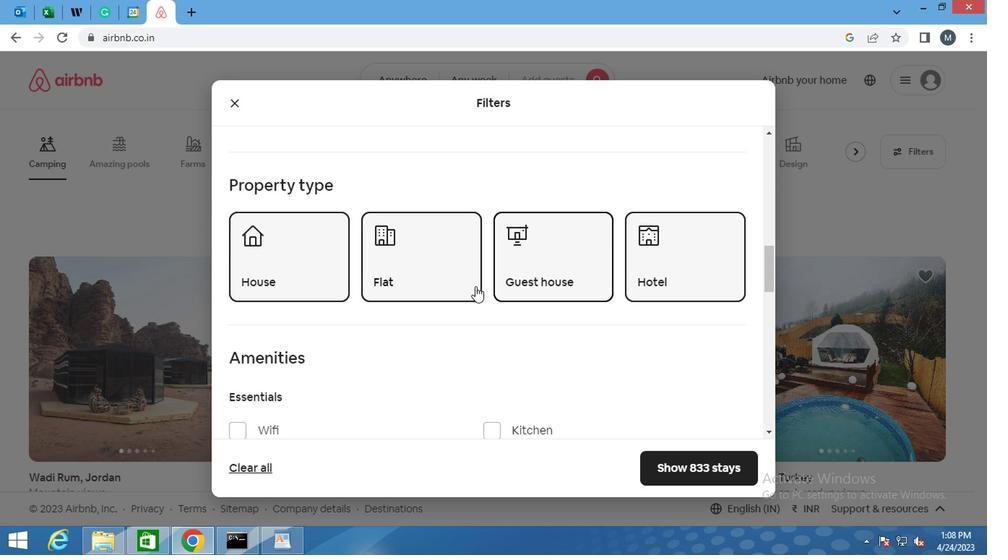 
Action: Mouse scrolled (425, 296) with delta (0, 0)
Screenshot: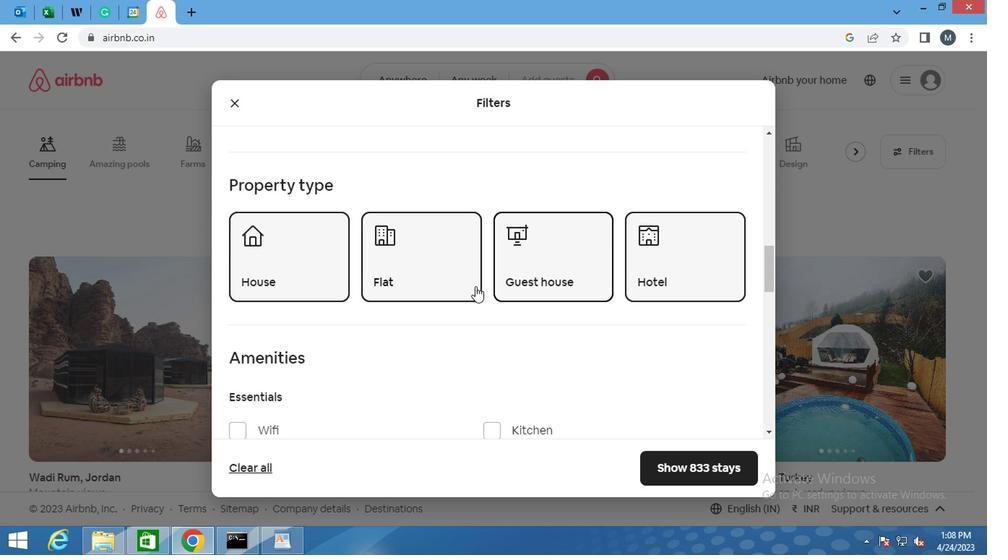 
Action: Mouse moved to (418, 302)
Screenshot: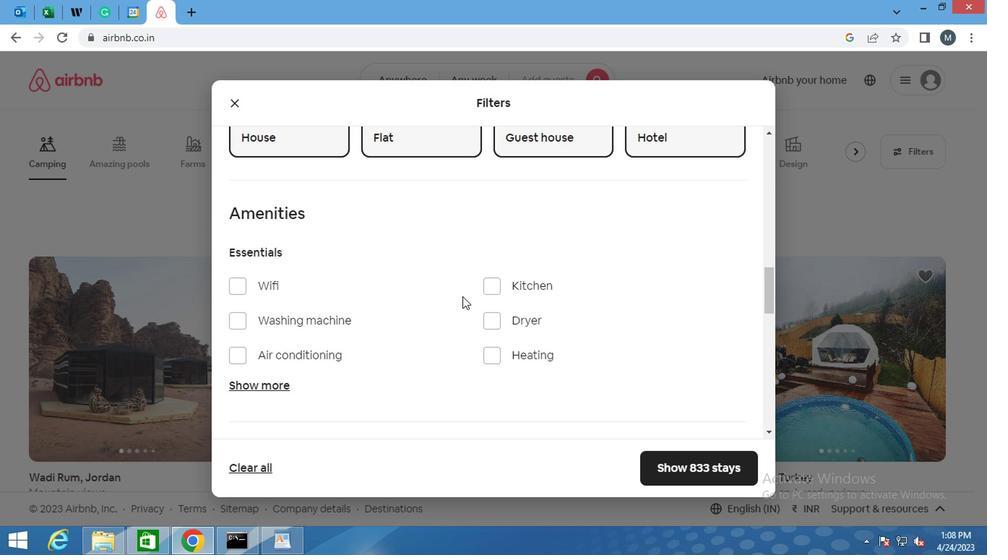 
Action: Mouse scrolled (418, 302) with delta (0, 0)
Screenshot: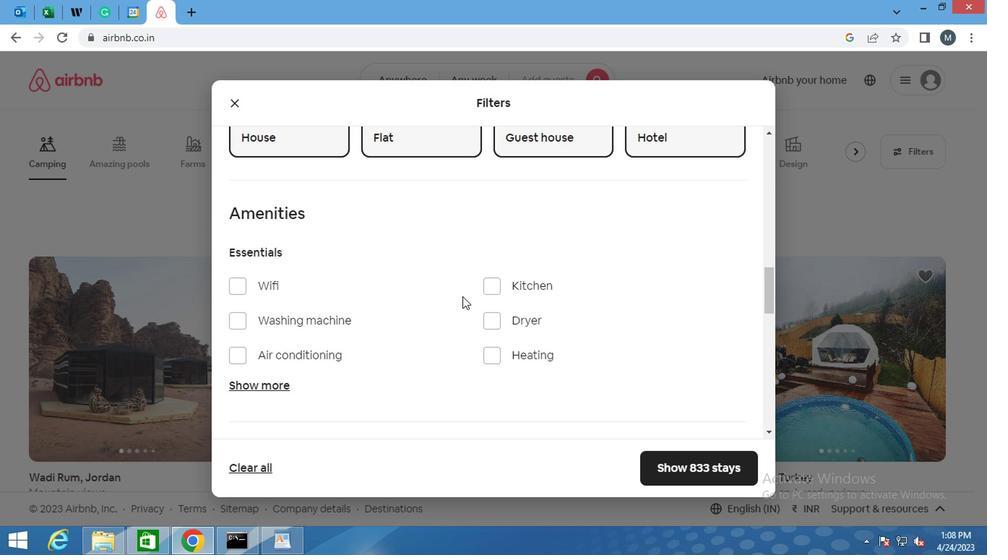 
Action: Mouse moved to (480, 303)
Screenshot: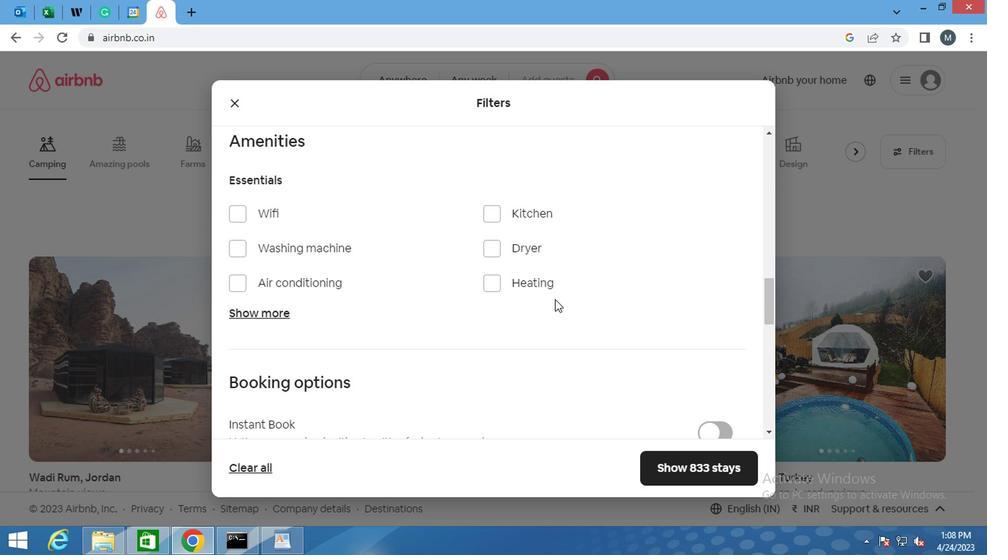 
Action: Mouse scrolled (480, 302) with delta (0, 0)
Screenshot: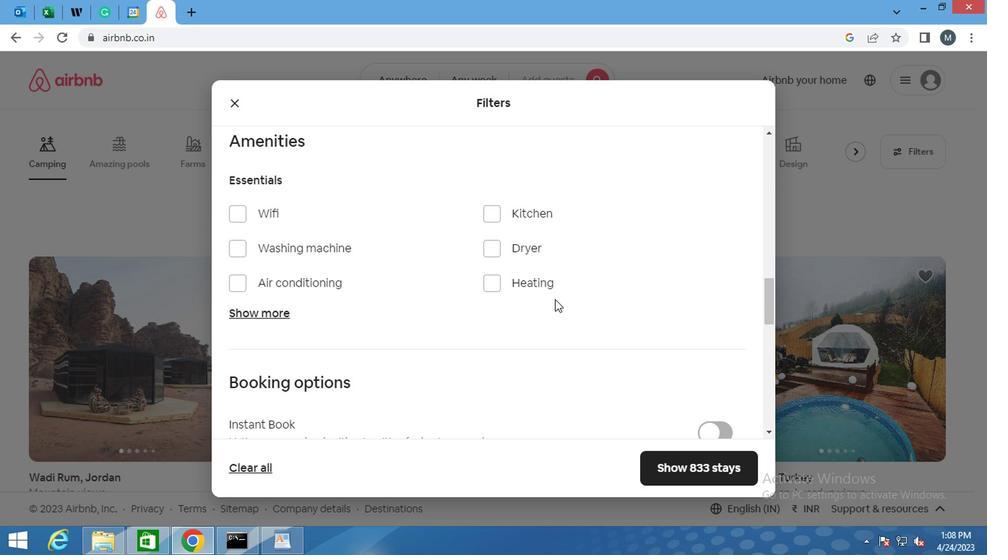 
Action: Mouse moved to (471, 306)
Screenshot: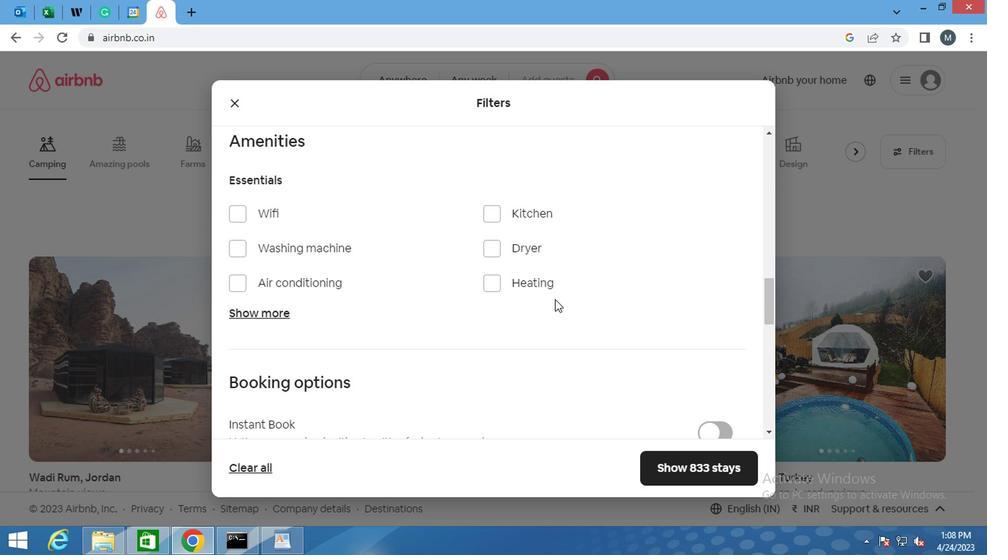 
Action: Mouse scrolled (471, 306) with delta (0, 0)
Screenshot: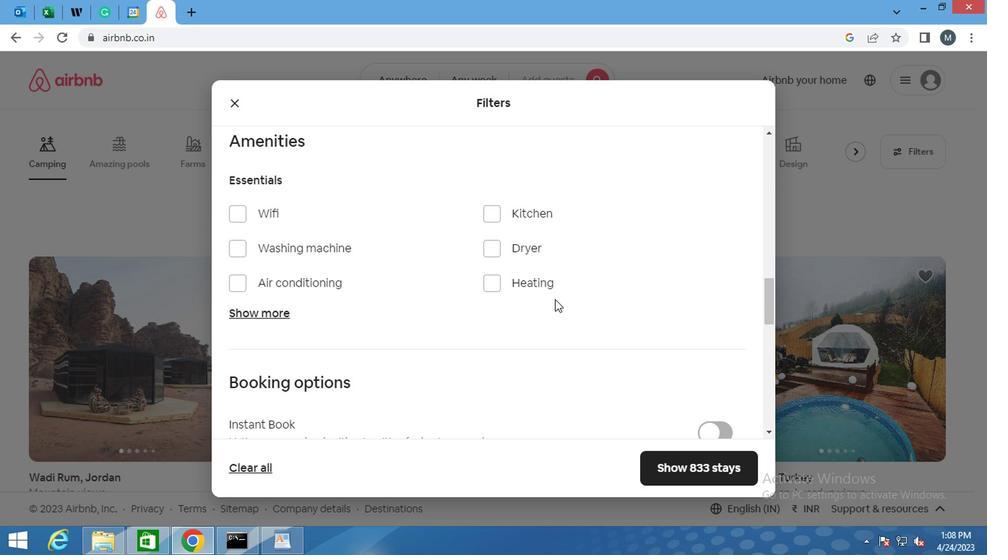 
Action: Mouse moved to (469, 308)
Screenshot: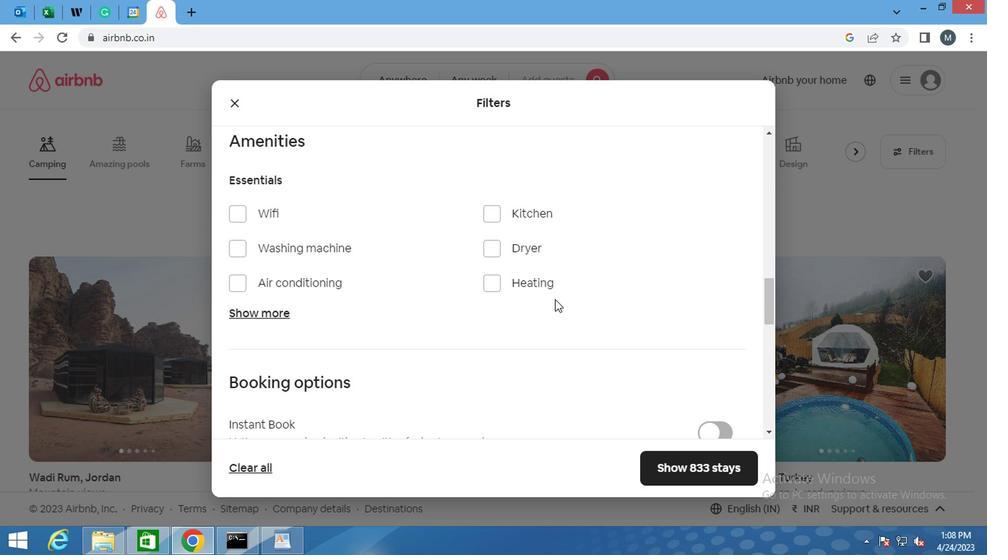 
Action: Mouse scrolled (469, 307) with delta (0, 0)
Screenshot: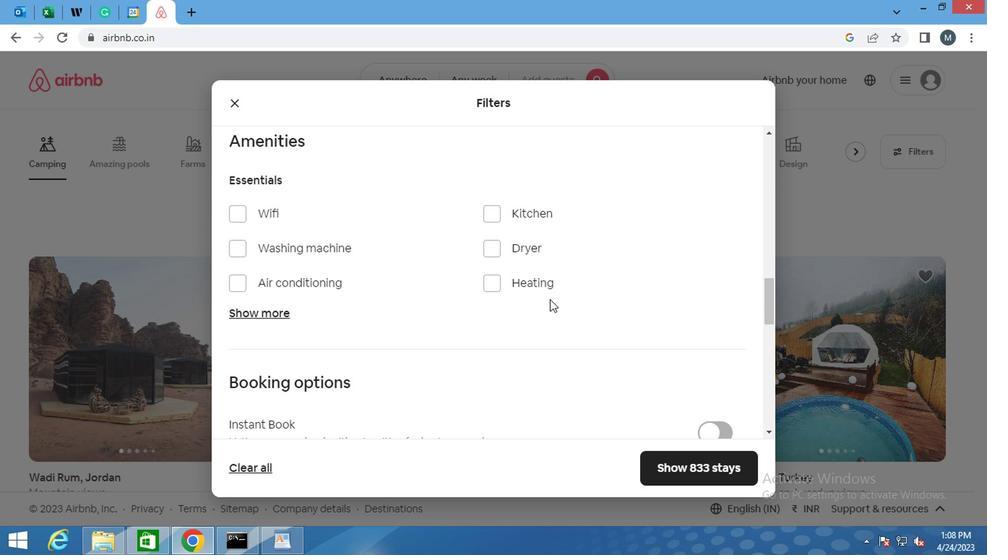 
Action: Mouse moved to (599, 274)
Screenshot: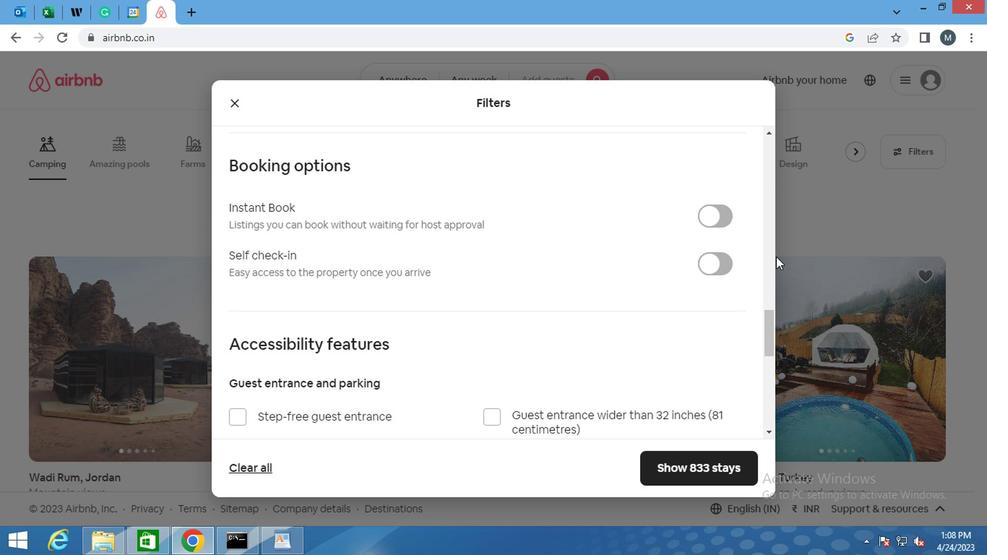 
Action: Mouse pressed left at (599, 274)
Screenshot: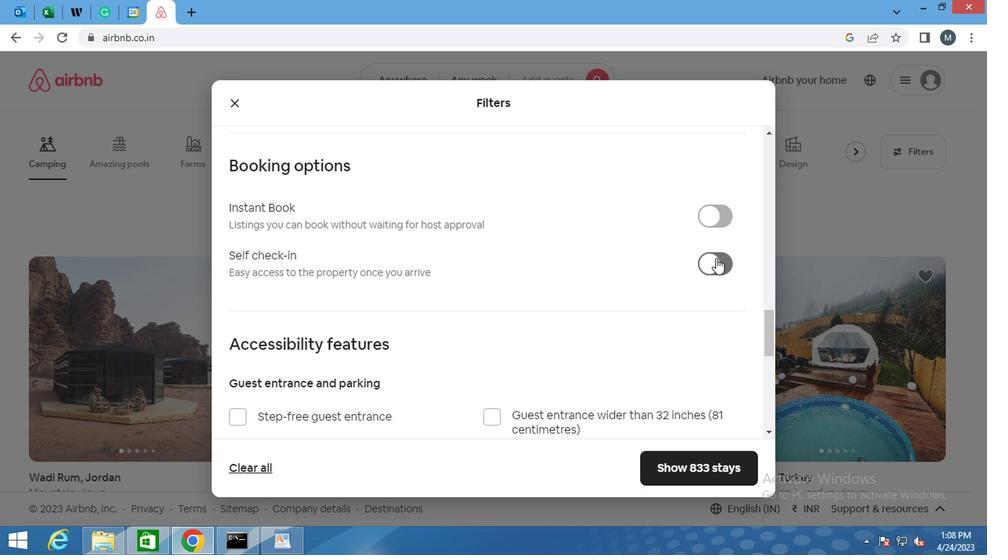 
Action: Mouse moved to (440, 304)
Screenshot: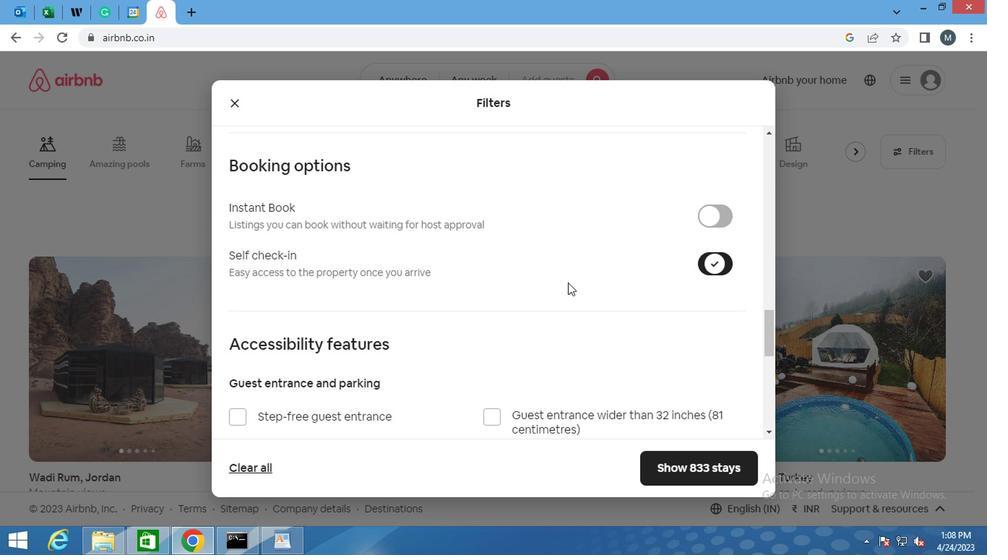 
Action: Mouse scrolled (440, 303) with delta (0, 0)
Screenshot: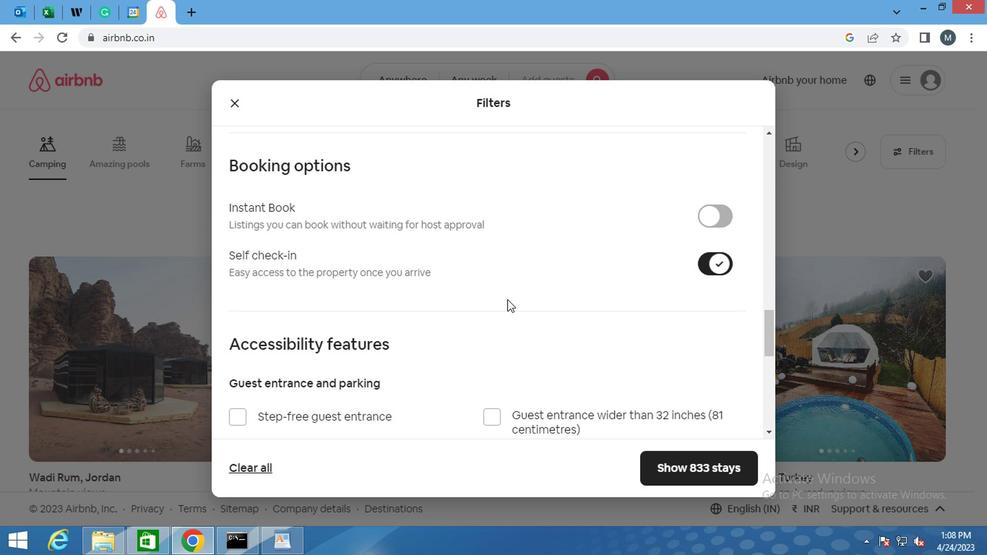 
Action: Mouse moved to (439, 306)
Screenshot: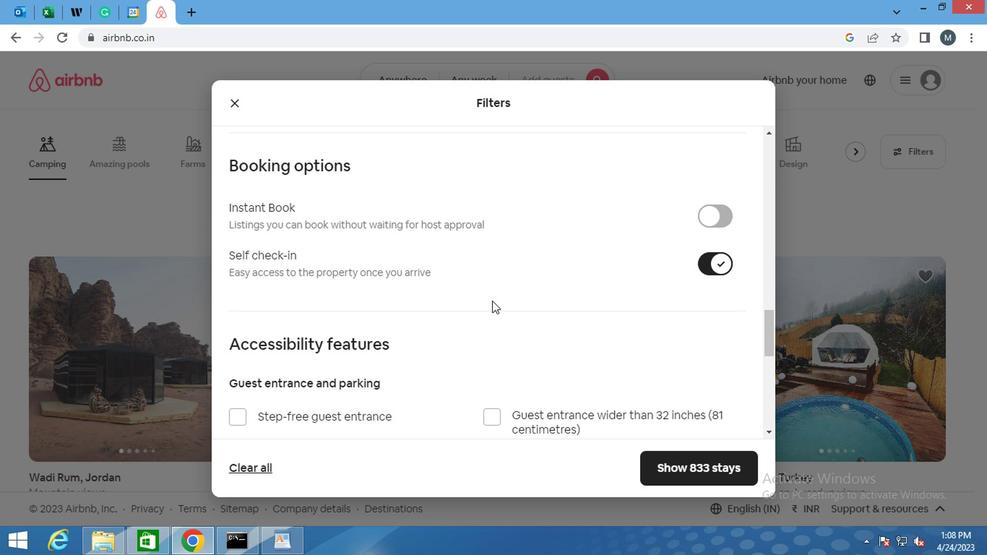
Action: Mouse scrolled (439, 305) with delta (0, 0)
Screenshot: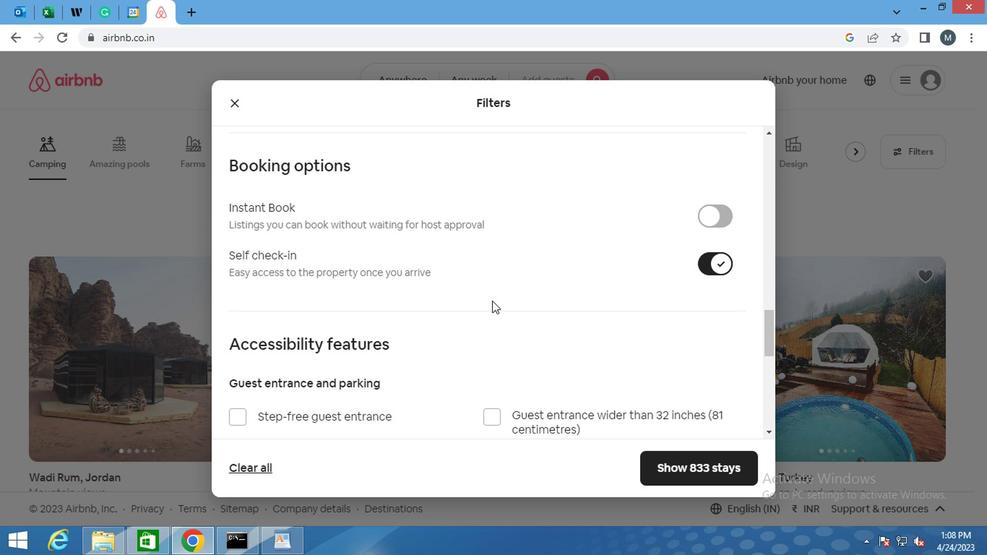 
Action: Mouse moved to (388, 316)
Screenshot: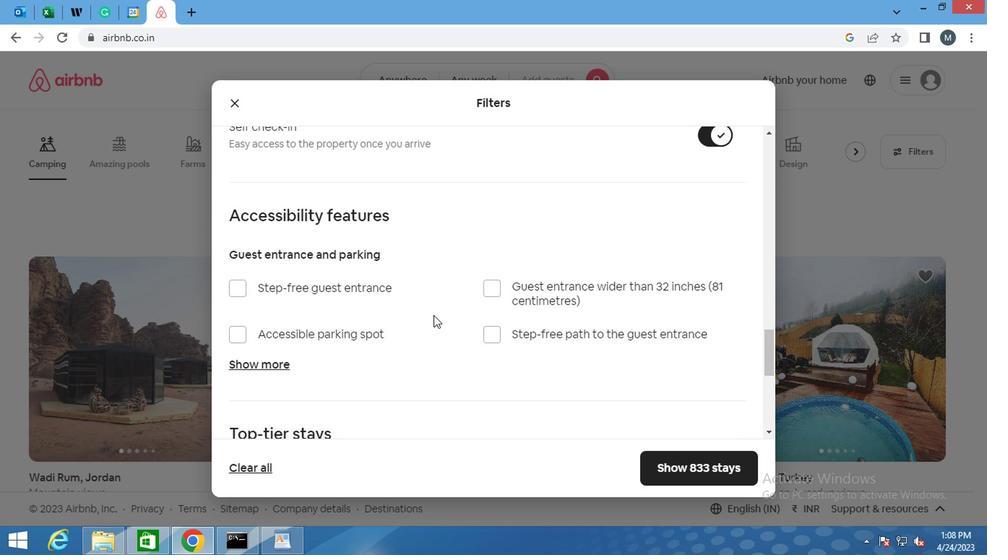
Action: Mouse scrolled (388, 315) with delta (0, 0)
Screenshot: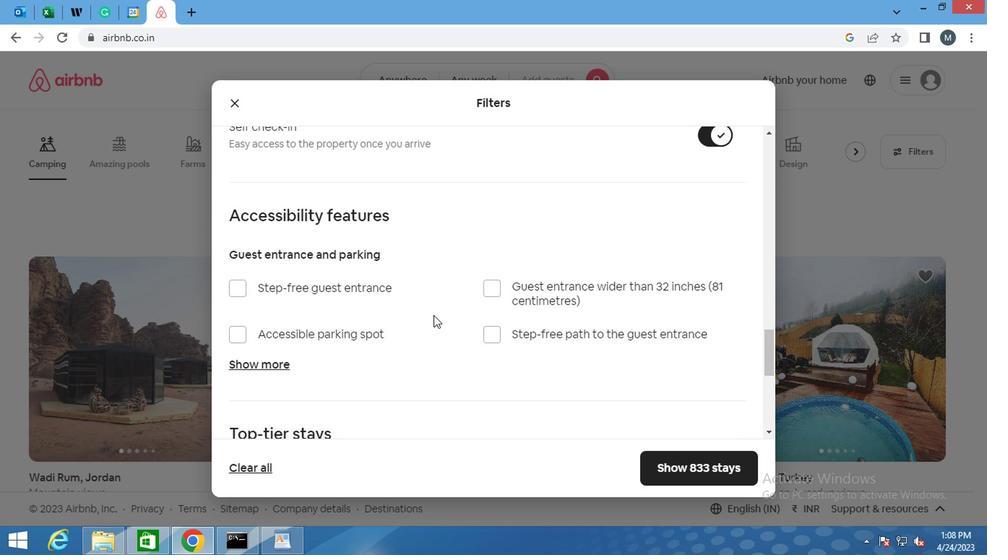 
Action: Mouse moved to (373, 323)
Screenshot: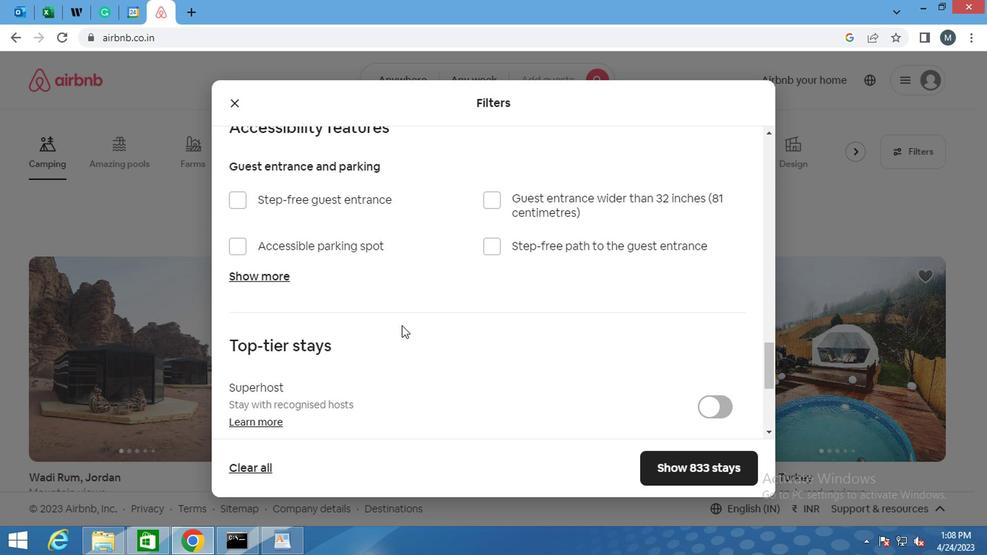 
Action: Mouse scrolled (373, 323) with delta (0, 0)
Screenshot: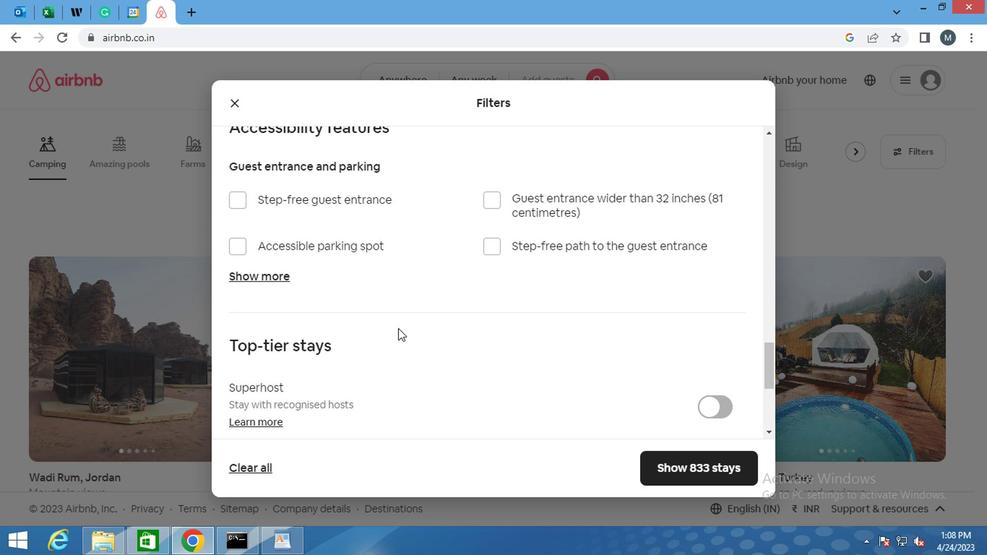 
Action: Mouse moved to (370, 323)
Screenshot: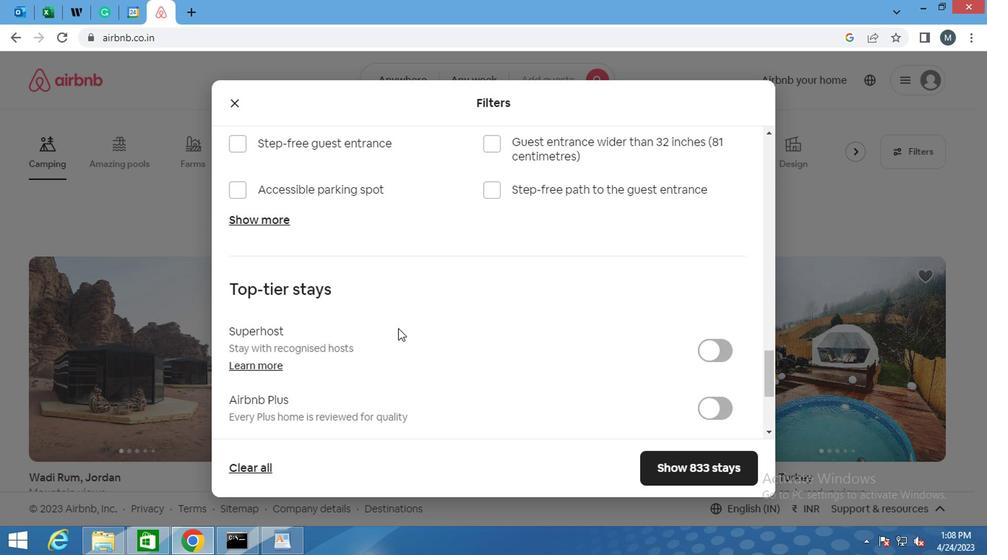 
Action: Mouse scrolled (370, 323) with delta (0, 0)
Screenshot: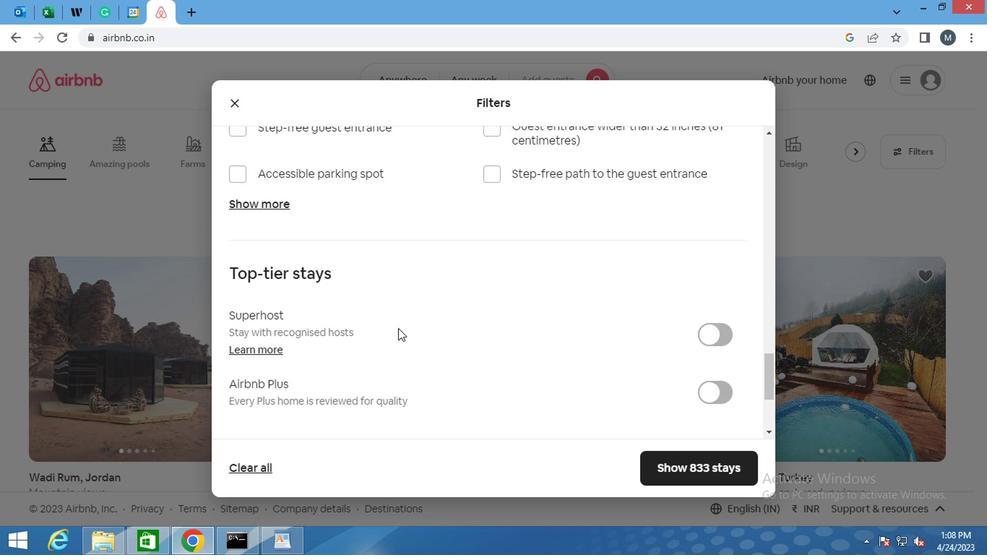 
Action: Mouse moved to (369, 323)
Screenshot: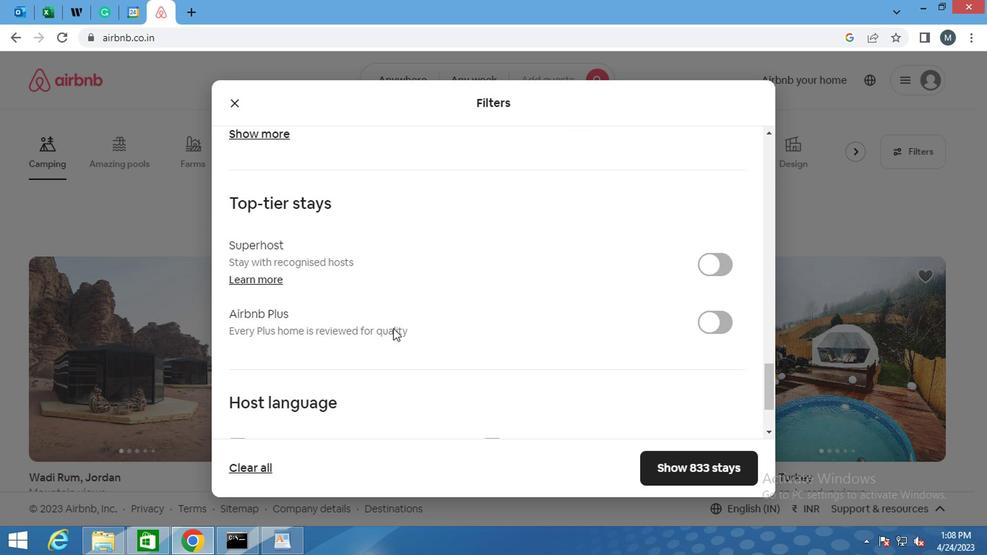 
Action: Mouse scrolled (369, 323) with delta (0, 0)
Screenshot: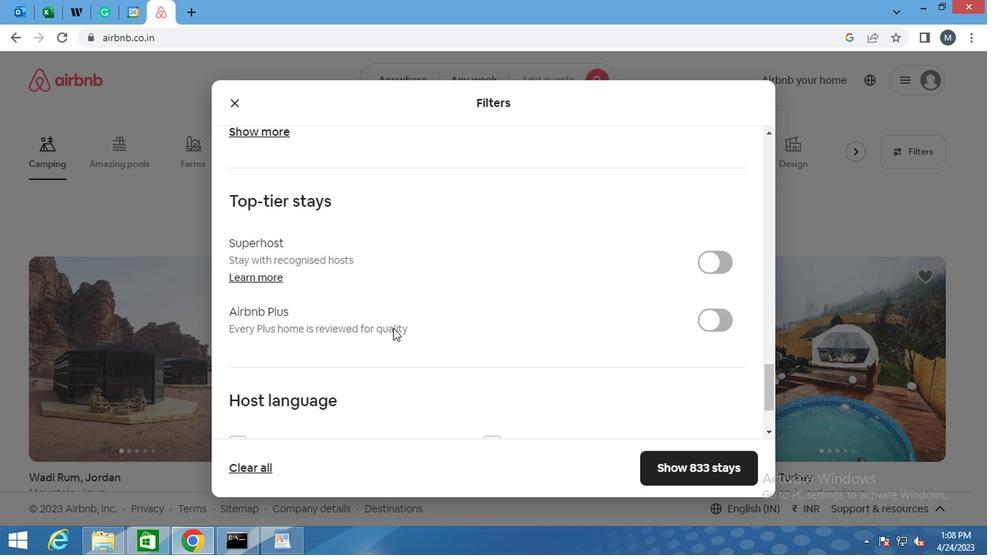 
Action: Mouse moved to (366, 324)
Screenshot: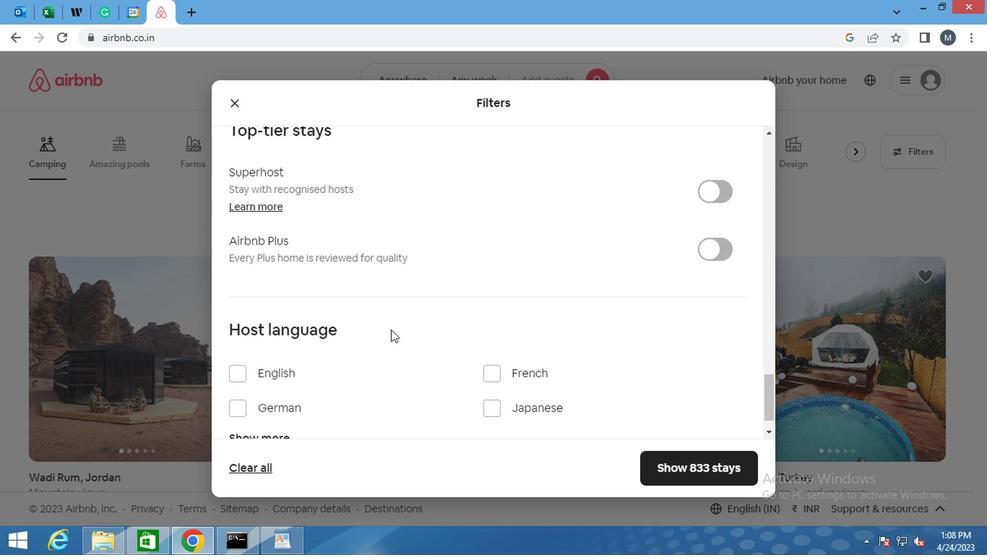 
Action: Mouse scrolled (366, 324) with delta (0, 0)
Screenshot: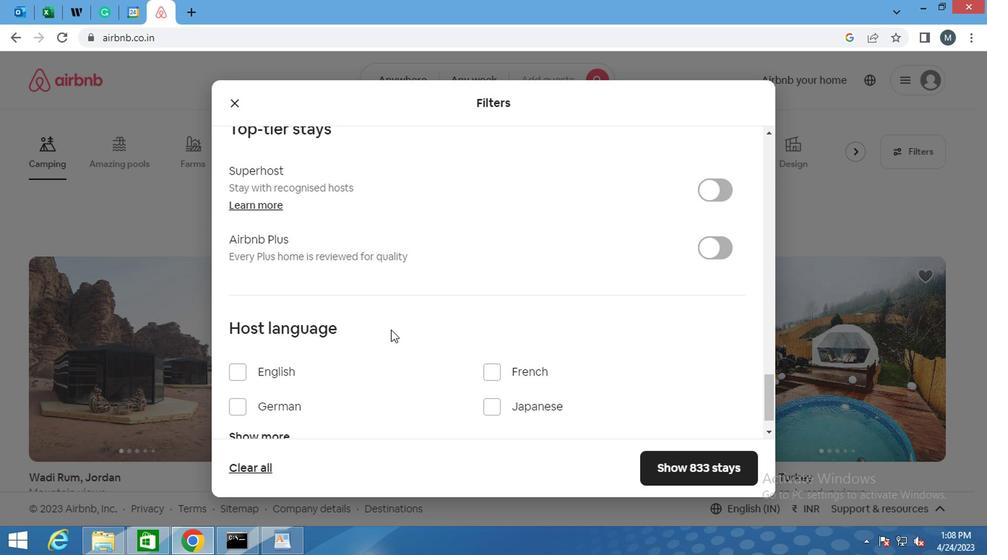 
Action: Mouse moved to (281, 344)
Screenshot: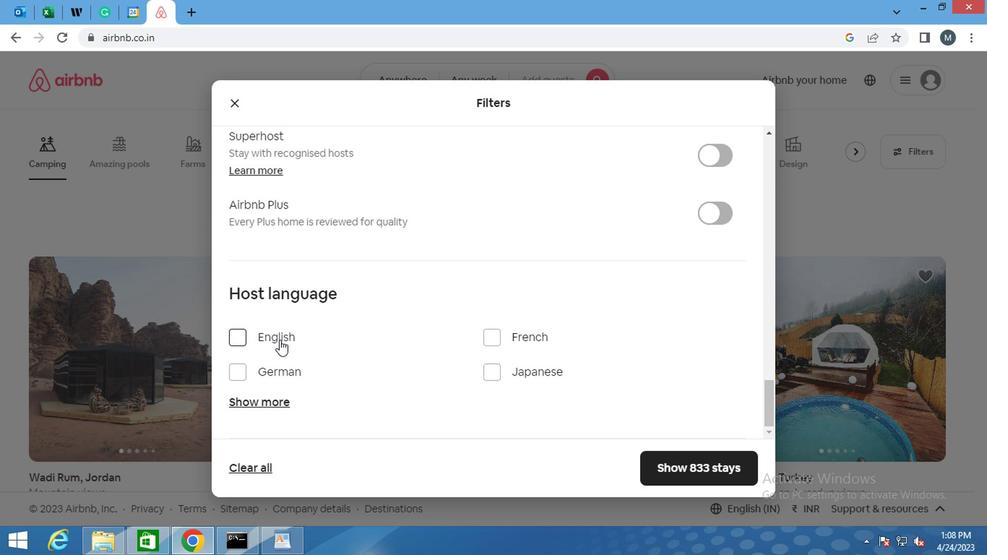 
Action: Mouse scrolled (281, 344) with delta (0, 0)
Screenshot: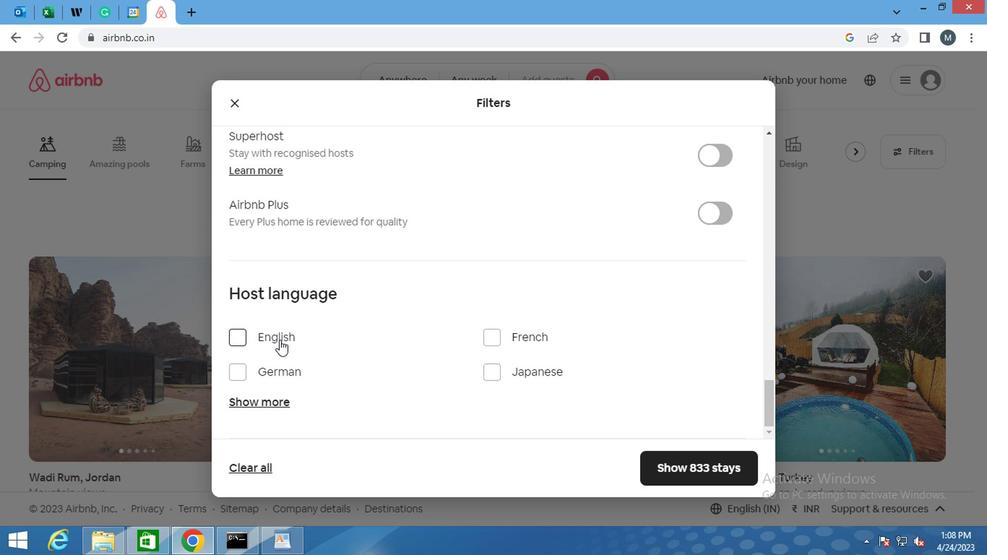 
Action: Mouse moved to (281, 354)
Screenshot: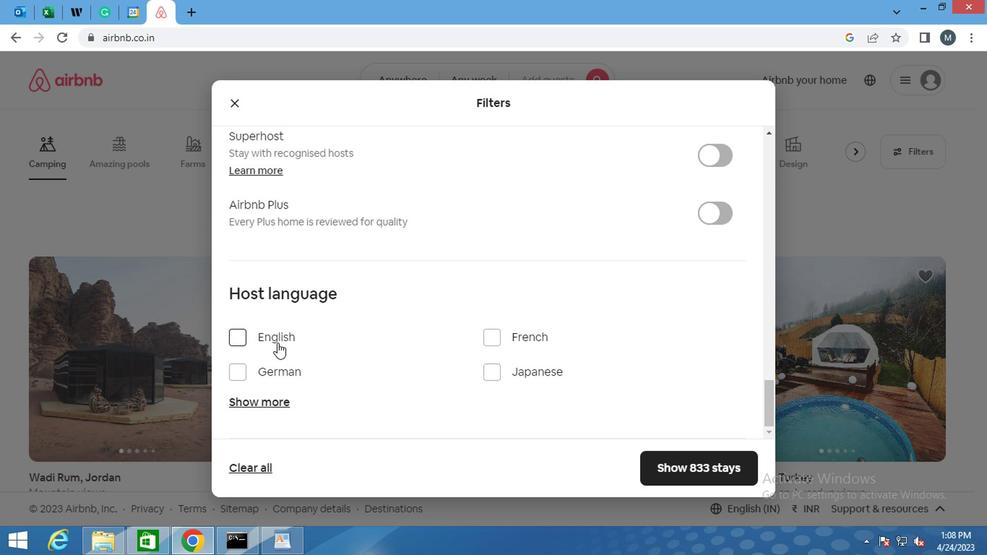 
Action: Mouse scrolled (281, 354) with delta (0, 0)
Screenshot: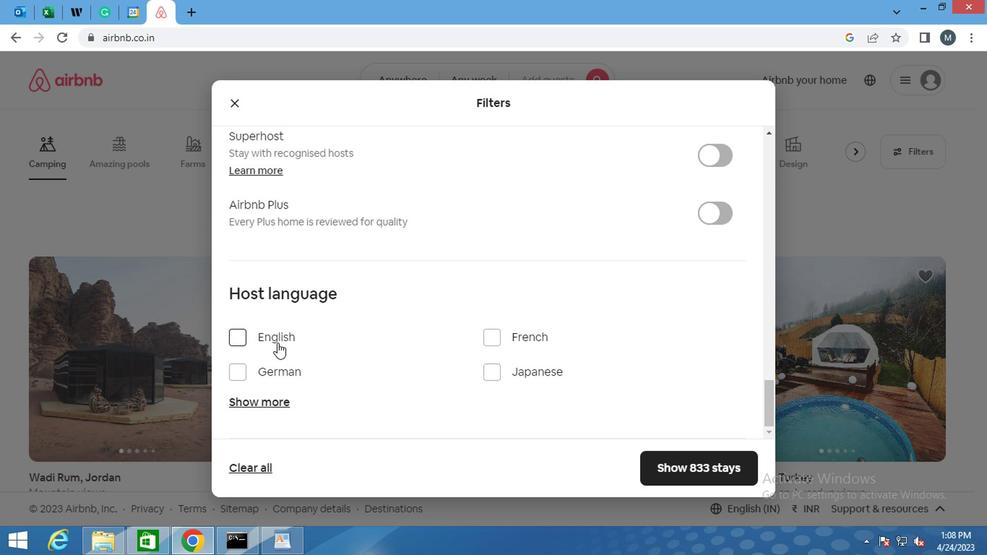 
Action: Mouse moved to (275, 374)
Screenshot: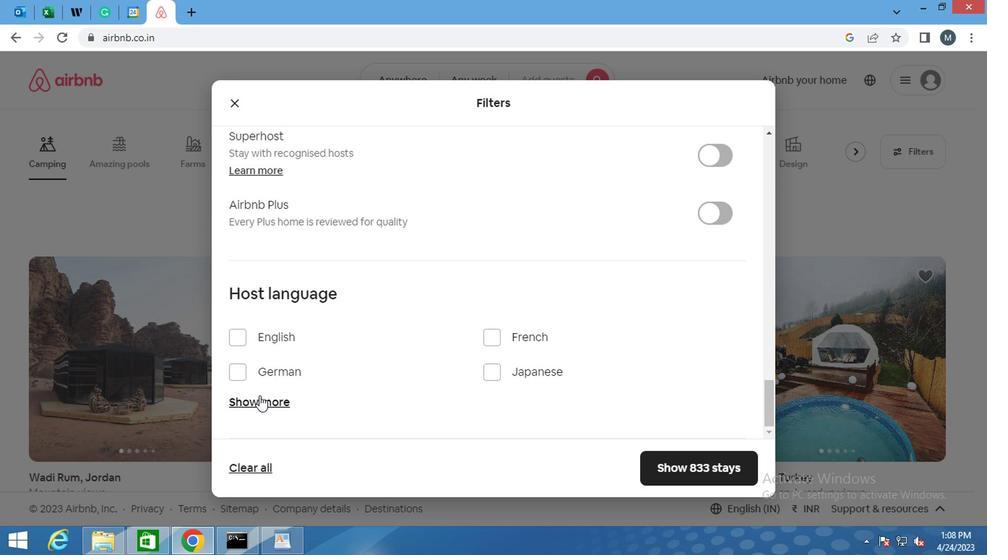 
Action: Mouse pressed left at (275, 374)
Screenshot: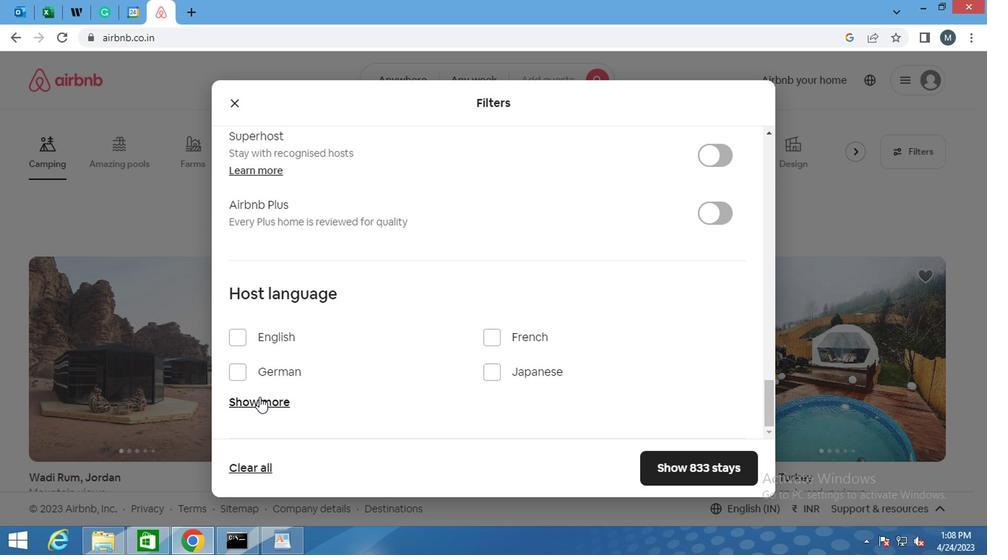 
Action: Mouse moved to (303, 313)
Screenshot: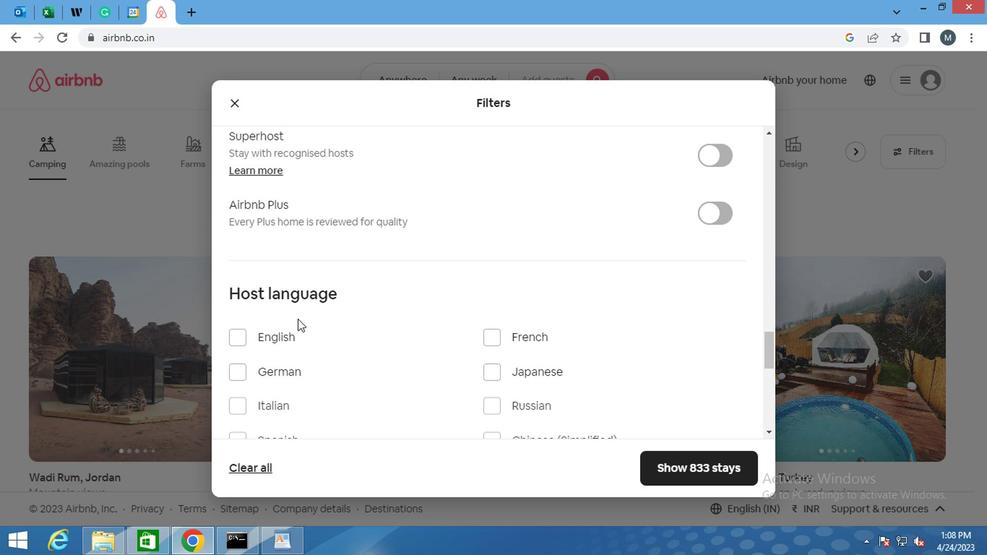 
Action: Mouse scrolled (303, 313) with delta (0, 0)
Screenshot: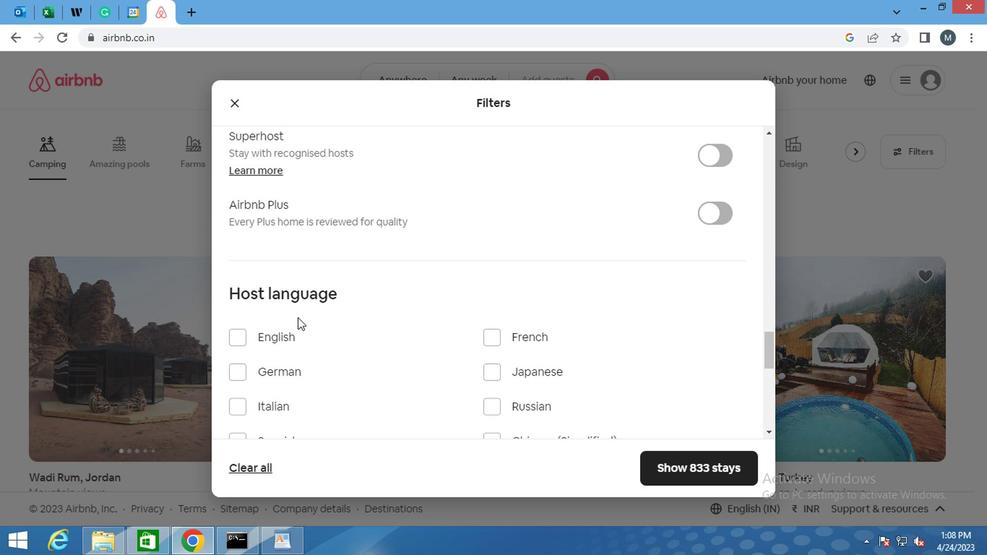 
Action: Mouse scrolled (303, 313) with delta (0, 0)
Screenshot: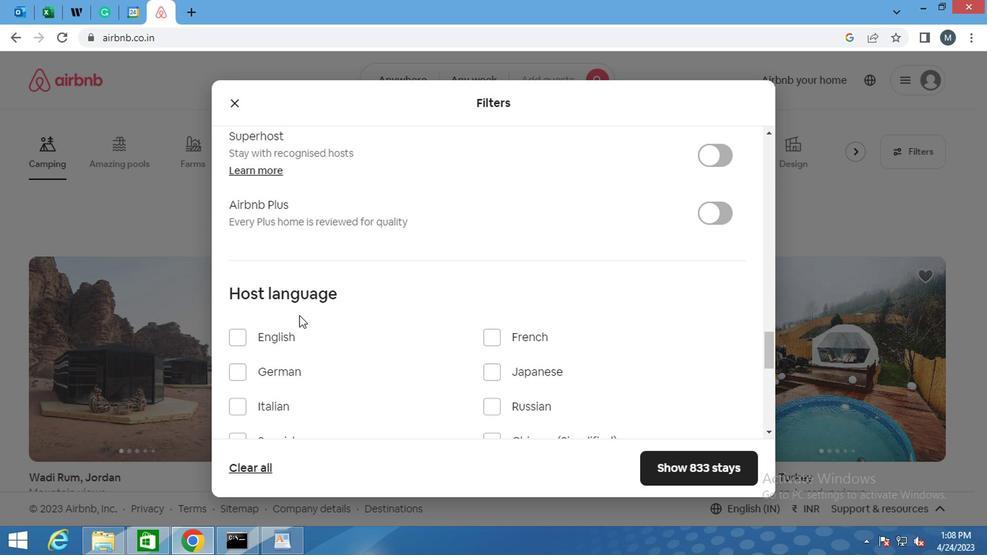 
Action: Mouse moved to (265, 304)
Screenshot: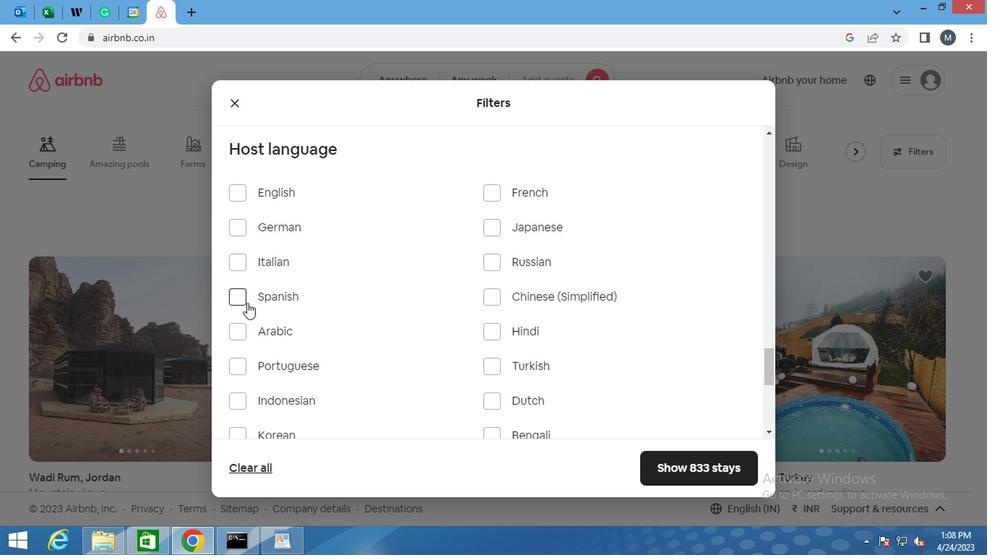 
Action: Mouse pressed left at (265, 304)
Screenshot: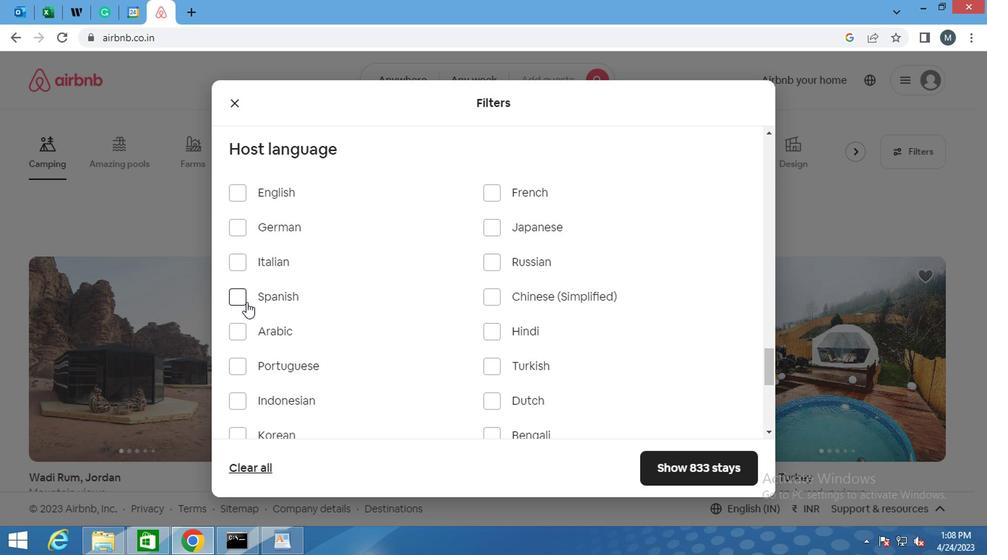
Action: Mouse moved to (611, 427)
Screenshot: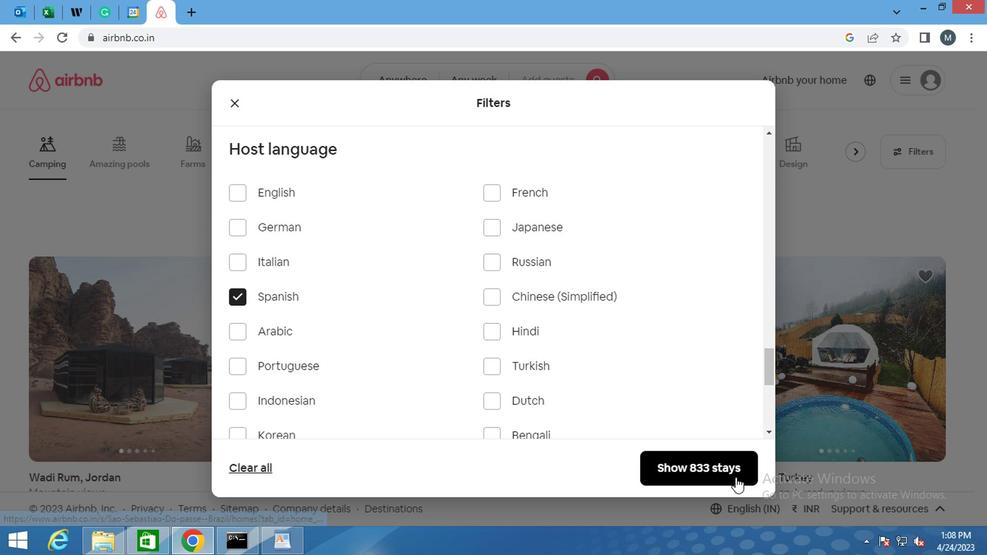 
Action: Mouse pressed left at (611, 427)
Screenshot: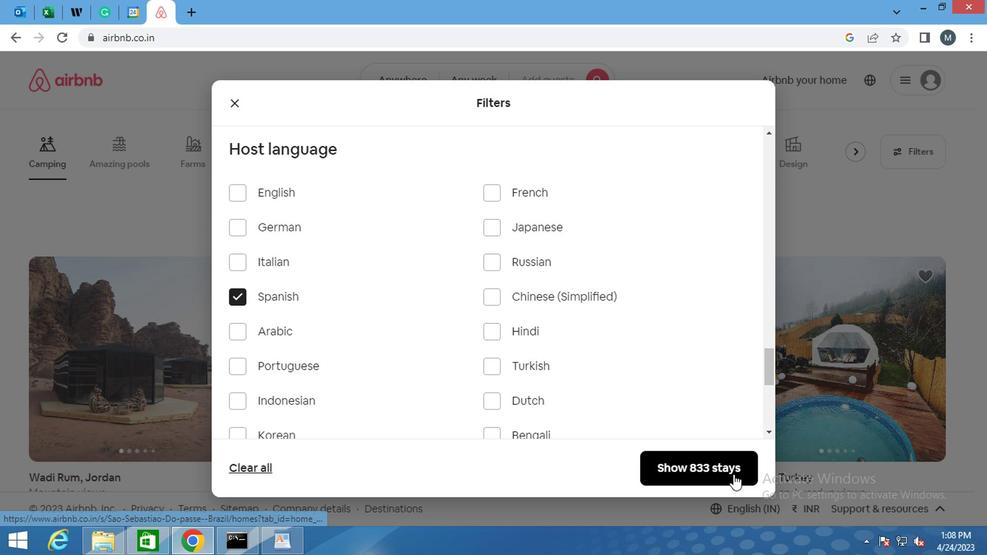 
Action: Mouse moved to (596, 433)
Screenshot: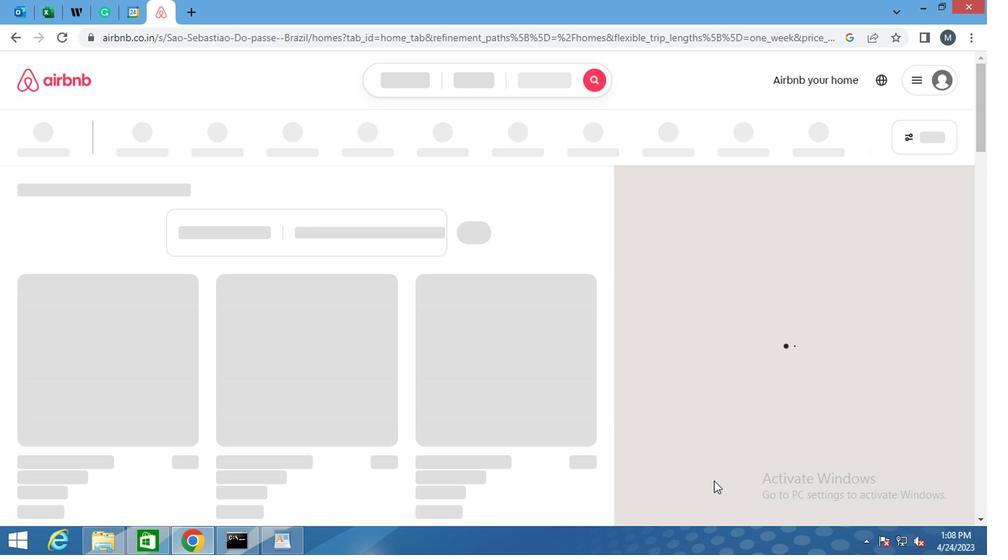 
